 Task: Find connections with filter location Jangaon with filter topic #healthwith filter profile language Spanish with filter current company Orange Business with filter school Madras Institute of Technology with filter industry Book Publishing with filter service category UX Research with filter keywords title Server
Action: Mouse moved to (598, 84)
Screenshot: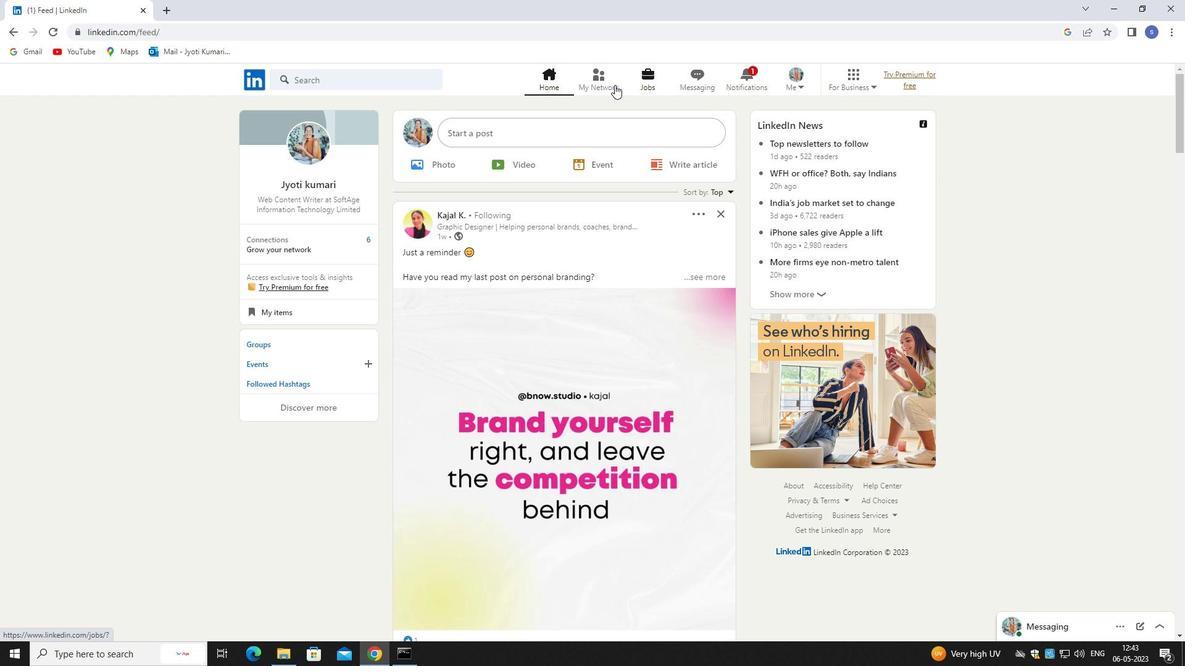 
Action: Mouse pressed left at (598, 84)
Screenshot: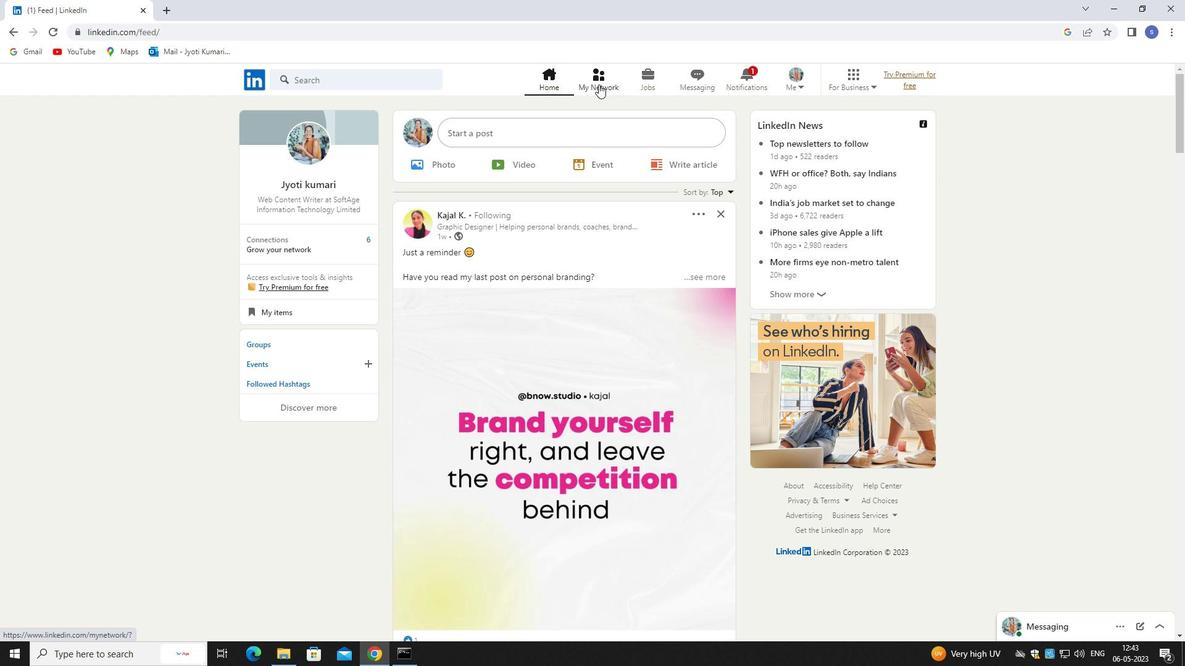 
Action: Mouse moved to (598, 83)
Screenshot: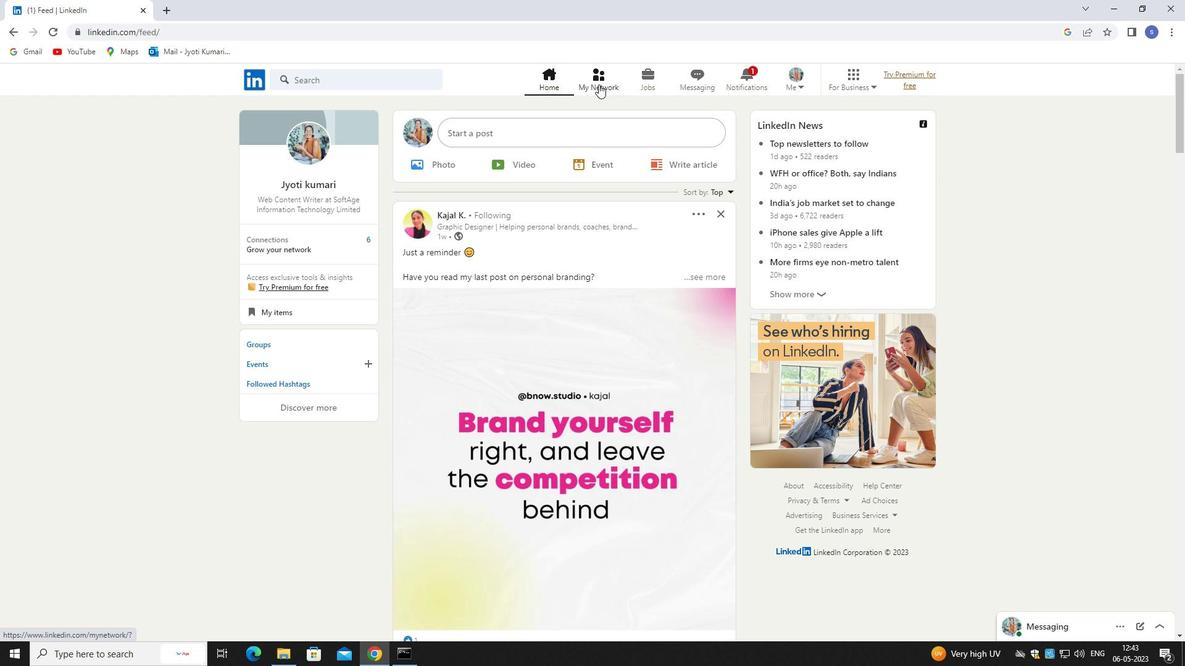 
Action: Mouse pressed left at (598, 83)
Screenshot: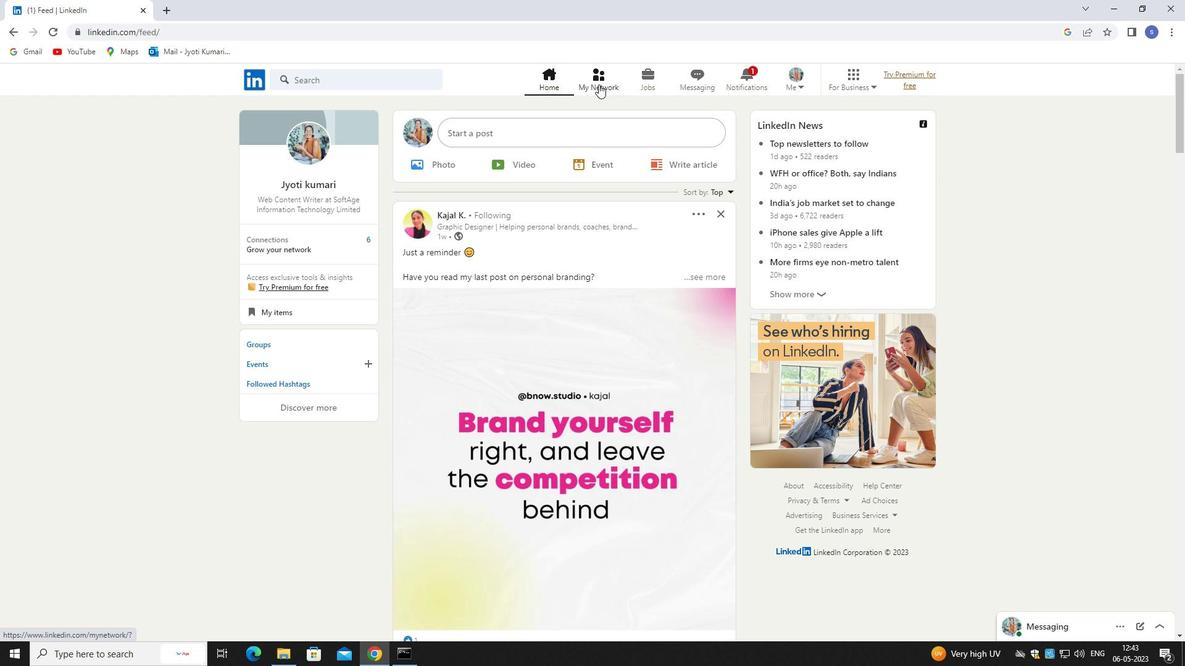
Action: Mouse moved to (348, 145)
Screenshot: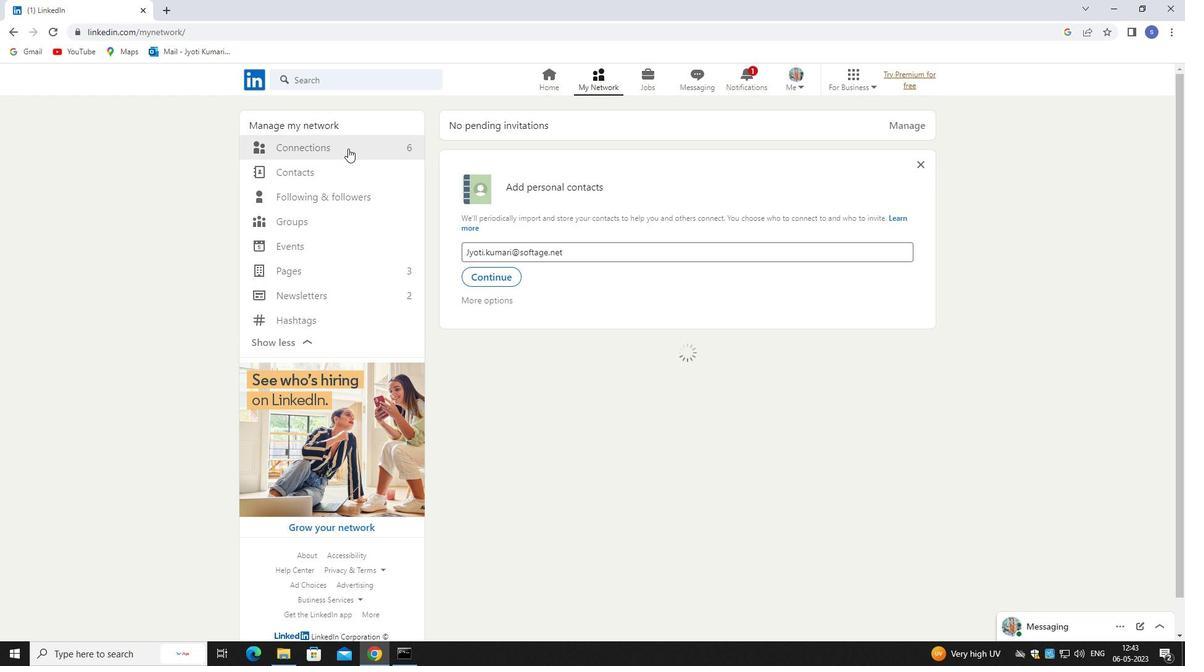 
Action: Mouse pressed left at (348, 145)
Screenshot: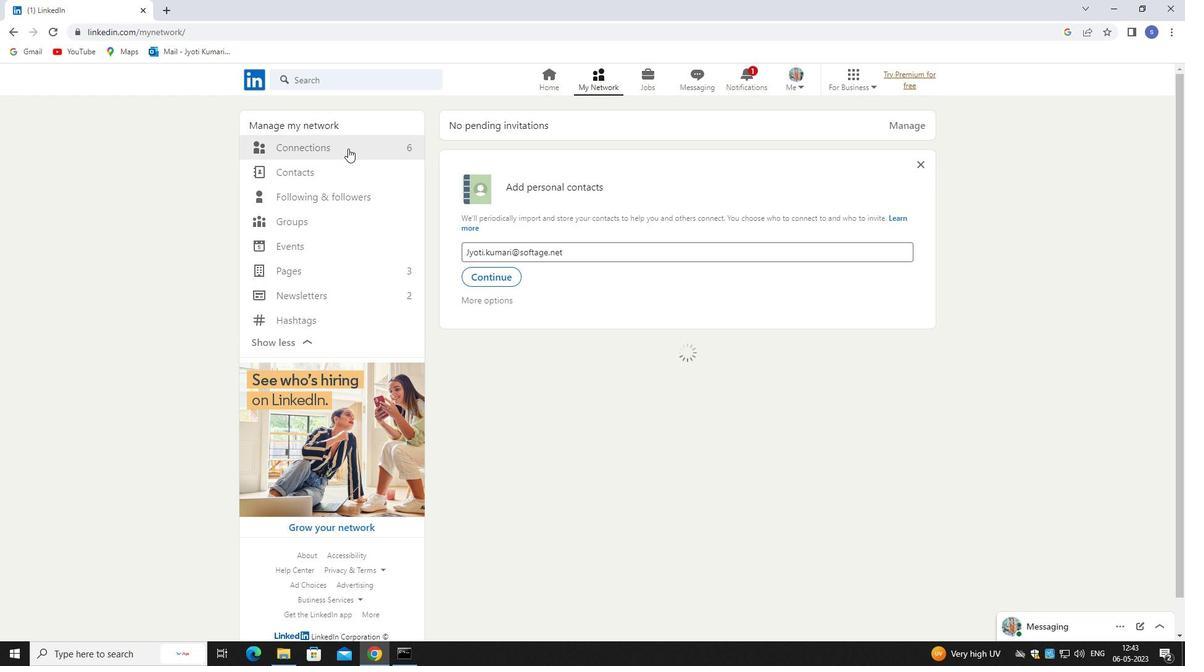 
Action: Mouse moved to (351, 145)
Screenshot: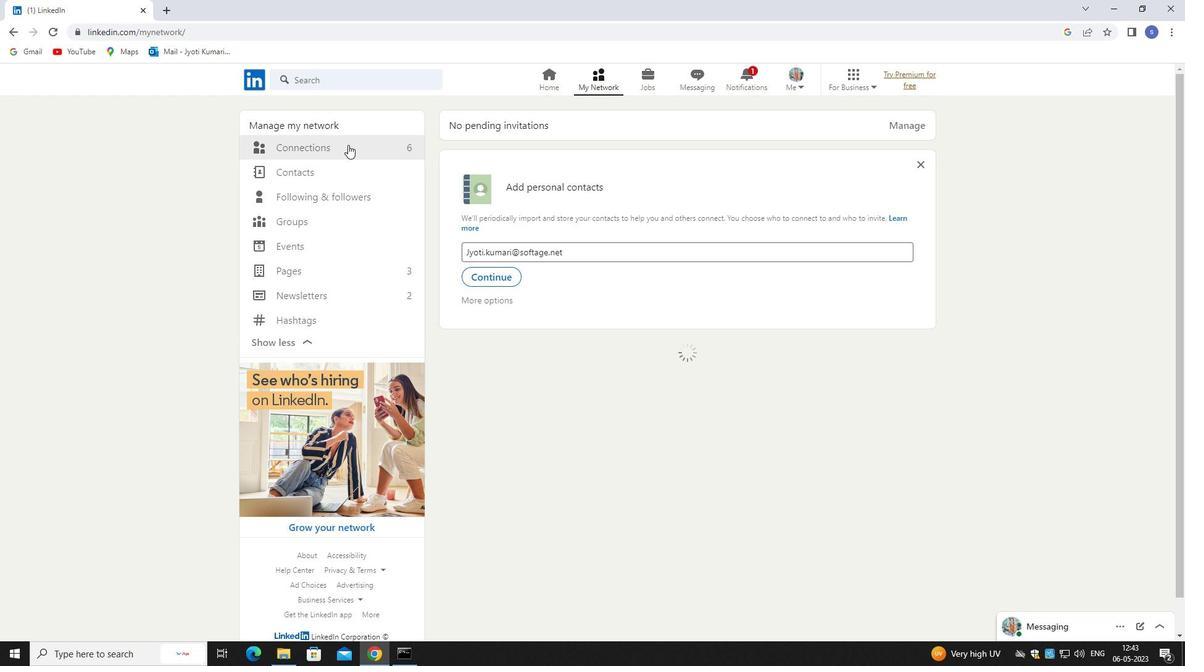 
Action: Mouse pressed left at (351, 145)
Screenshot: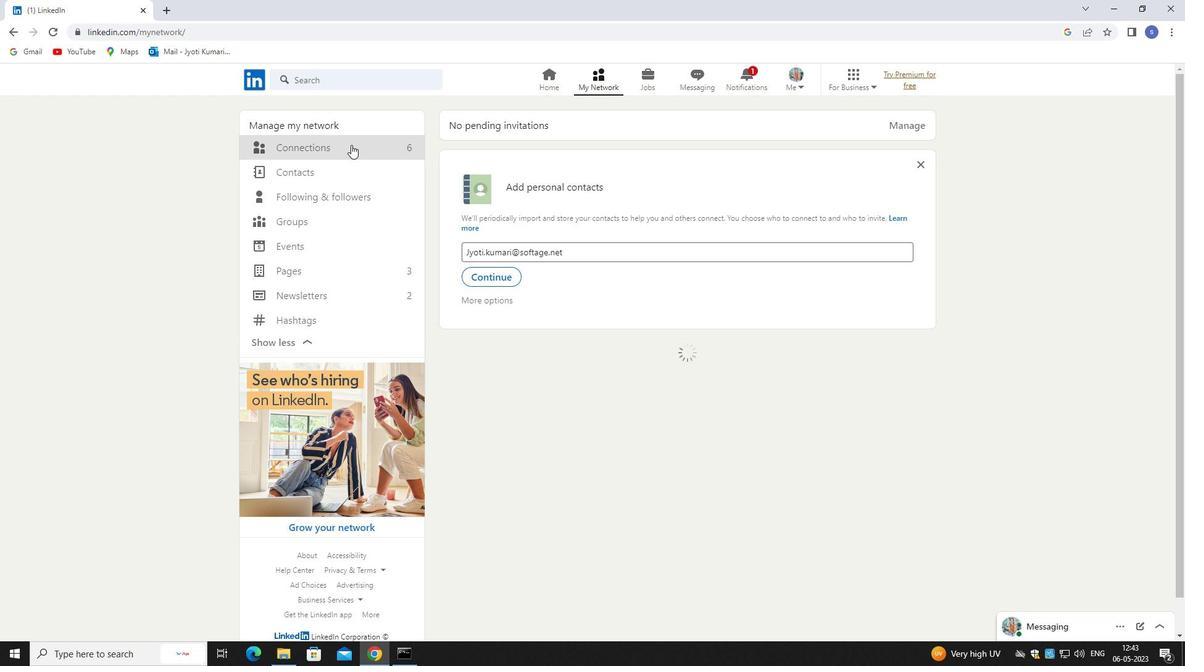 
Action: Mouse moved to (656, 148)
Screenshot: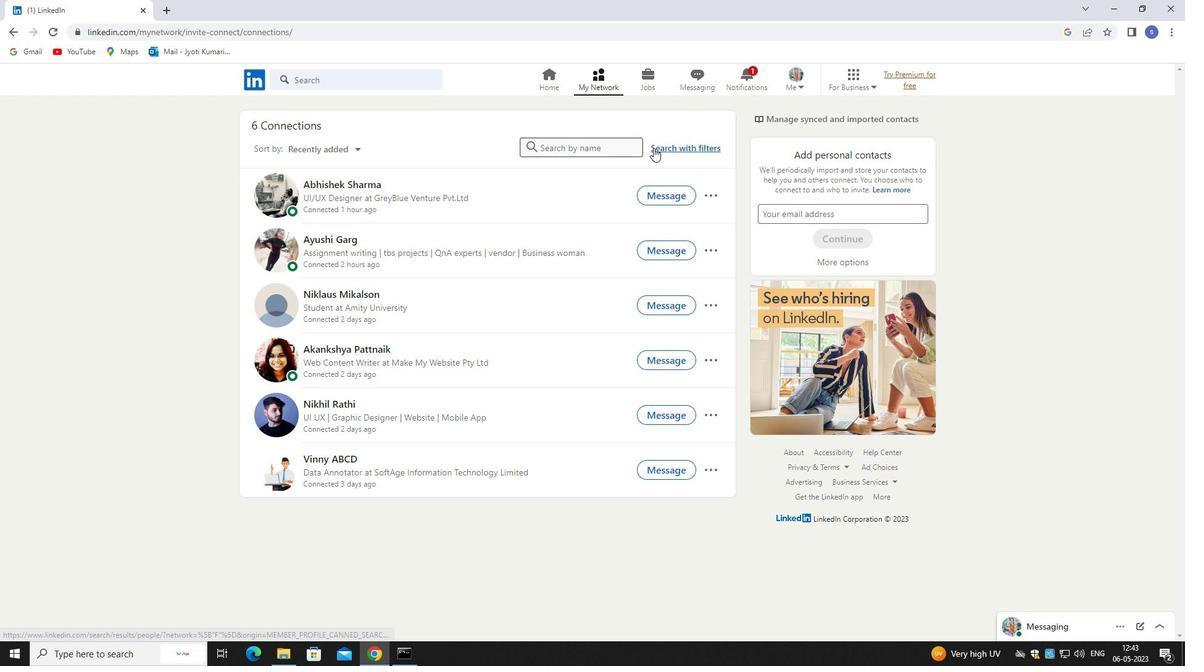 
Action: Mouse pressed left at (656, 148)
Screenshot: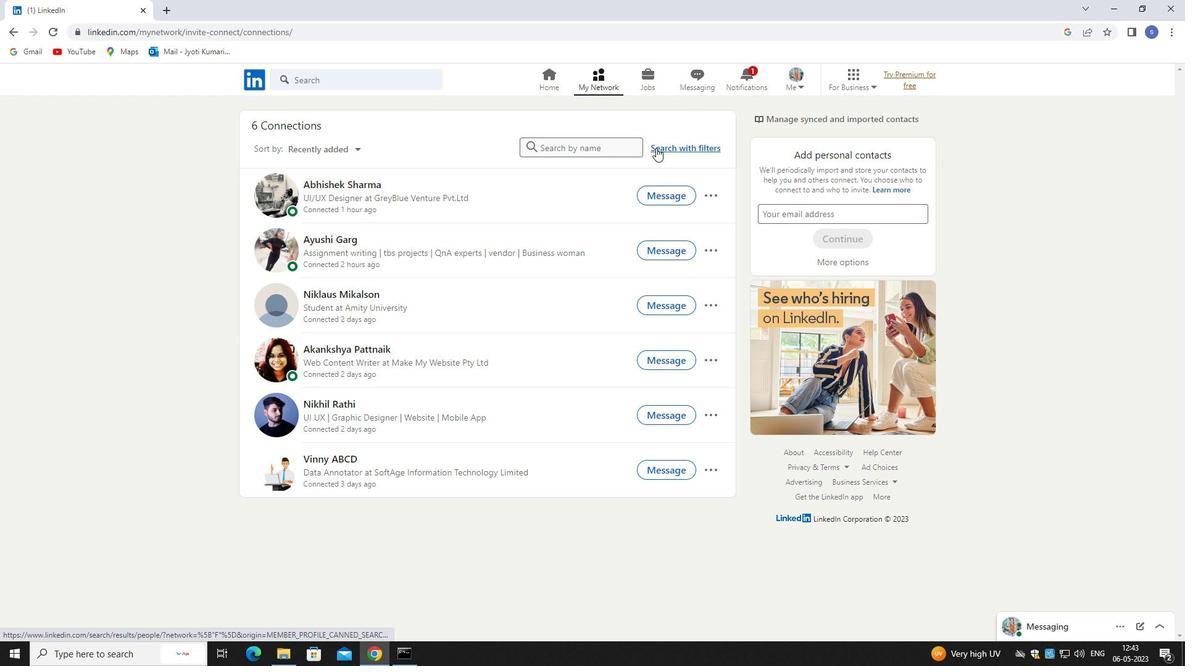 
Action: Mouse moved to (619, 114)
Screenshot: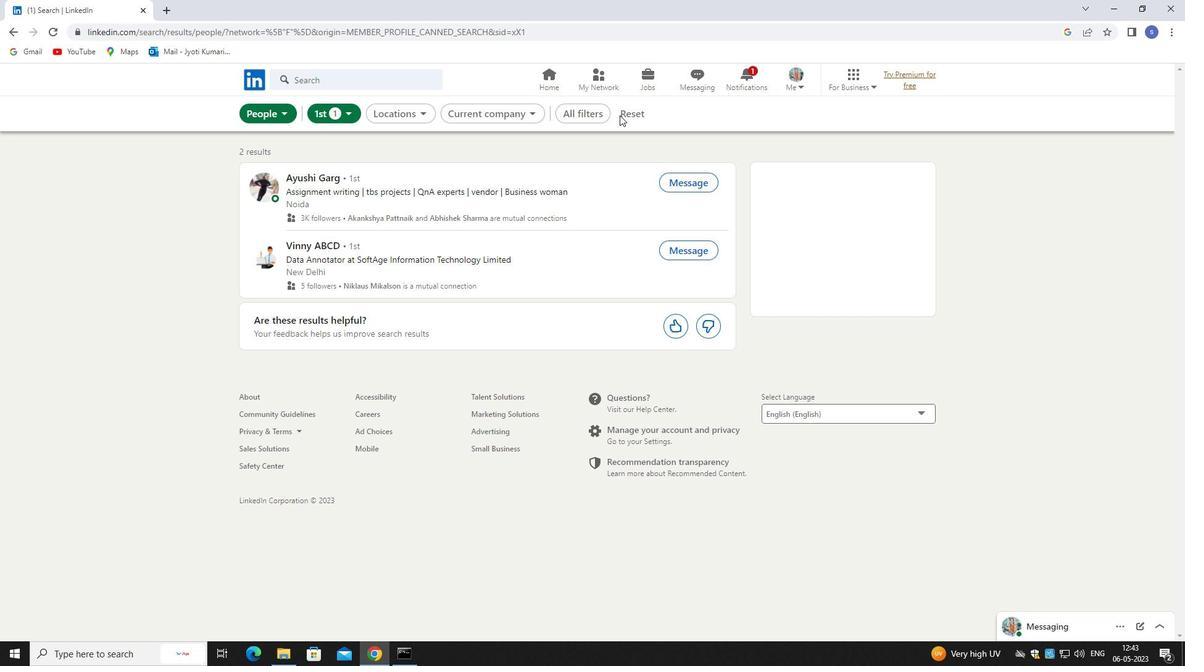 
Action: Mouse pressed left at (619, 114)
Screenshot: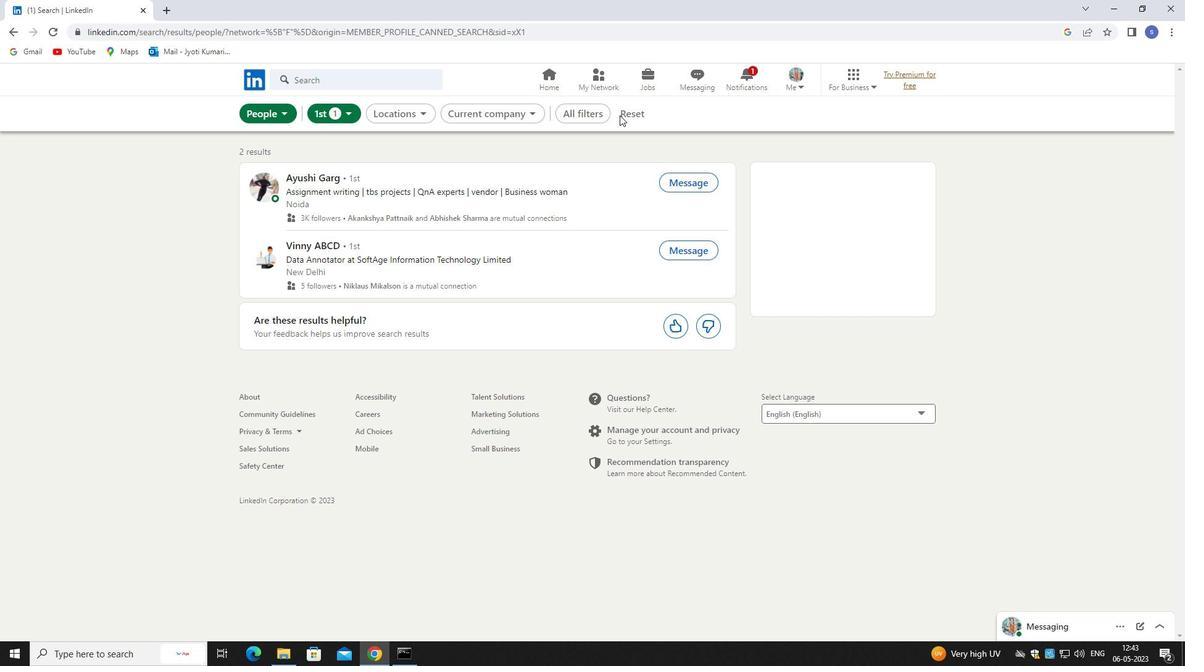
Action: Mouse moved to (599, 111)
Screenshot: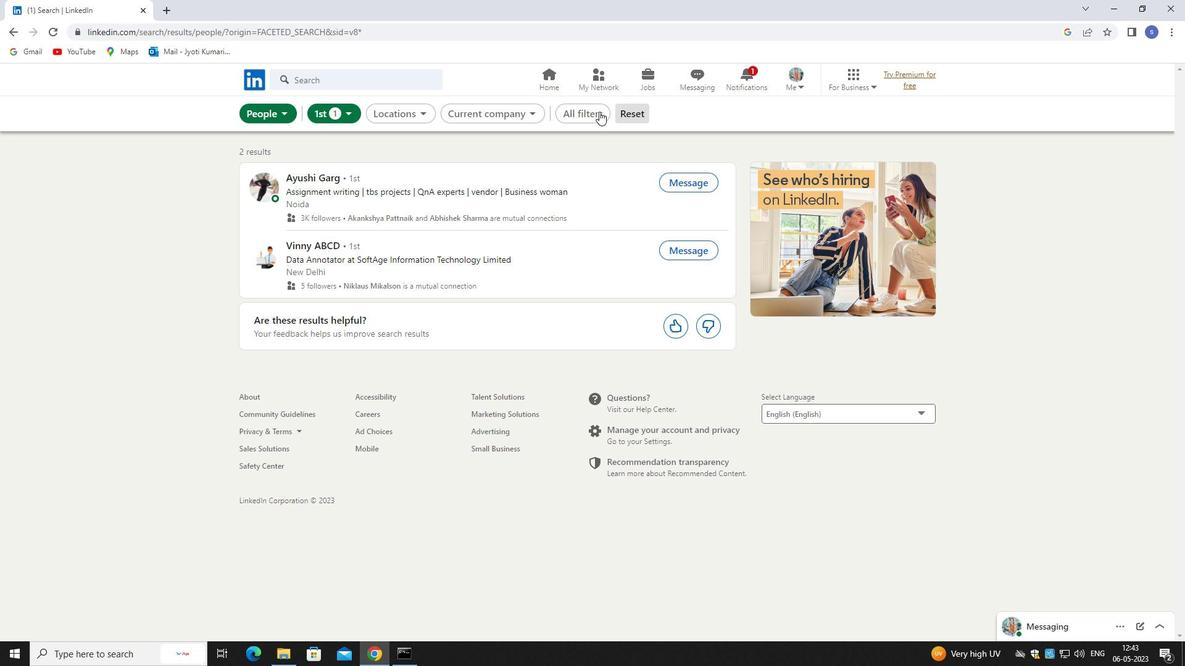
Action: Mouse pressed left at (599, 111)
Screenshot: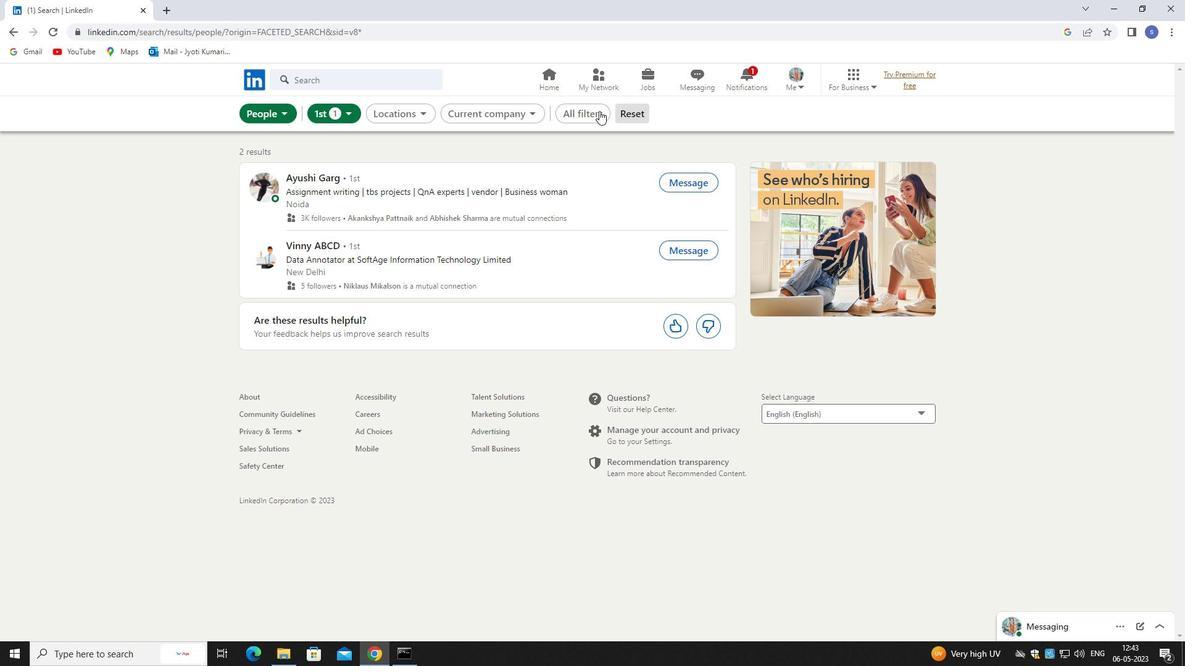 
Action: Mouse moved to (620, 112)
Screenshot: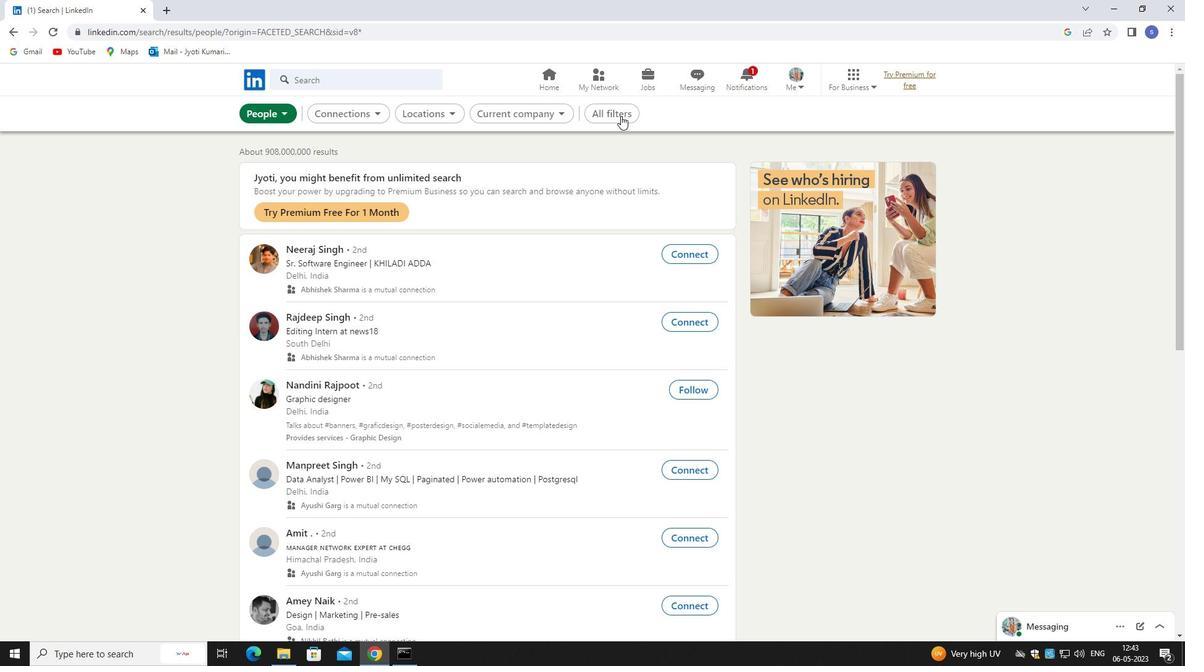 
Action: Mouse pressed left at (620, 112)
Screenshot: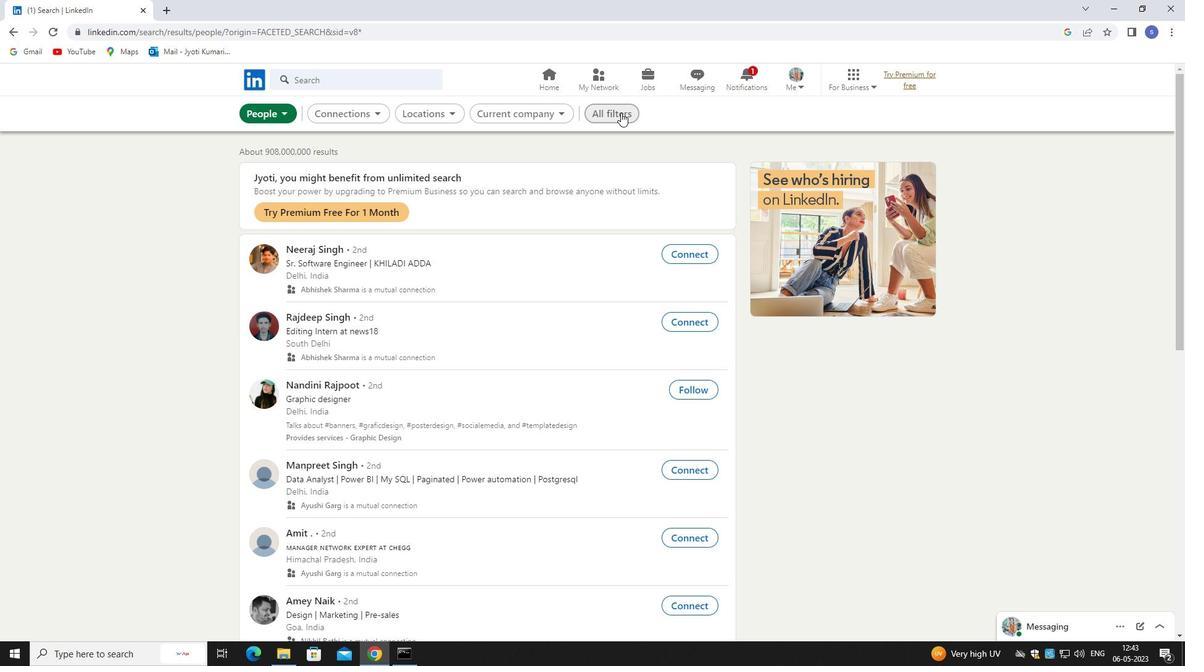 
Action: Mouse moved to (1073, 483)
Screenshot: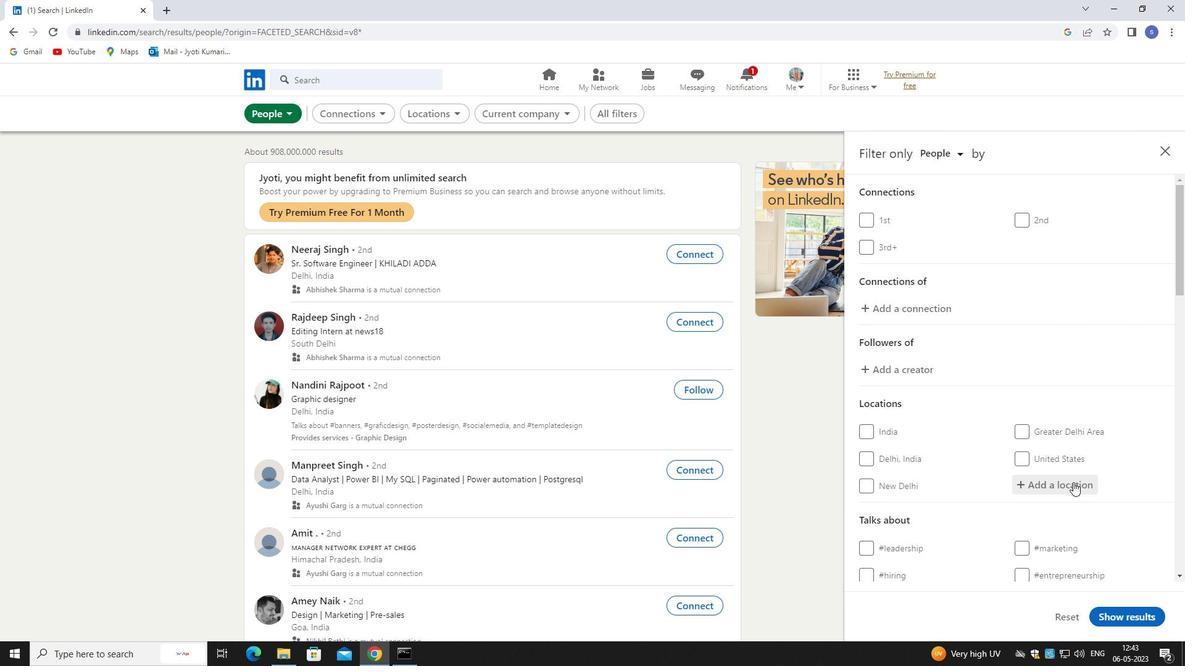 
Action: Mouse pressed left at (1073, 483)
Screenshot: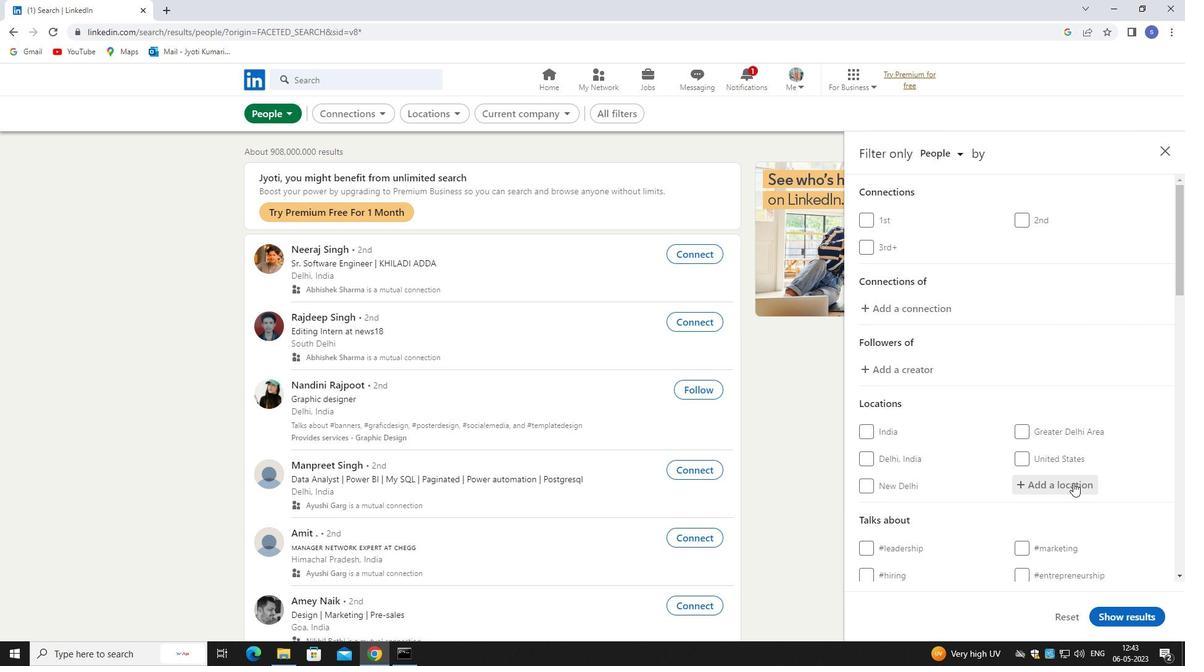 
Action: Mouse moved to (1074, 485)
Screenshot: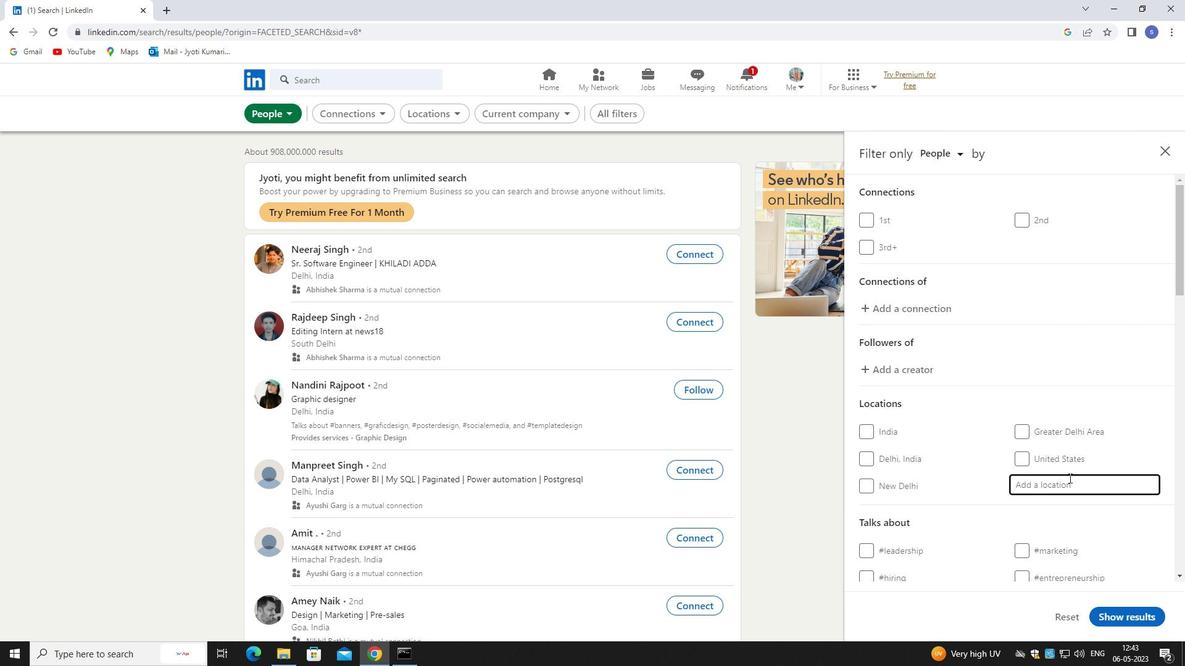 
Action: Key pressed jangaon
Screenshot: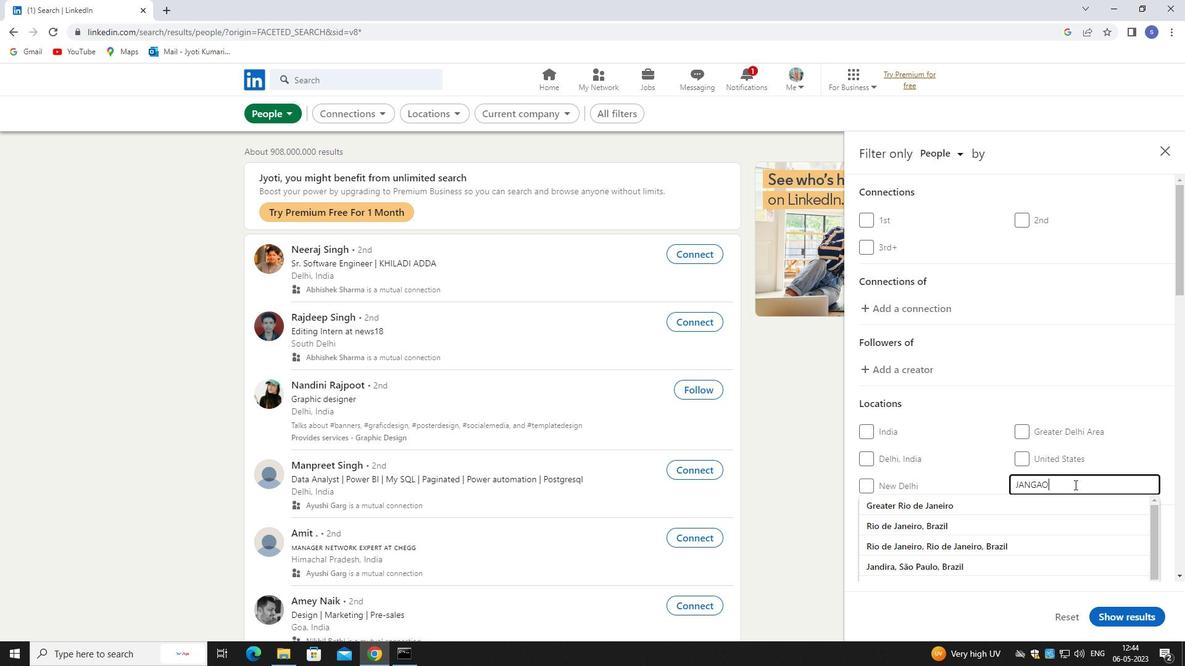 
Action: Mouse moved to (1077, 501)
Screenshot: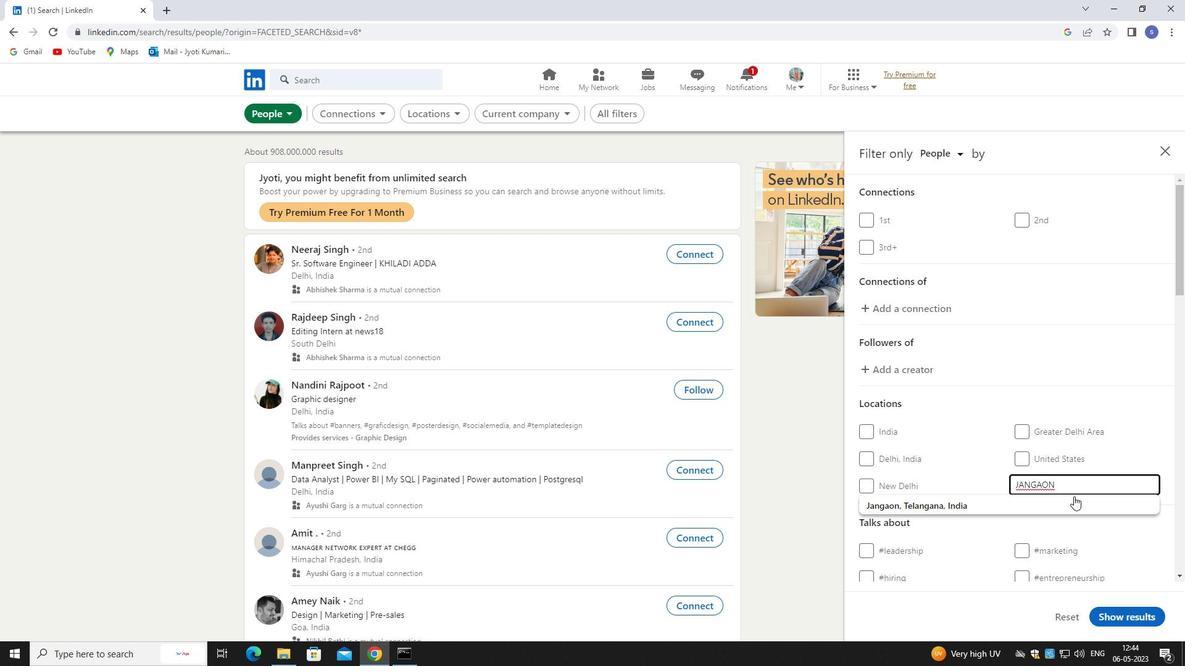 
Action: Mouse pressed left at (1077, 501)
Screenshot: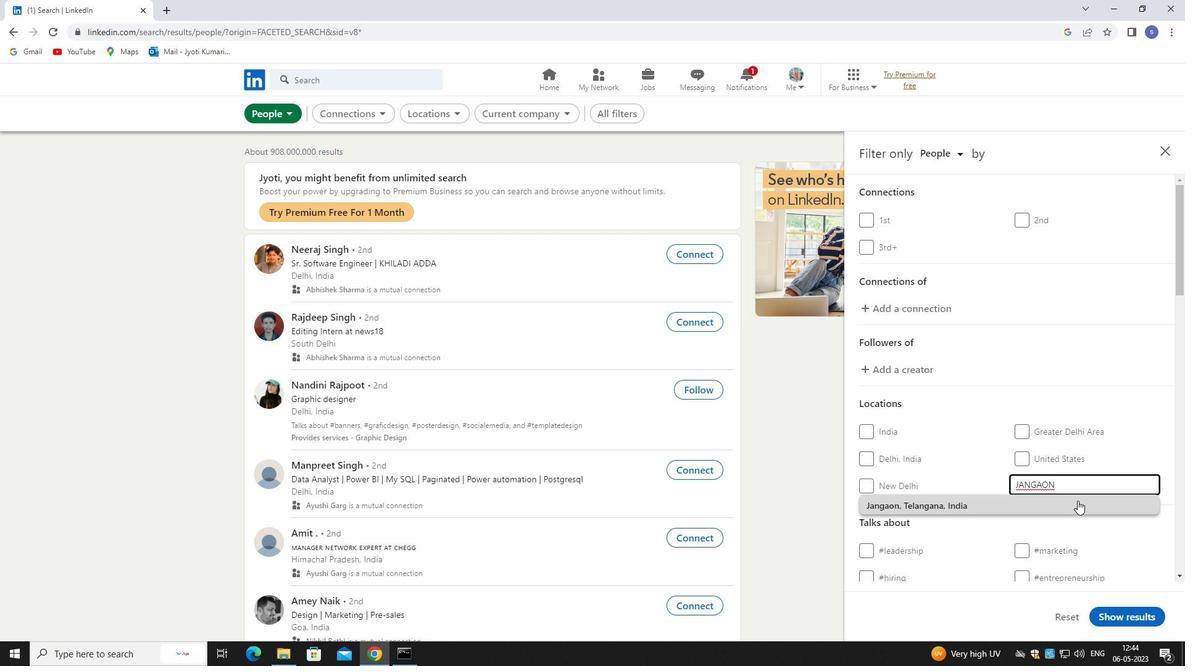 
Action: Mouse moved to (1080, 502)
Screenshot: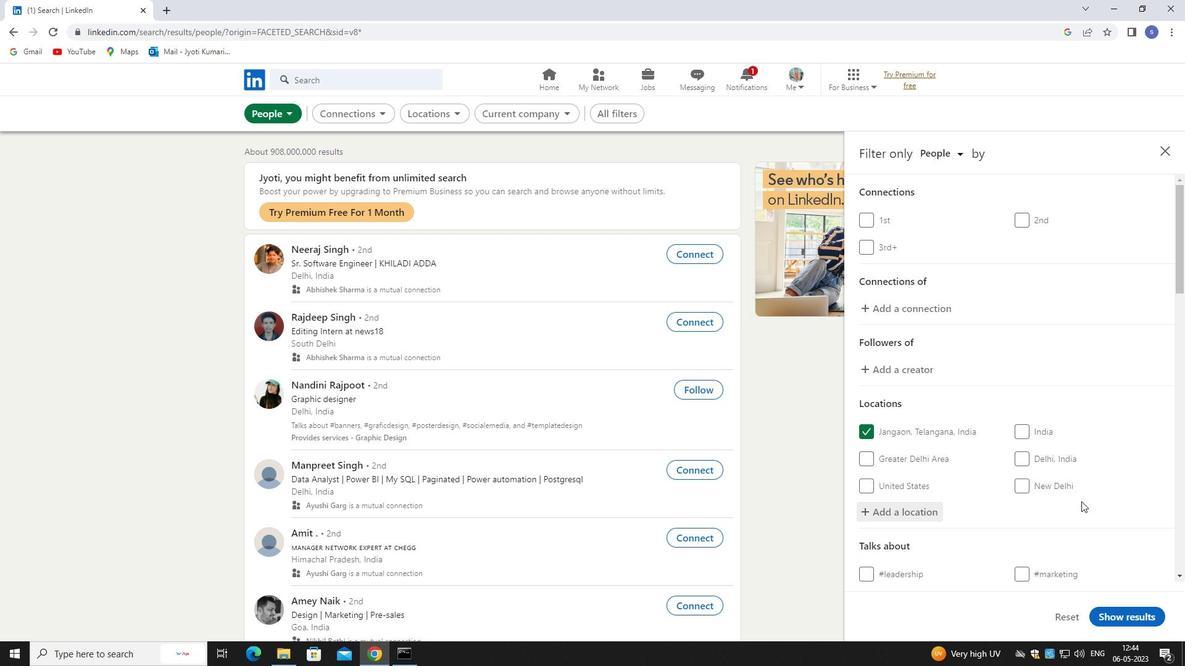 
Action: Key pressed <Key.caps_lock>
Screenshot: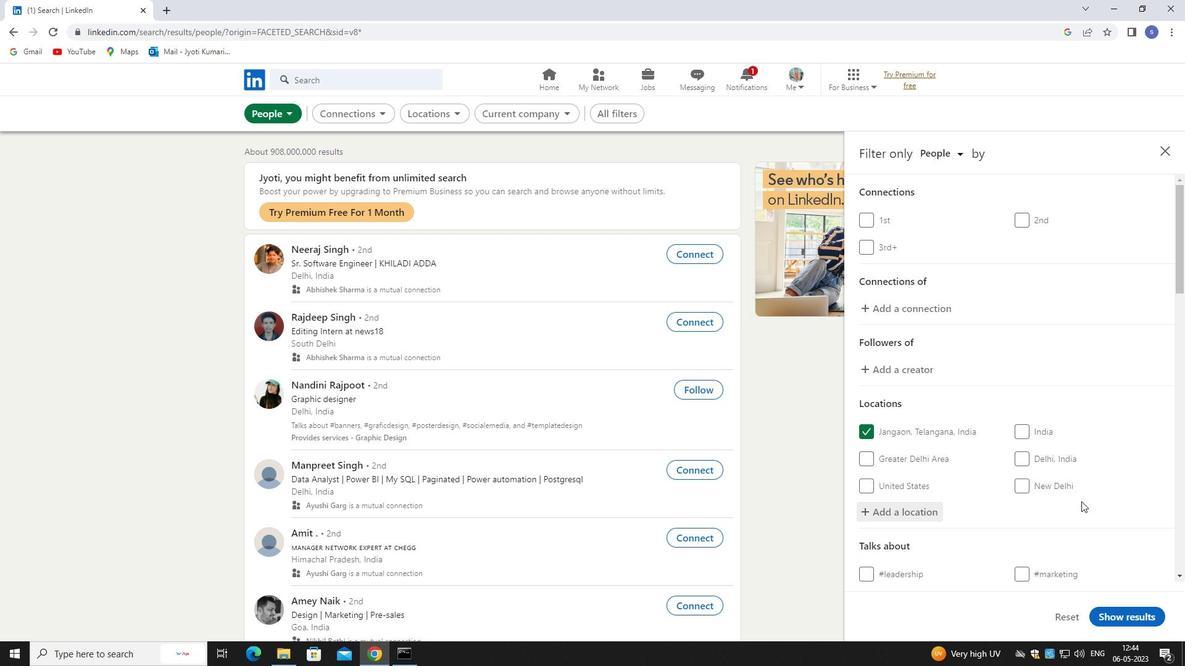 
Action: Mouse moved to (1055, 427)
Screenshot: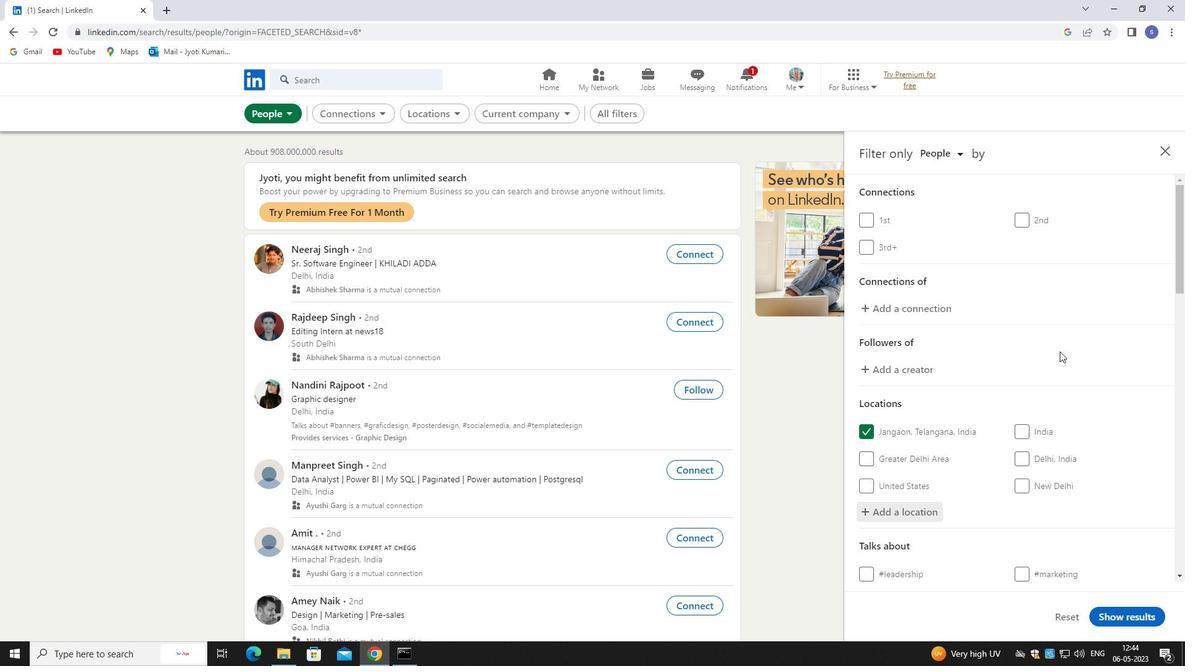 
Action: Mouse scrolled (1055, 427) with delta (0, 0)
Screenshot: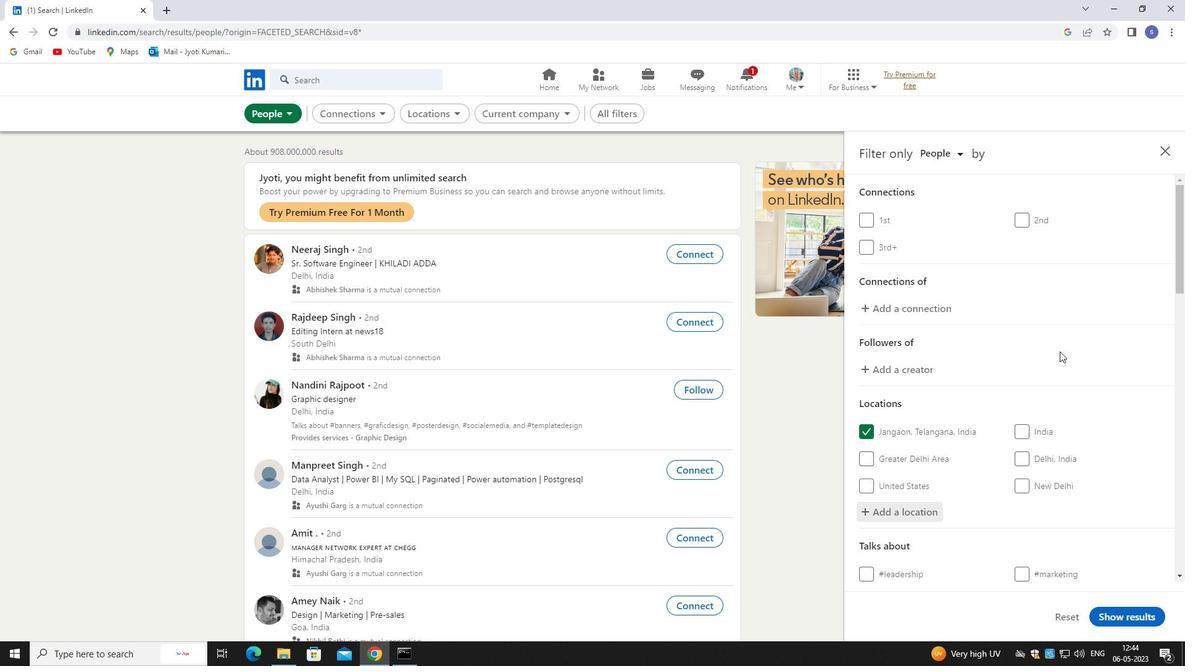 
Action: Mouse moved to (1055, 437)
Screenshot: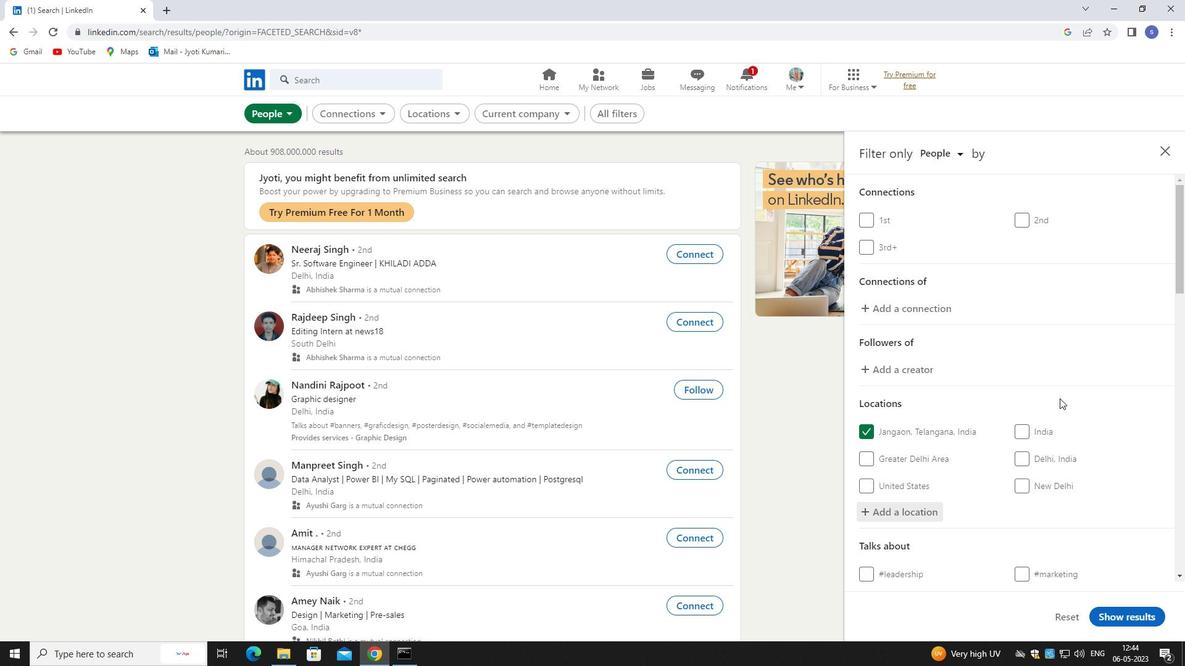 
Action: Mouse scrolled (1055, 437) with delta (0, 0)
Screenshot: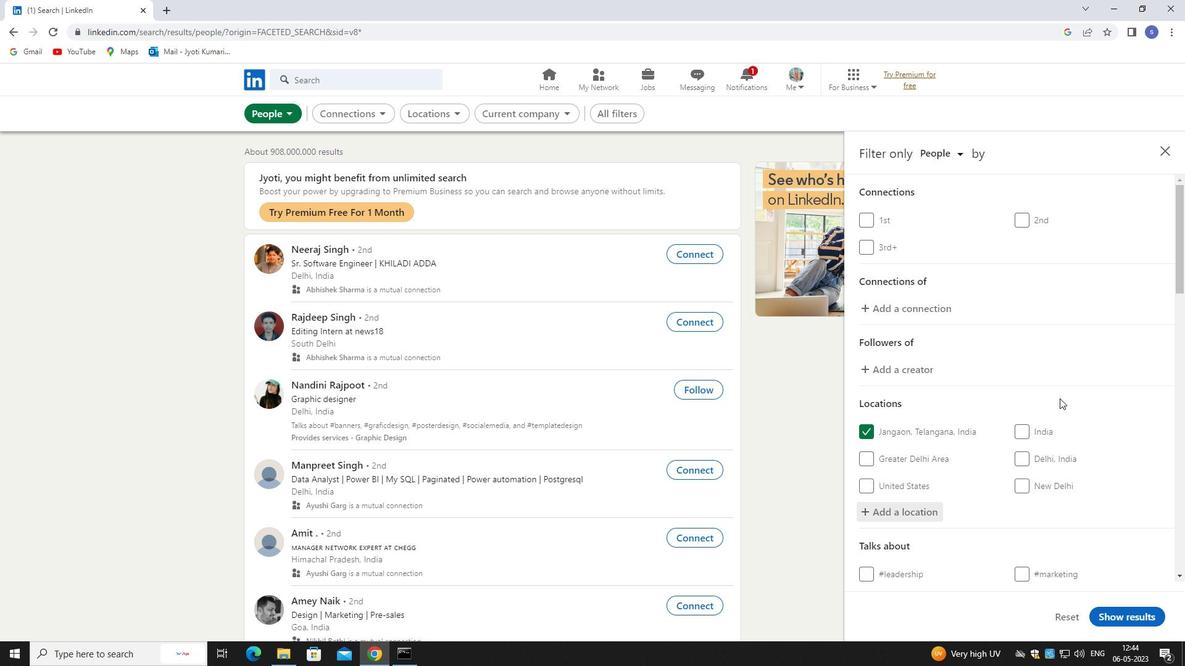 
Action: Mouse moved to (1055, 442)
Screenshot: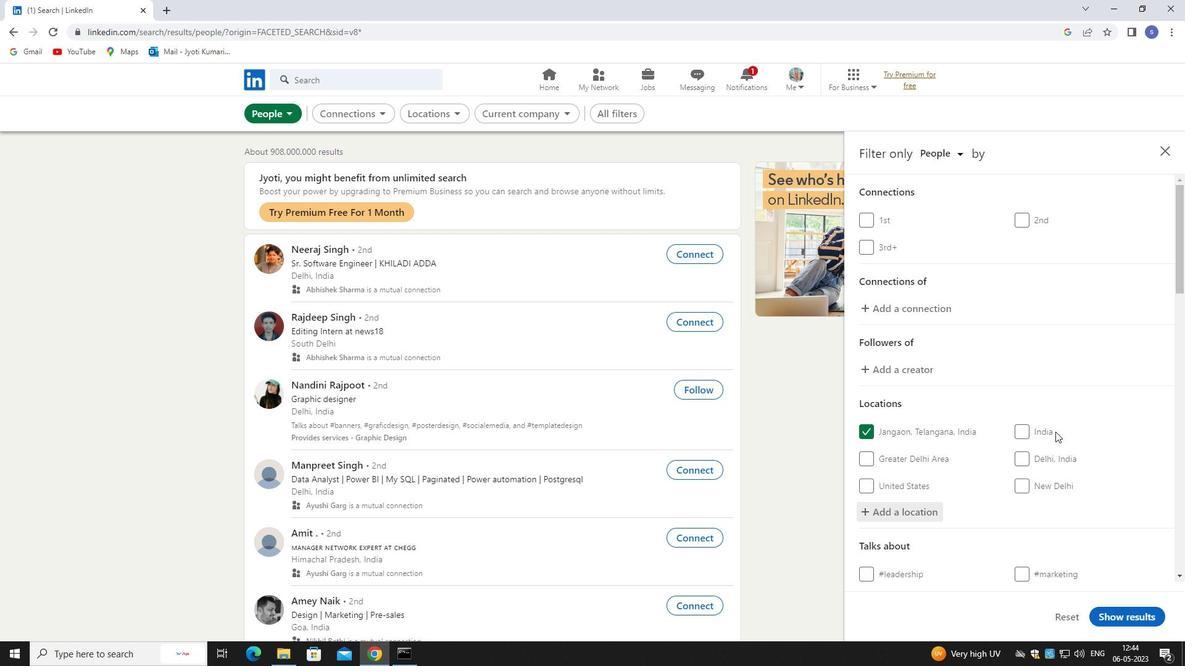 
Action: Mouse scrolled (1055, 441) with delta (0, 0)
Screenshot: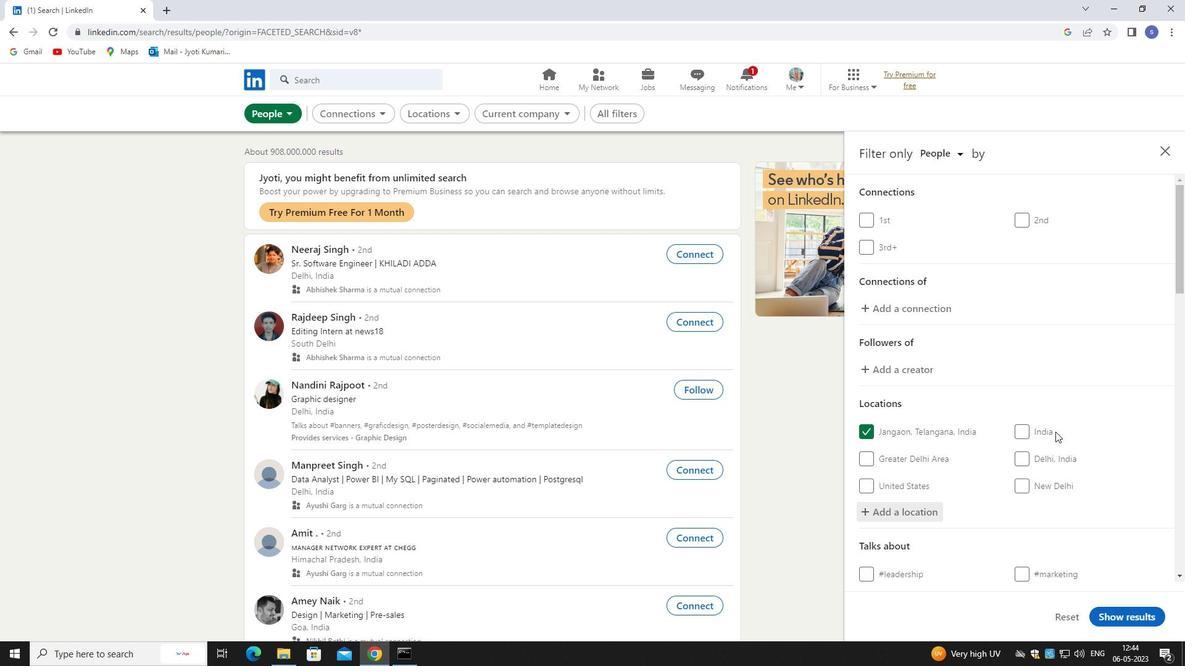 
Action: Mouse moved to (1054, 444)
Screenshot: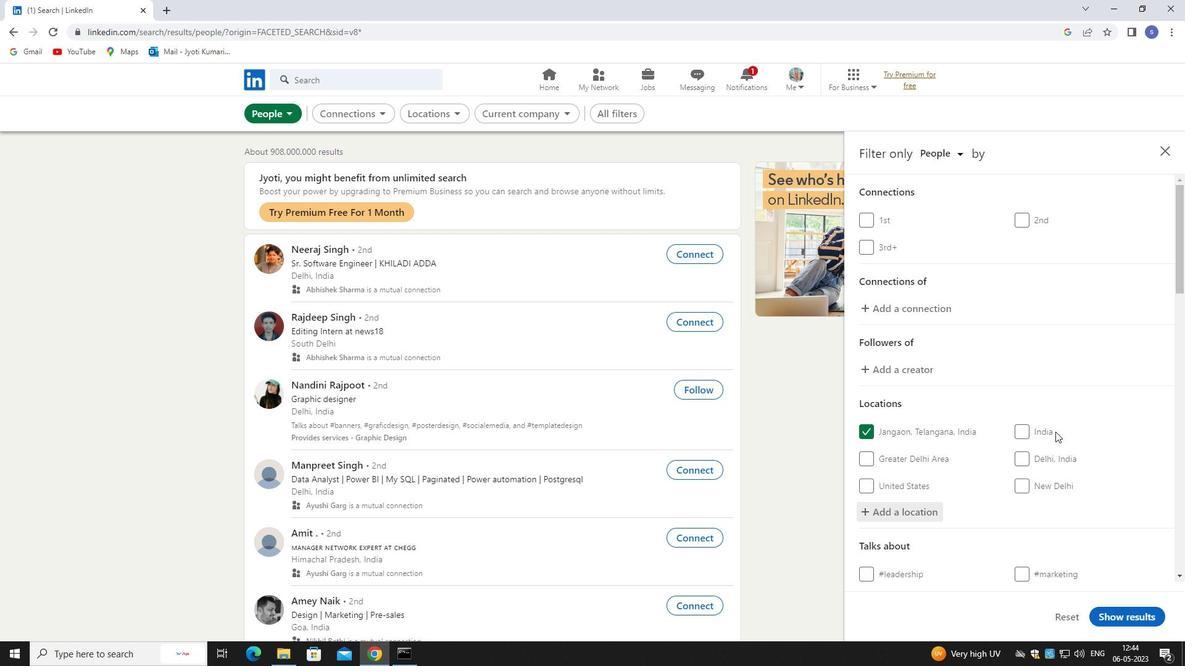 
Action: Mouse scrolled (1054, 443) with delta (0, 0)
Screenshot: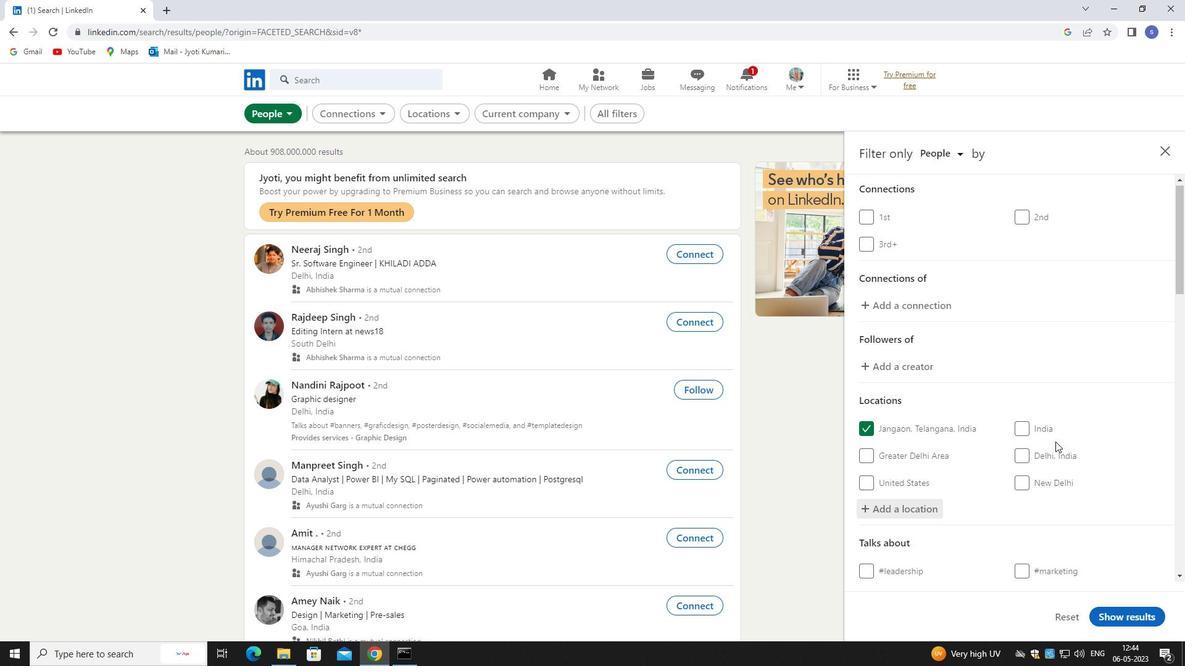
Action: Mouse moved to (1032, 382)
Screenshot: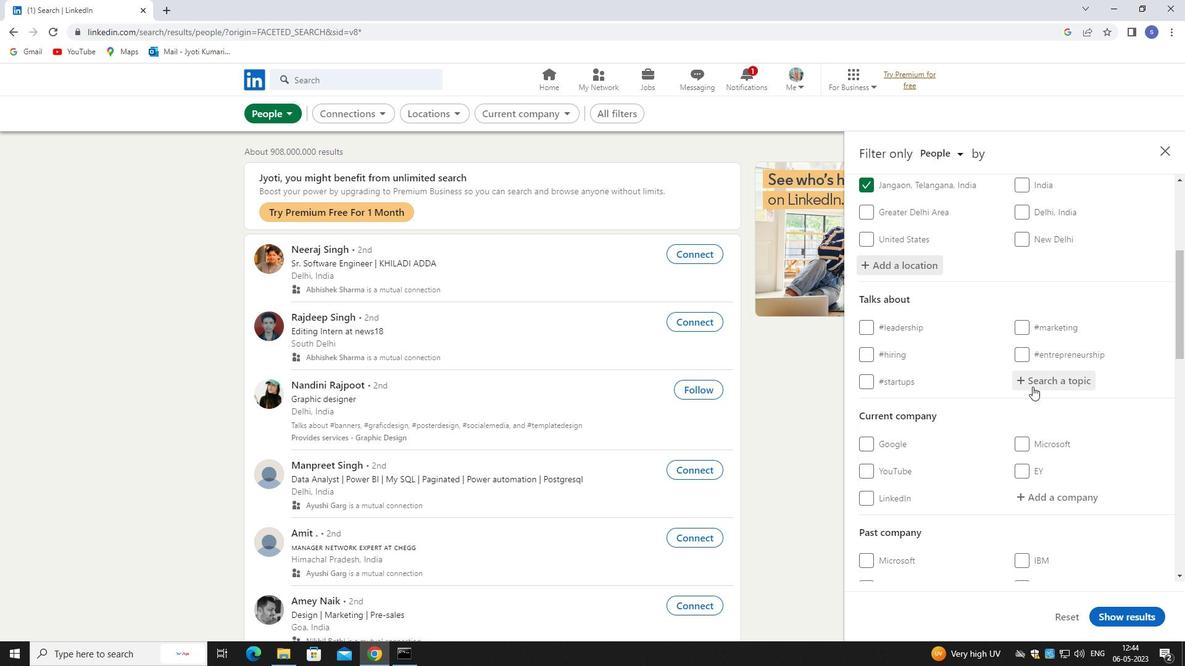
Action: Mouse pressed left at (1032, 382)
Screenshot: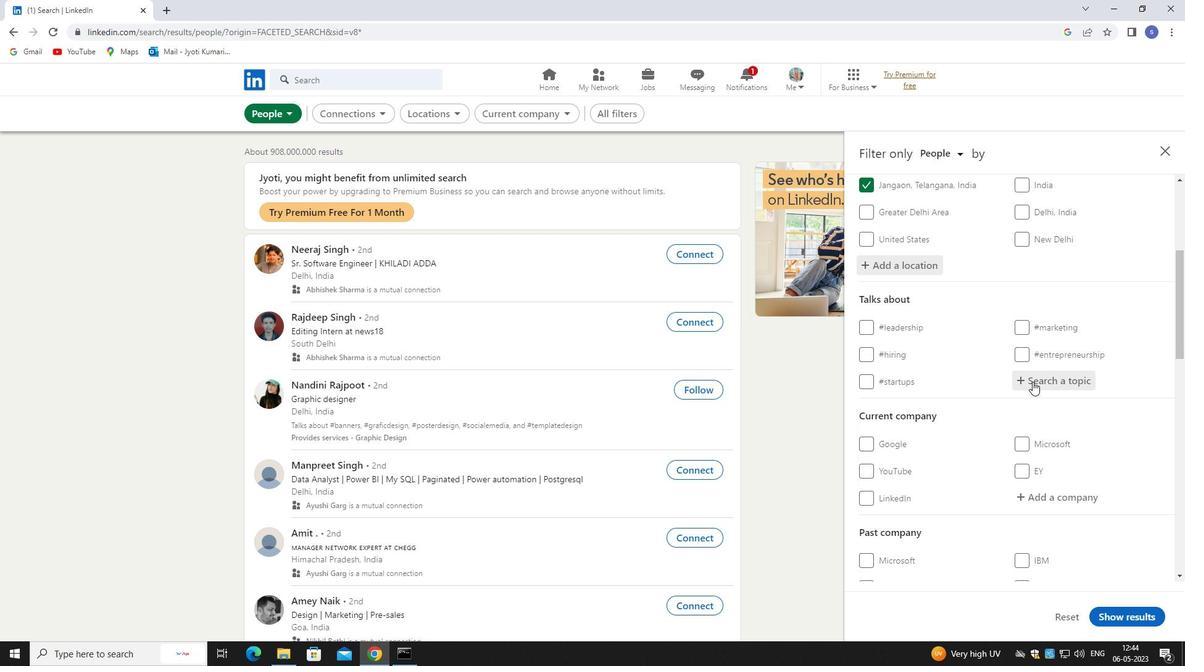 
Action: Key pressed health
Screenshot: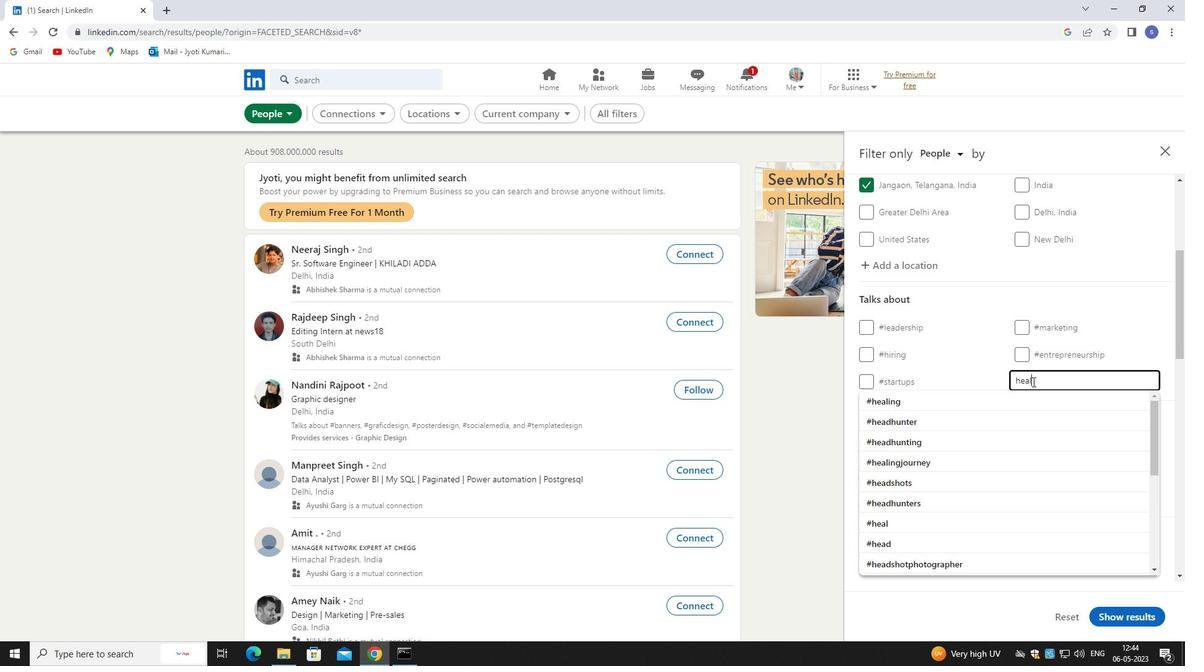 
Action: Mouse moved to (1028, 416)
Screenshot: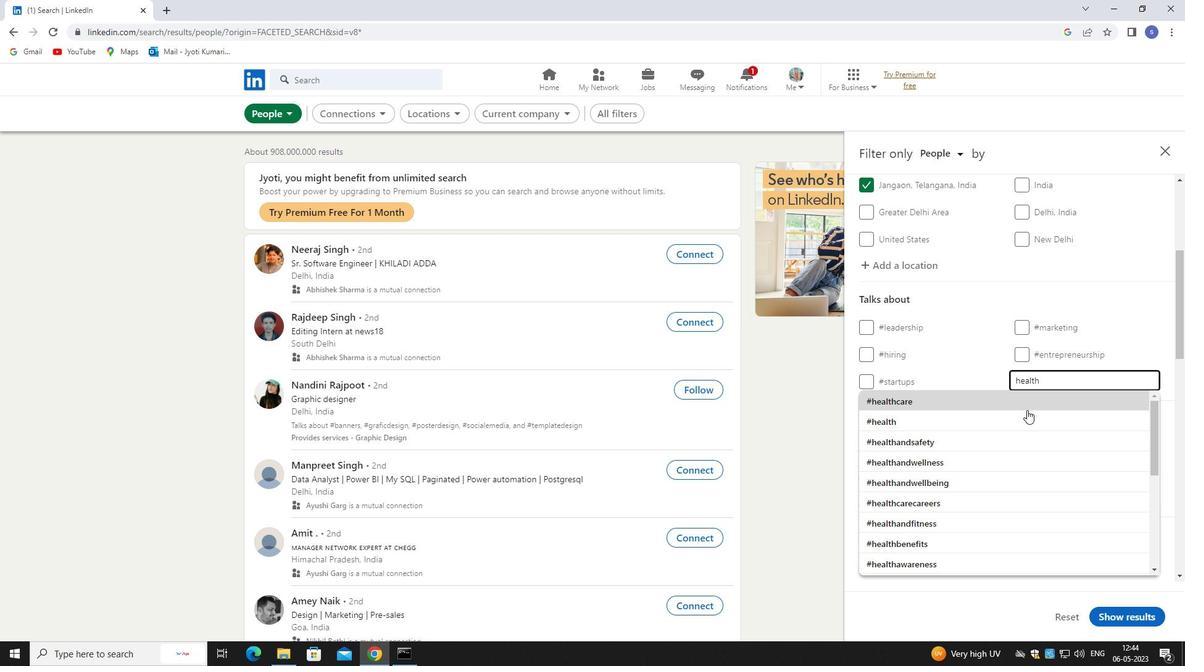 
Action: Mouse pressed left at (1028, 416)
Screenshot: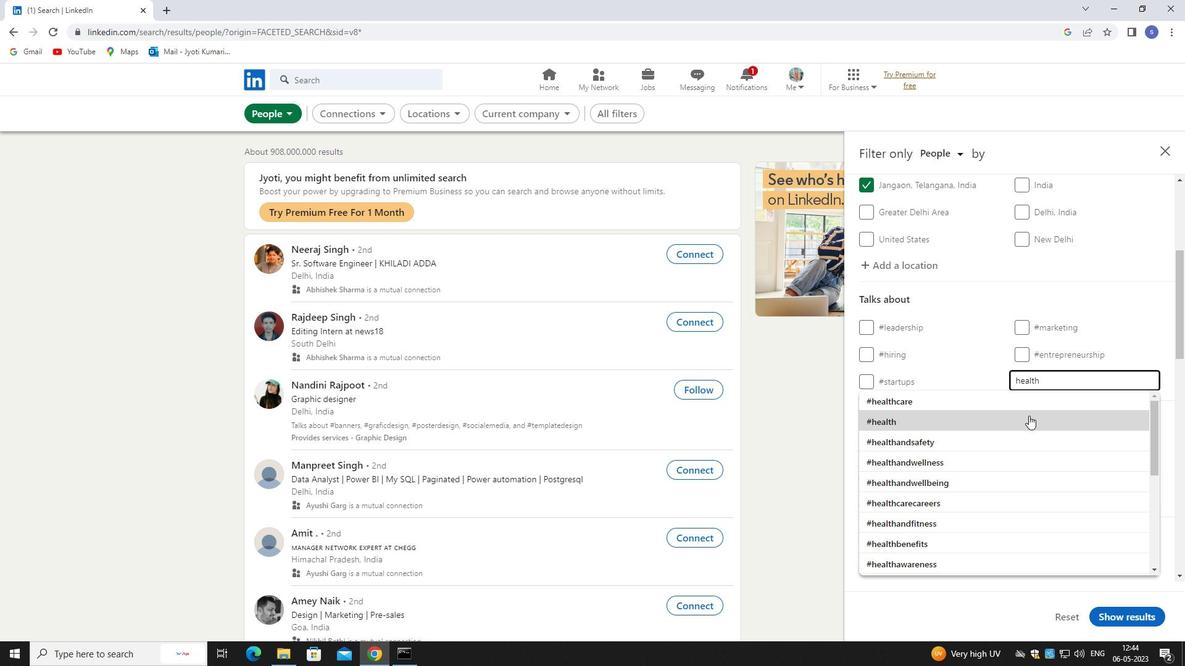 
Action: Mouse moved to (1028, 416)
Screenshot: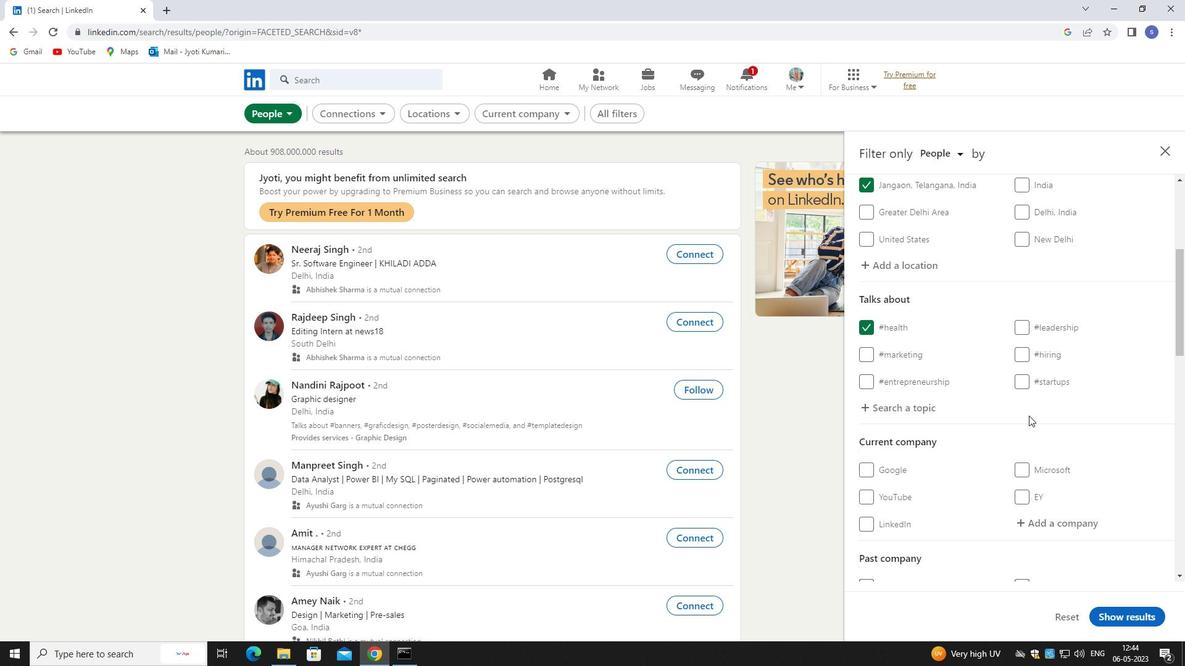 
Action: Mouse scrolled (1028, 415) with delta (0, 0)
Screenshot: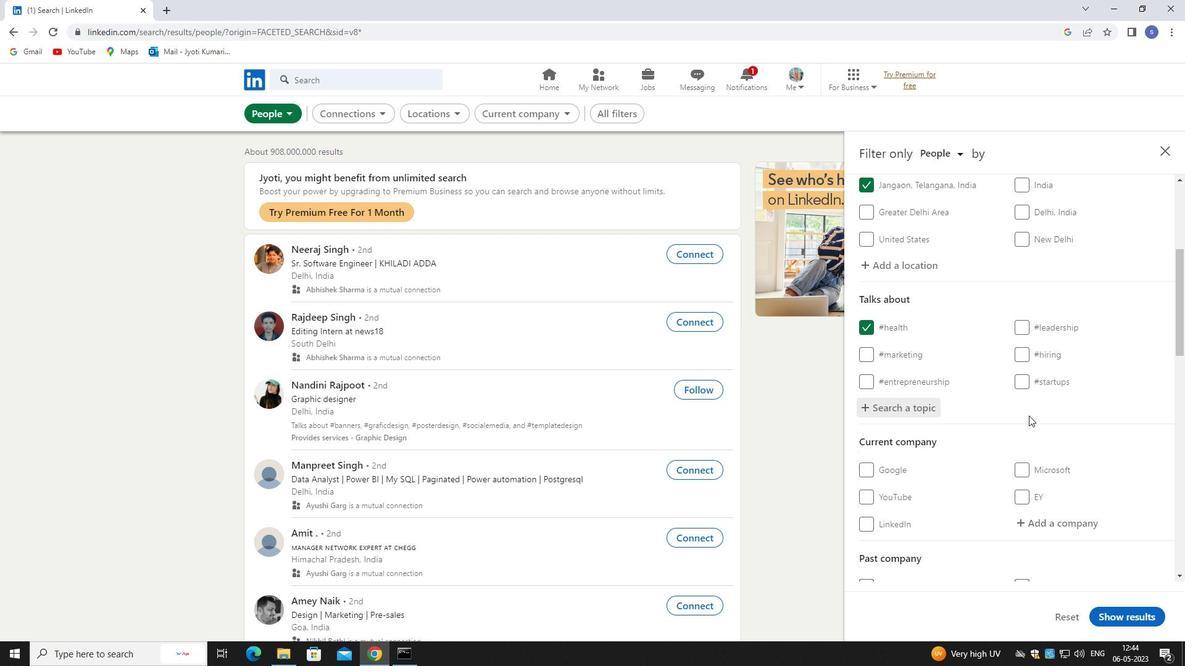 
Action: Mouse scrolled (1028, 415) with delta (0, 0)
Screenshot: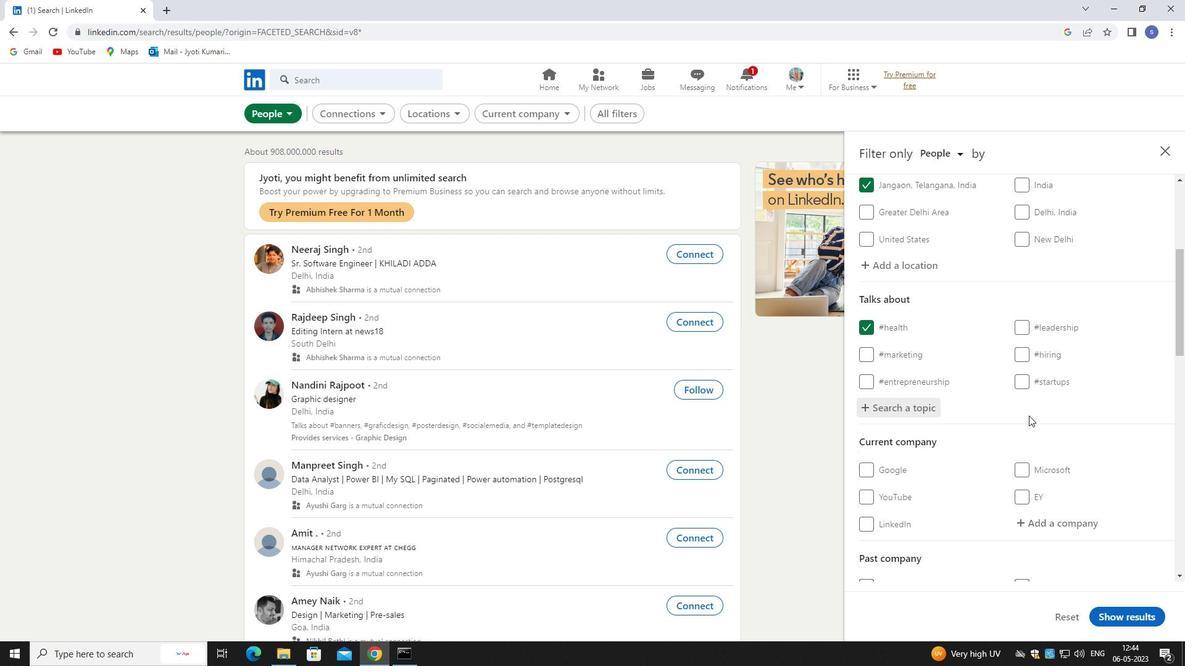 
Action: Mouse scrolled (1028, 415) with delta (0, 0)
Screenshot: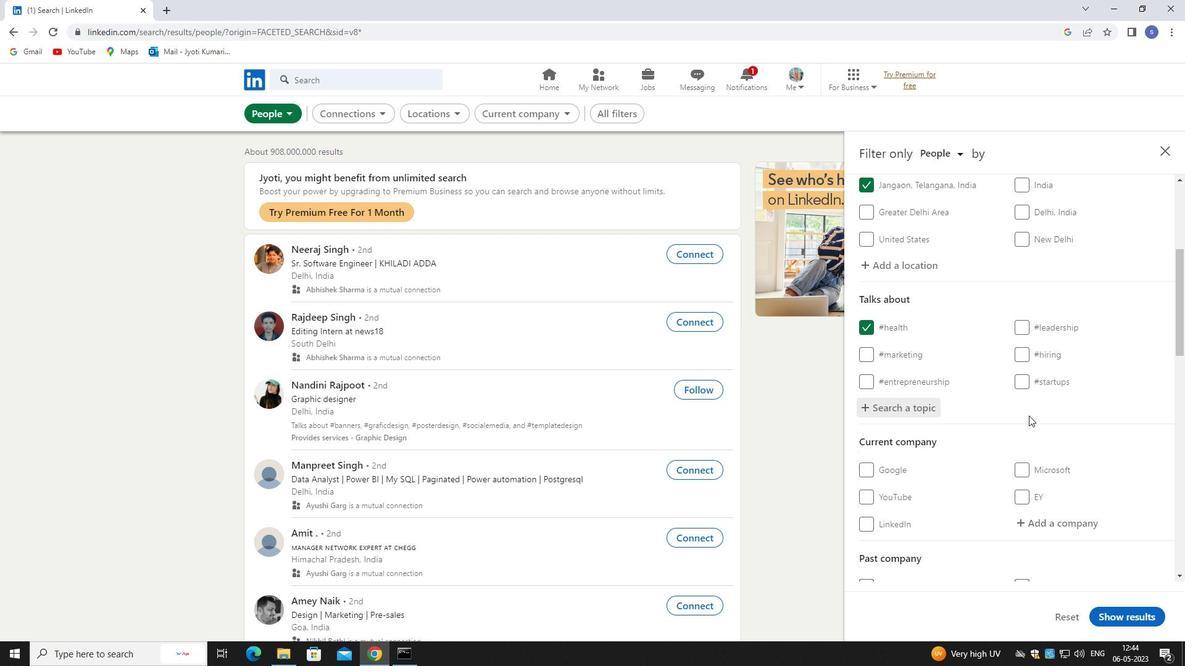 
Action: Mouse moved to (1072, 332)
Screenshot: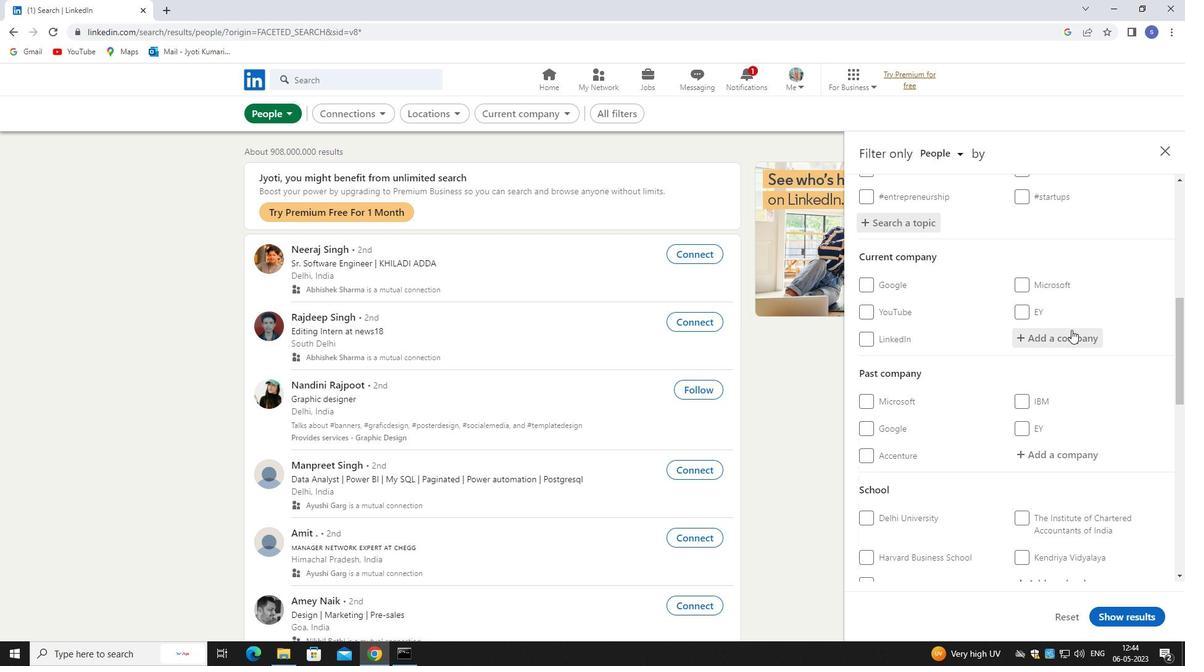 
Action: Mouse pressed left at (1072, 332)
Screenshot: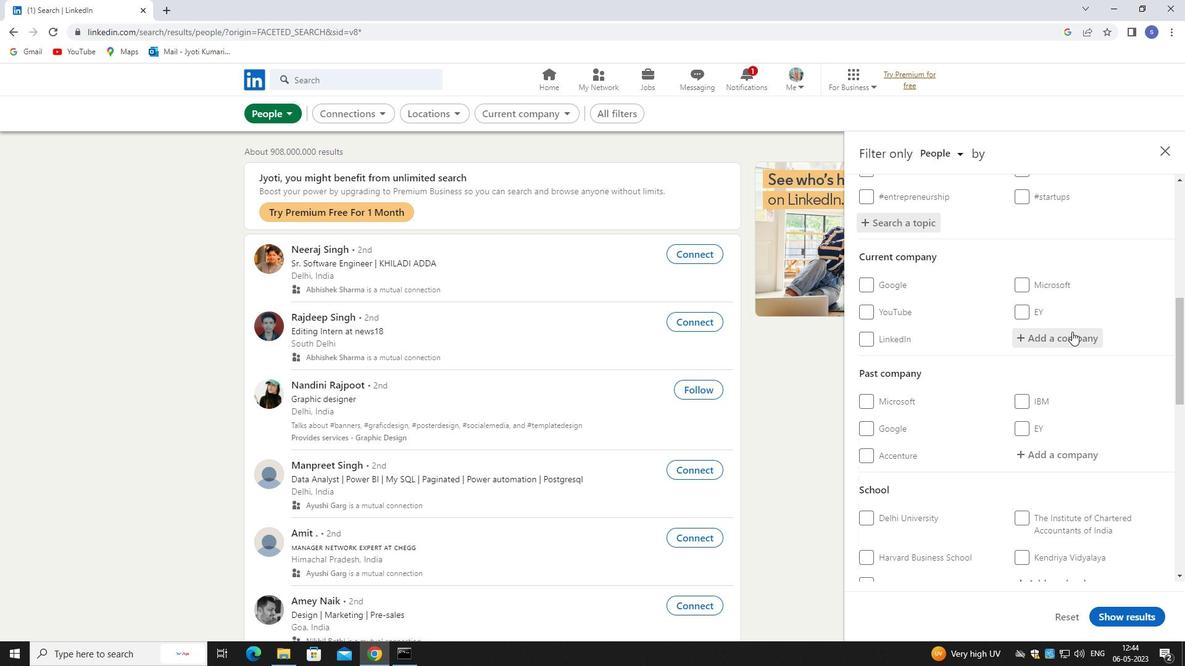 
Action: Mouse moved to (1073, 332)
Screenshot: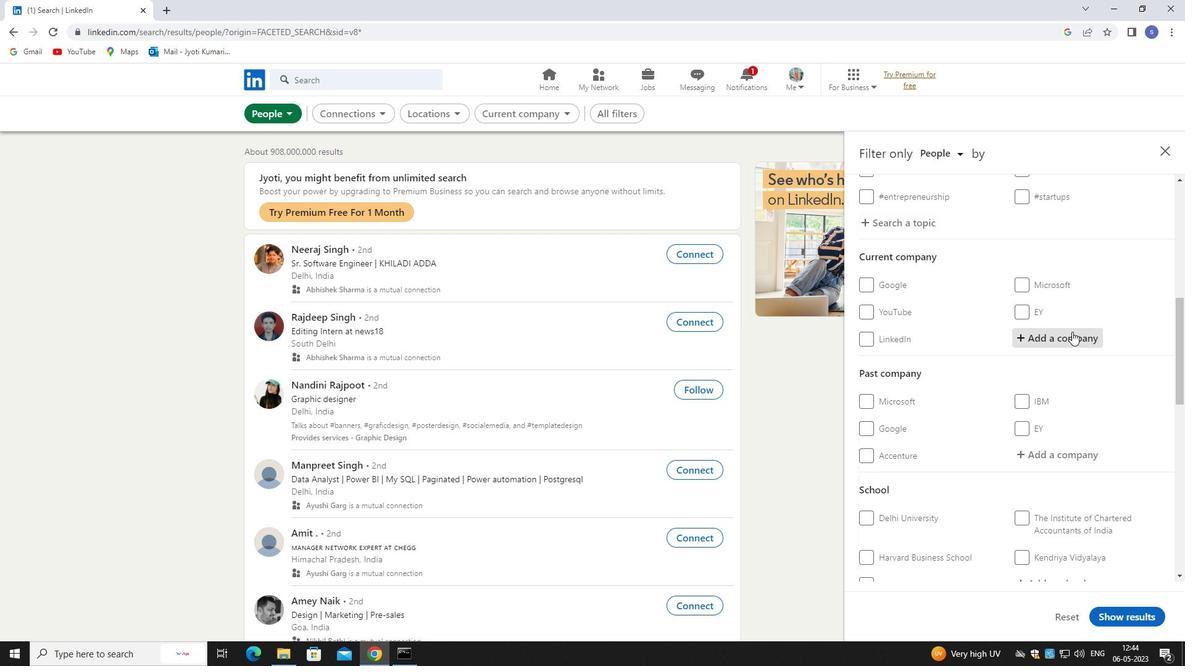 
Action: Key pressed orange
Screenshot: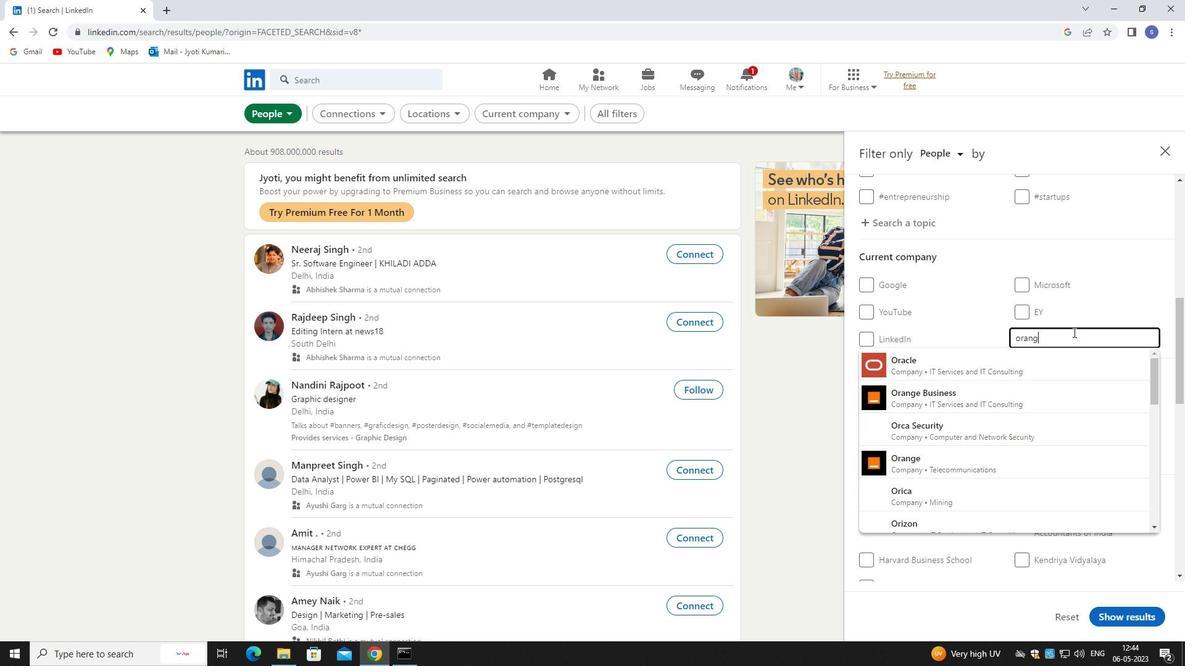 
Action: Mouse moved to (1087, 387)
Screenshot: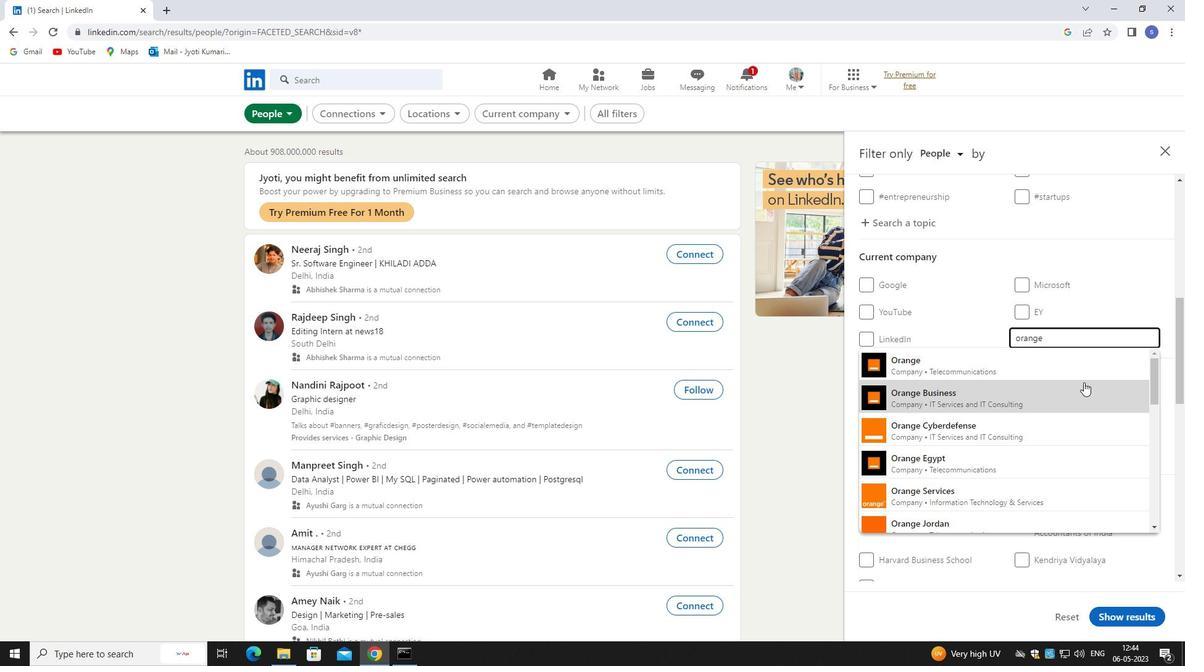 
Action: Mouse pressed left at (1087, 387)
Screenshot: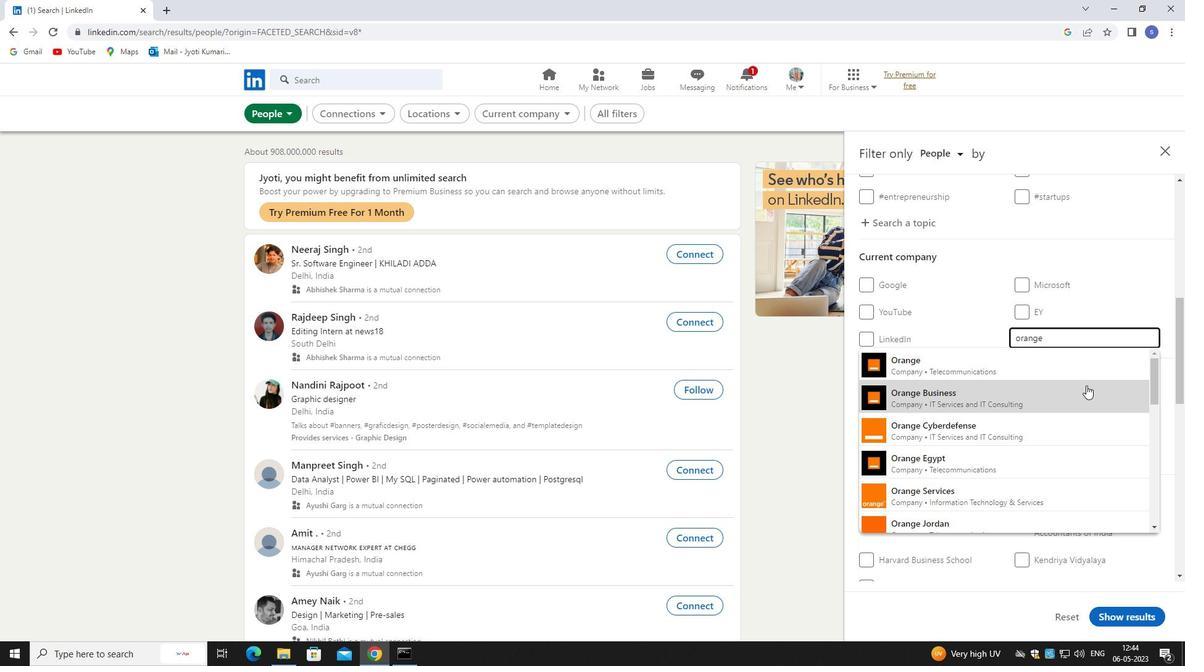 
Action: Mouse moved to (1087, 387)
Screenshot: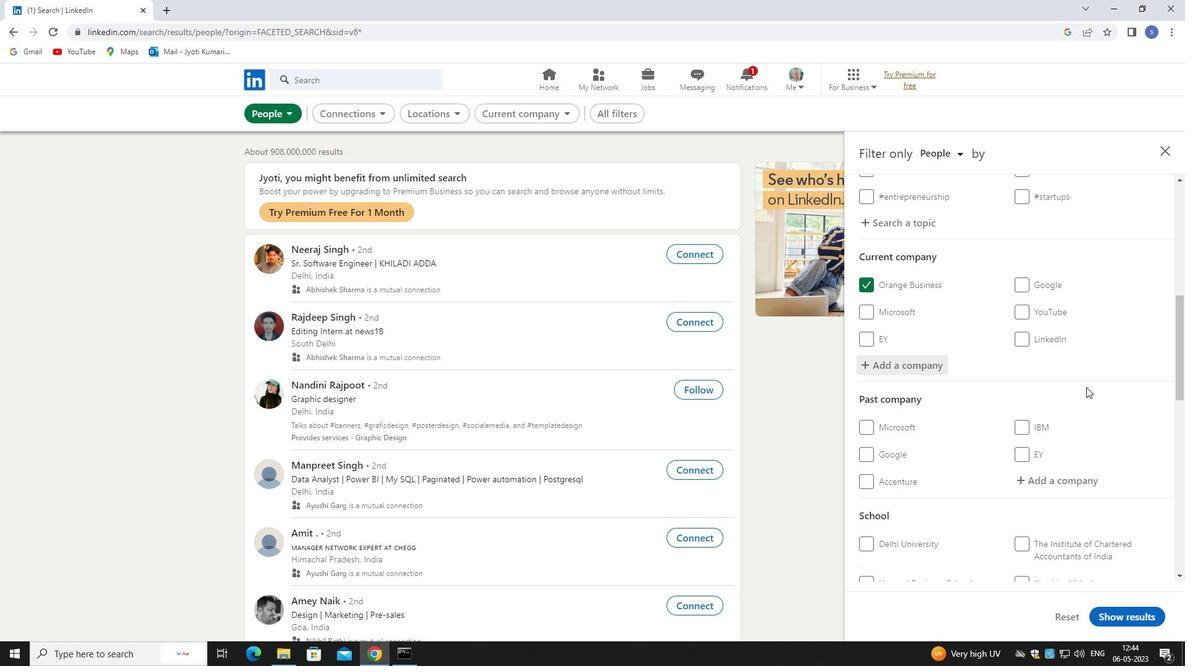 
Action: Mouse scrolled (1087, 386) with delta (0, 0)
Screenshot: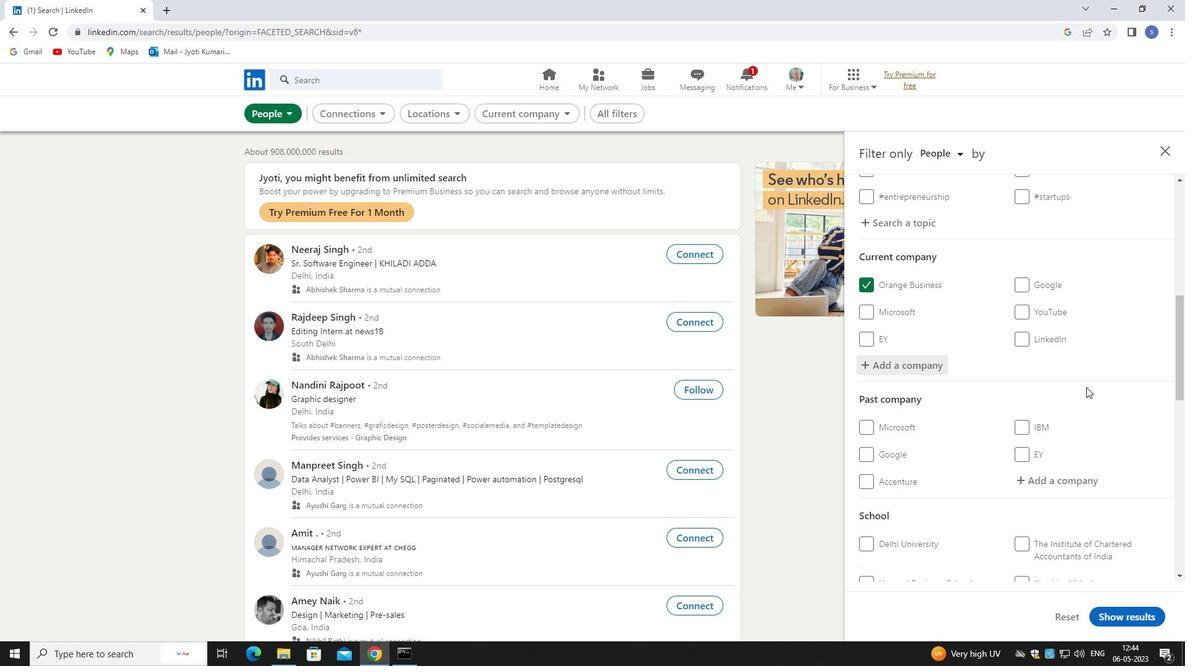 
Action: Mouse scrolled (1087, 386) with delta (0, 0)
Screenshot: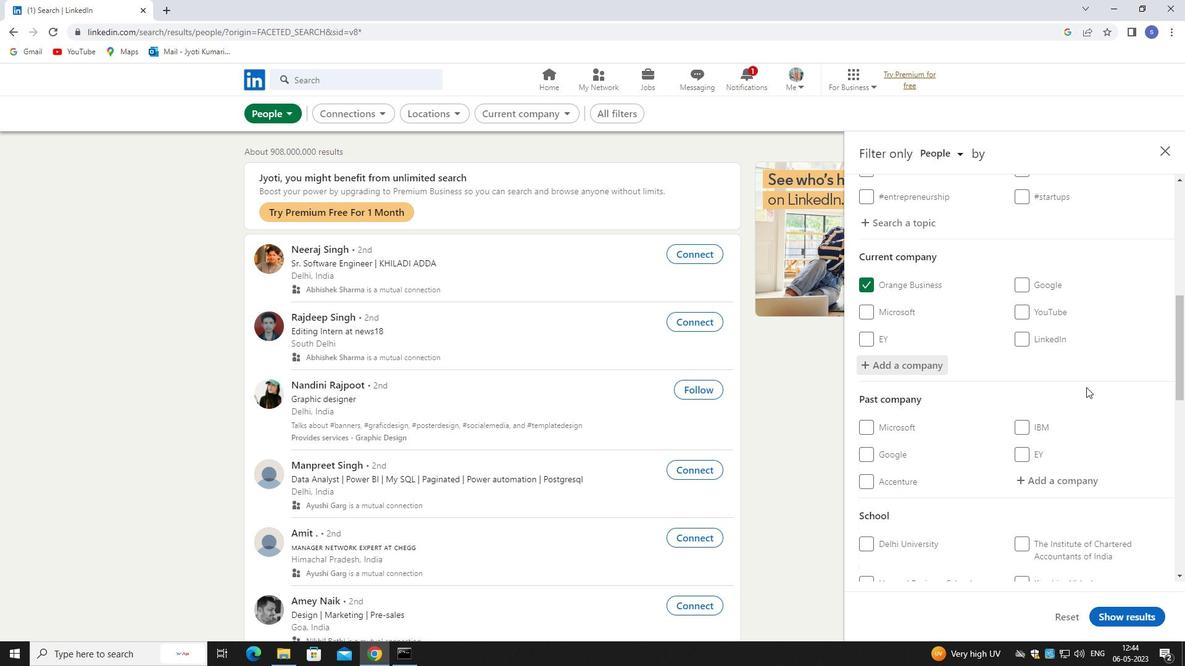 
Action: Mouse moved to (1073, 487)
Screenshot: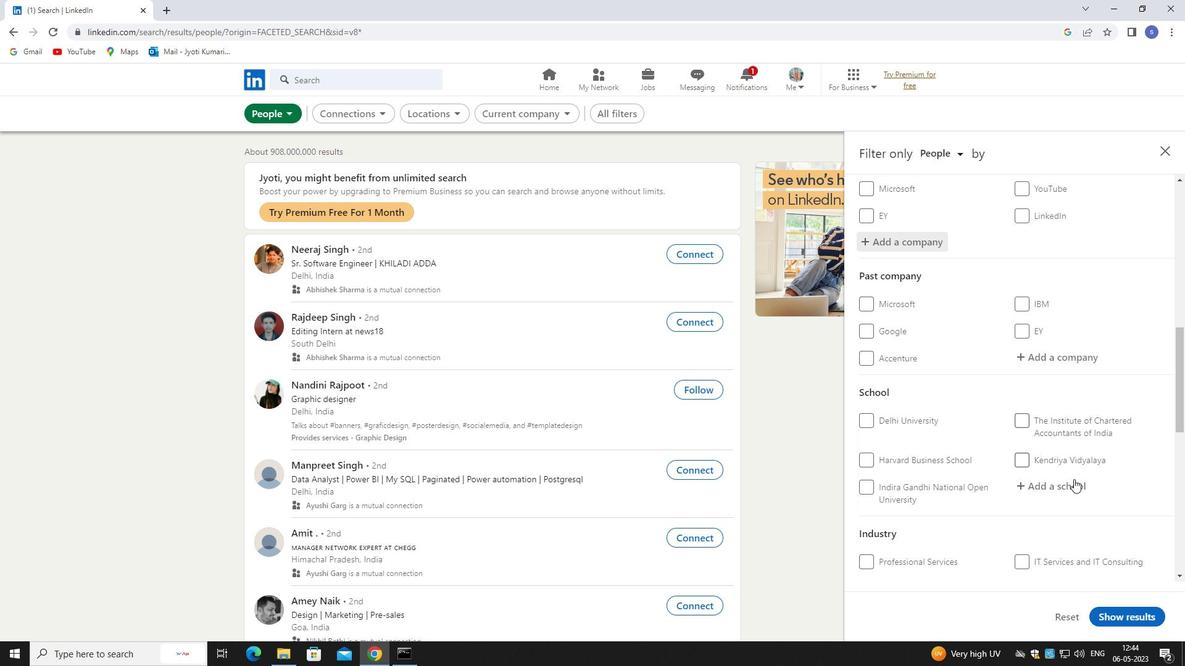 
Action: Mouse pressed left at (1073, 487)
Screenshot: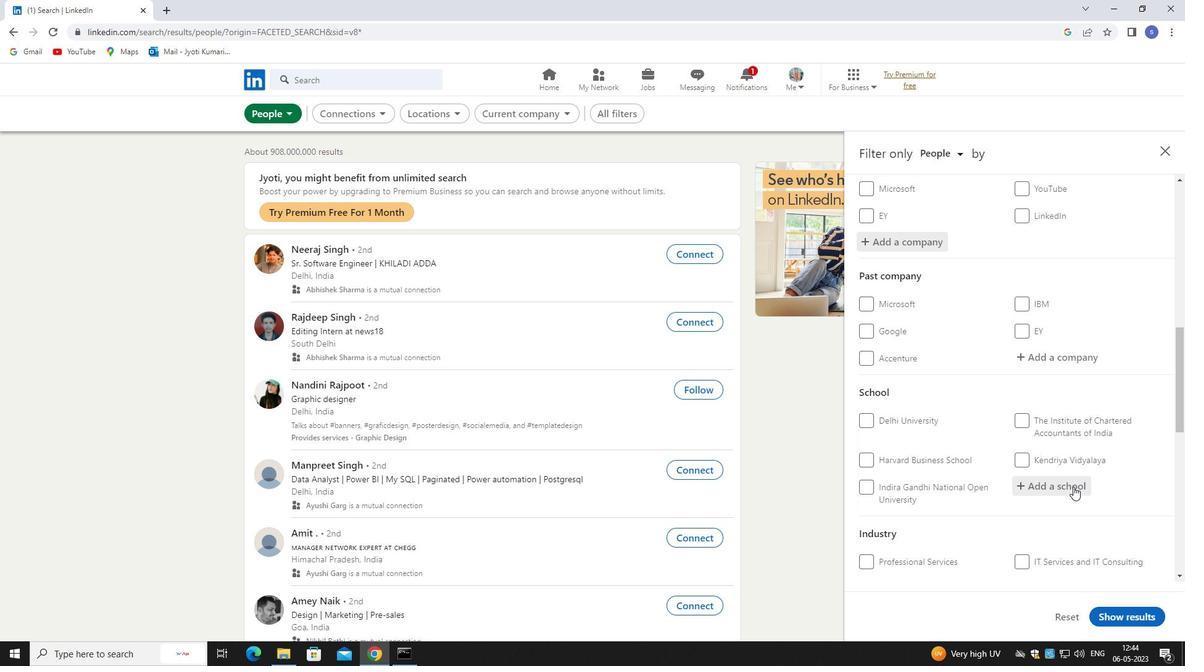 
Action: Key pressed madars
Screenshot: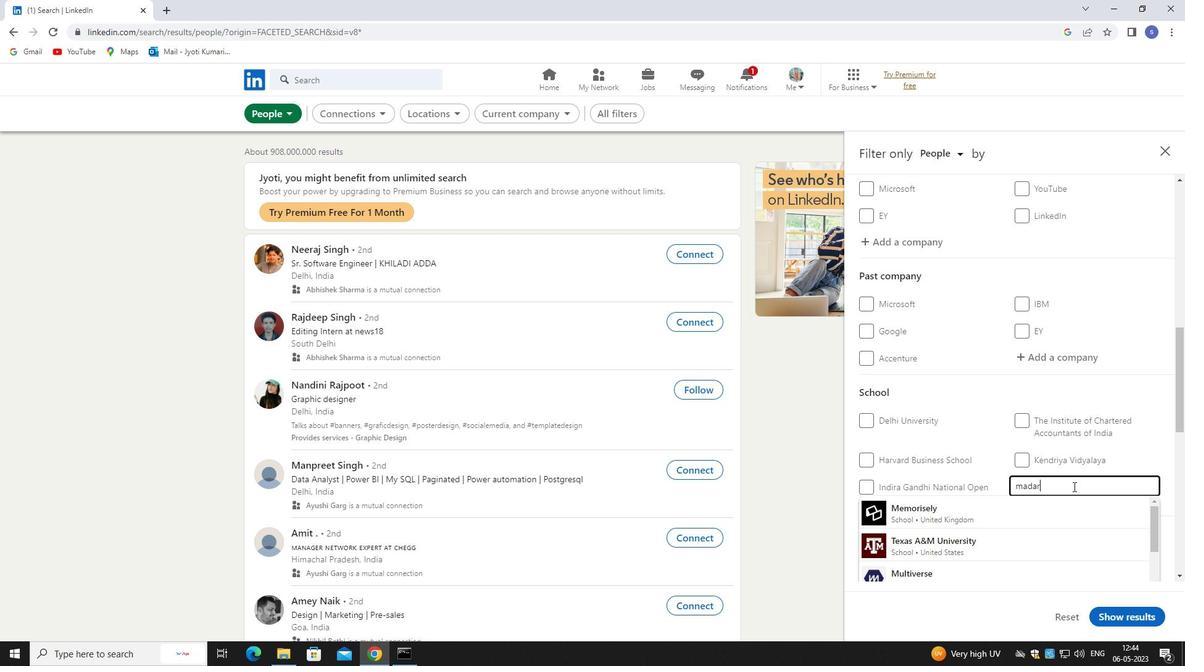 
Action: Mouse moved to (1071, 440)
Screenshot: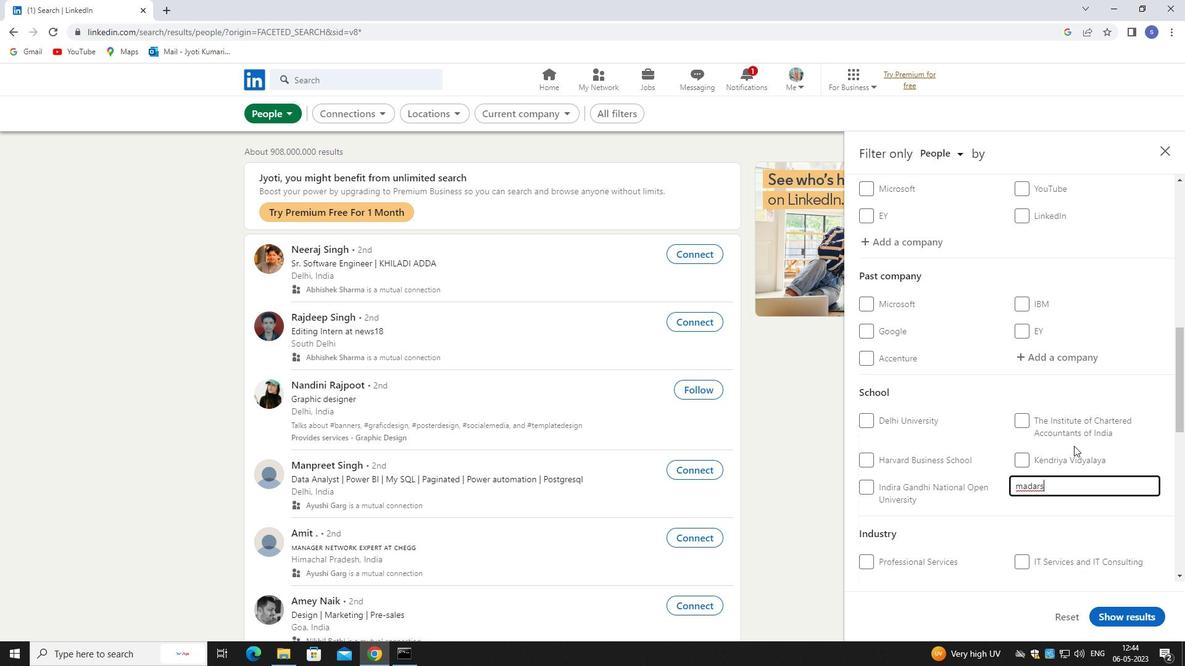 
Action: Mouse scrolled (1071, 439) with delta (0, 0)
Screenshot: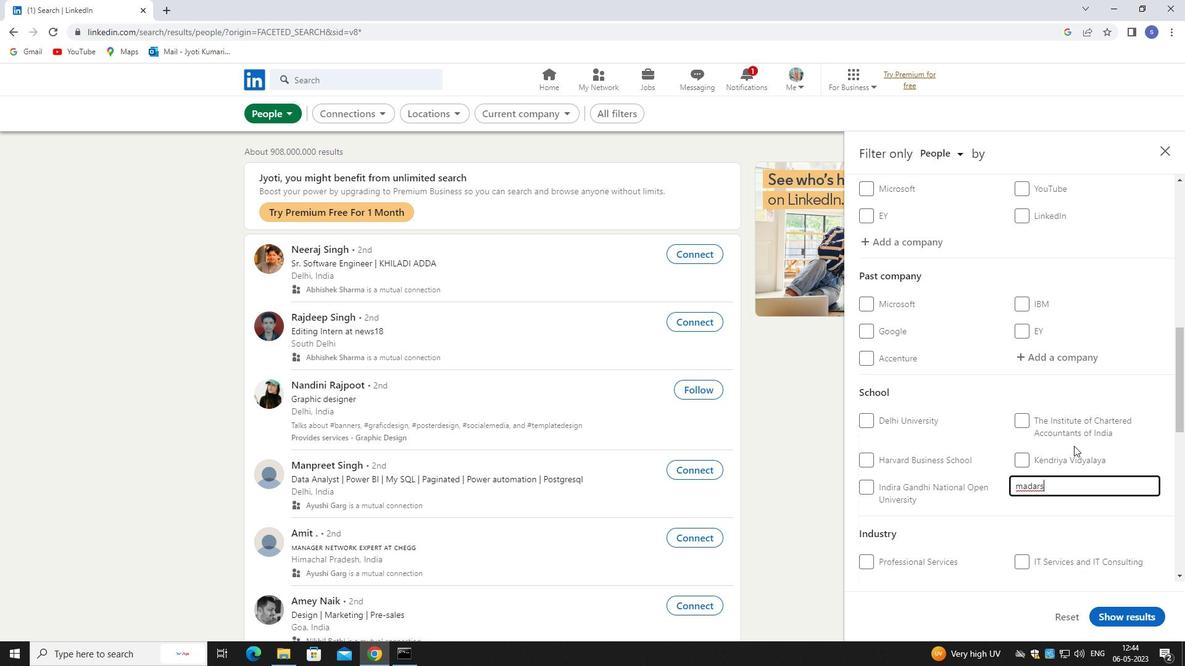 
Action: Mouse moved to (1071, 440)
Screenshot: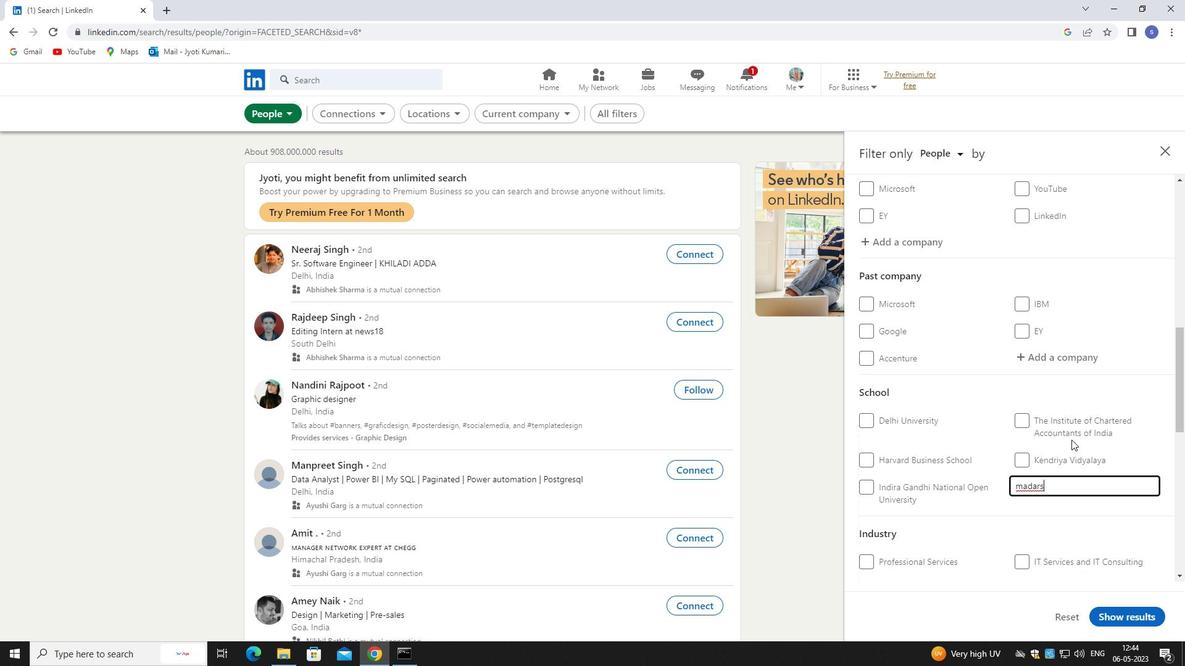 
Action: Mouse scrolled (1071, 439) with delta (0, 0)
Screenshot: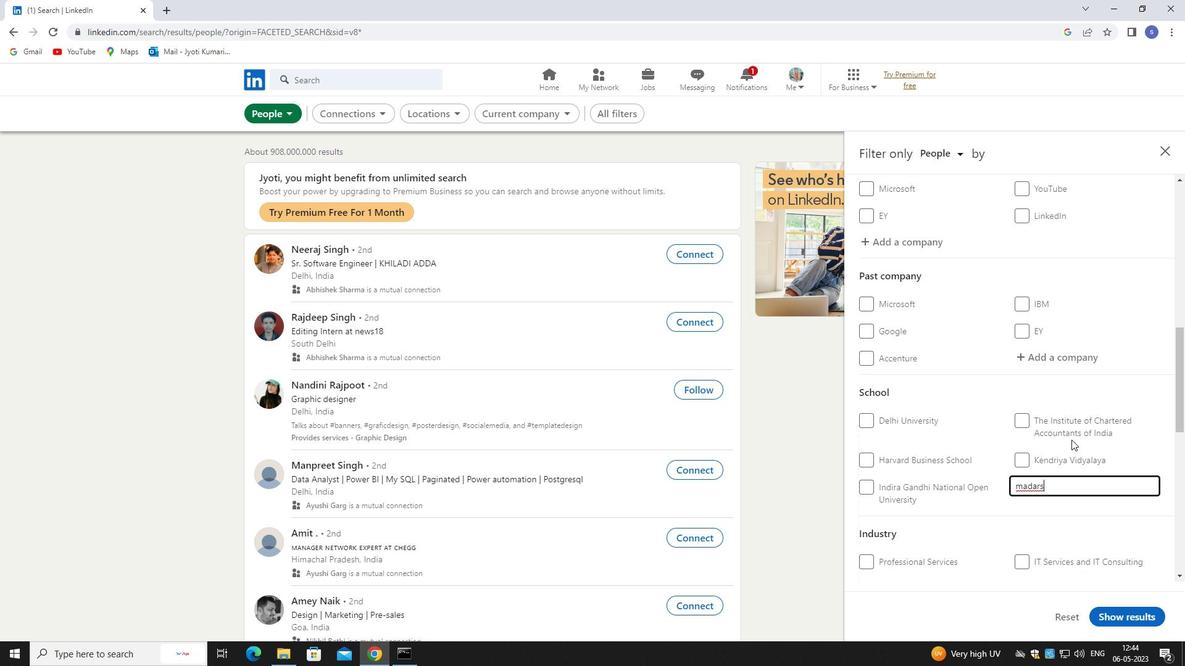 
Action: Mouse moved to (1066, 437)
Screenshot: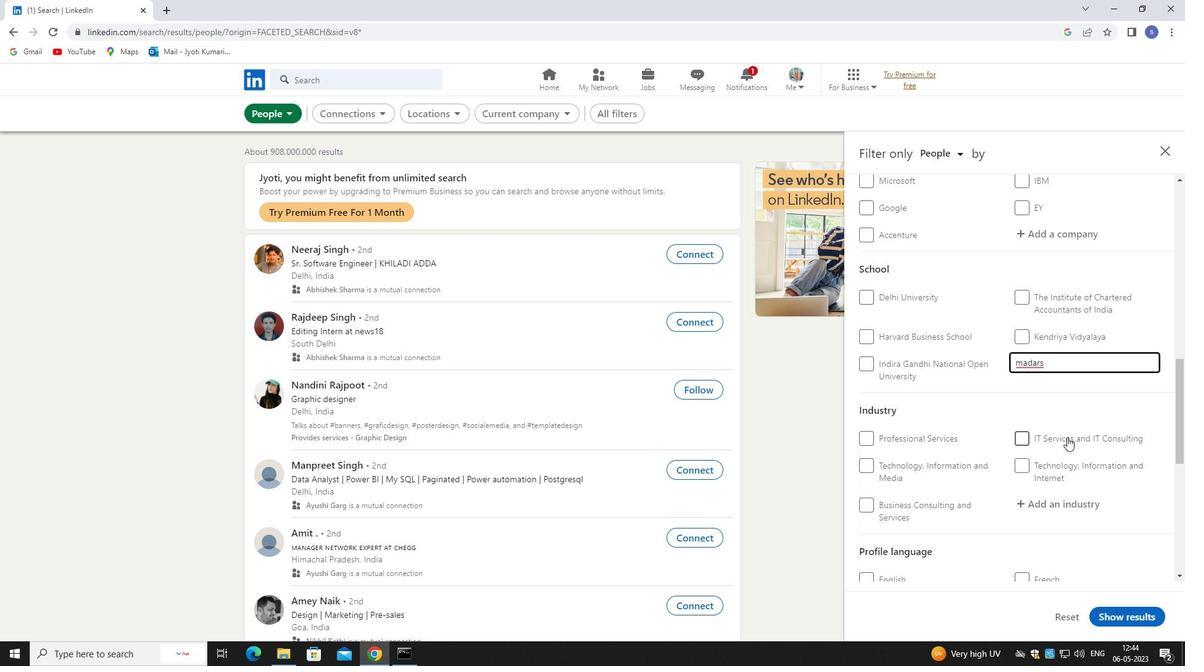 
Action: Key pressed <Key.backspace><Key.backspace><Key.backspace>ras
Screenshot: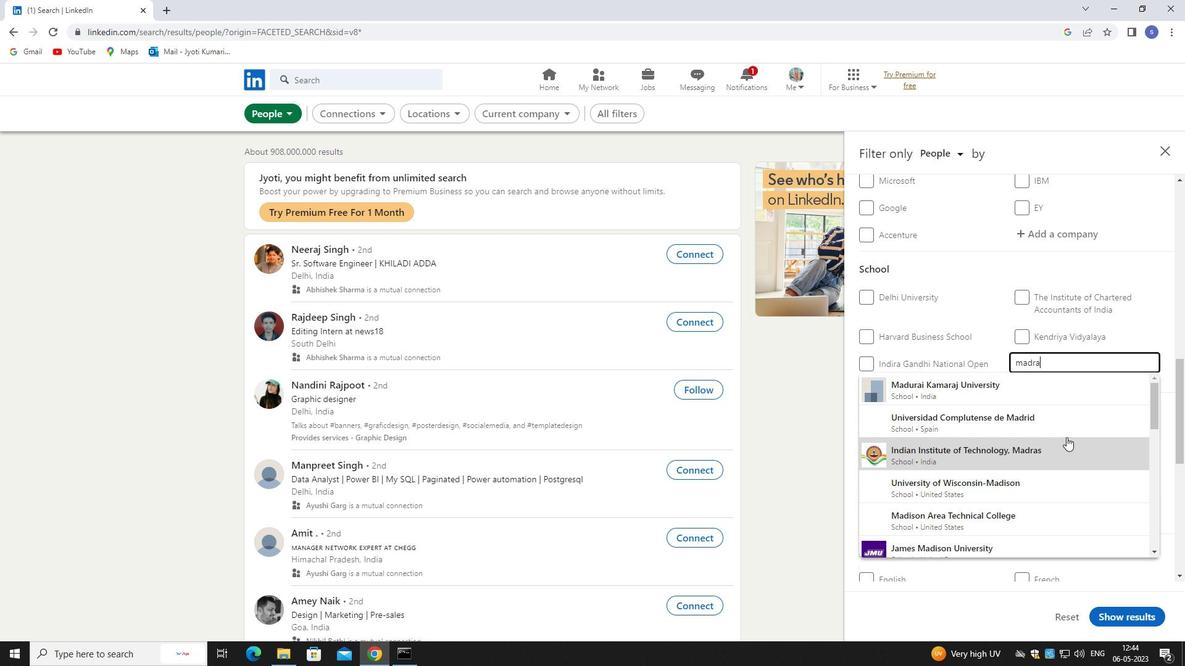 
Action: Mouse moved to (1059, 446)
Screenshot: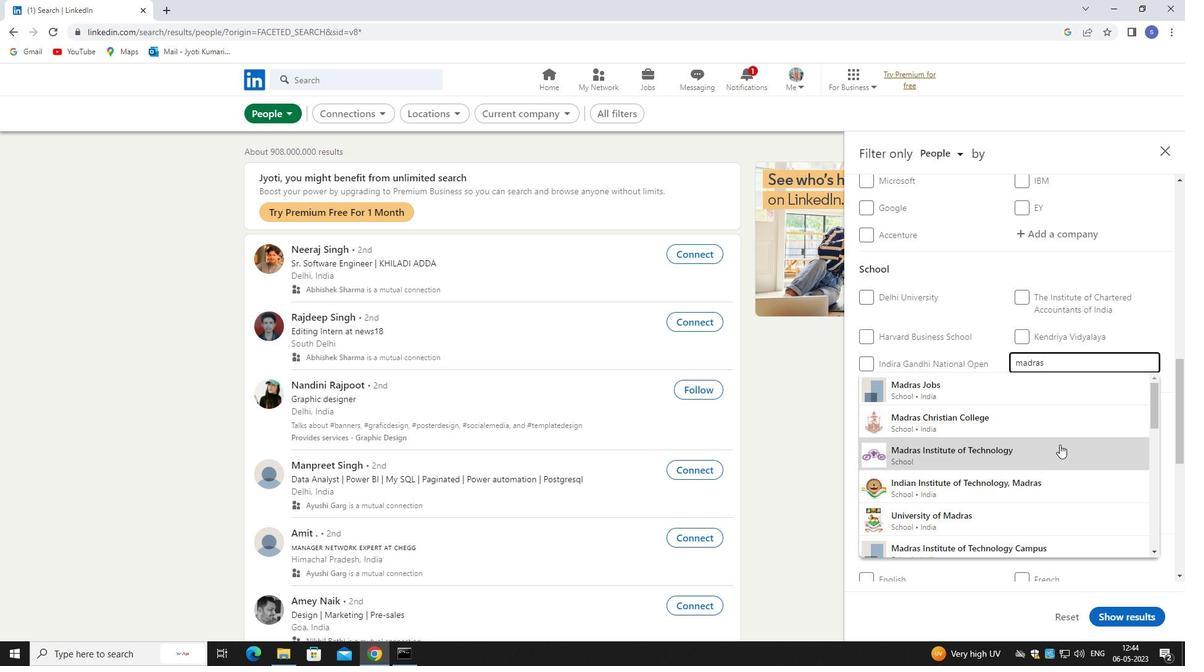 
Action: Mouse pressed left at (1059, 446)
Screenshot: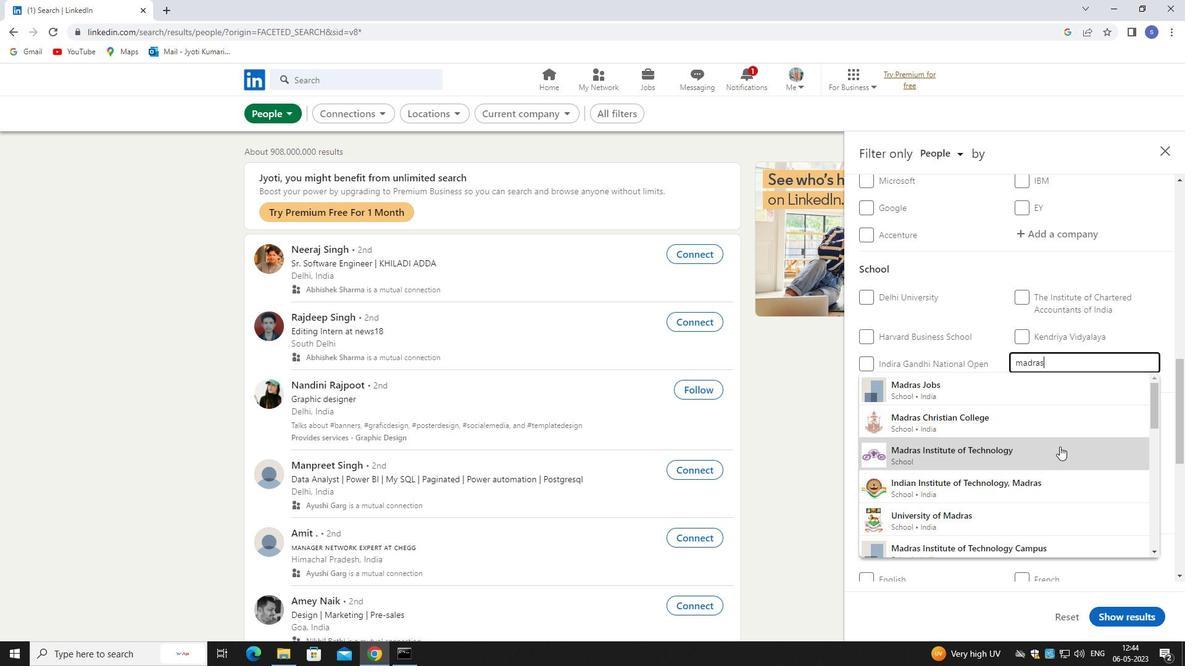 
Action: Mouse moved to (1043, 454)
Screenshot: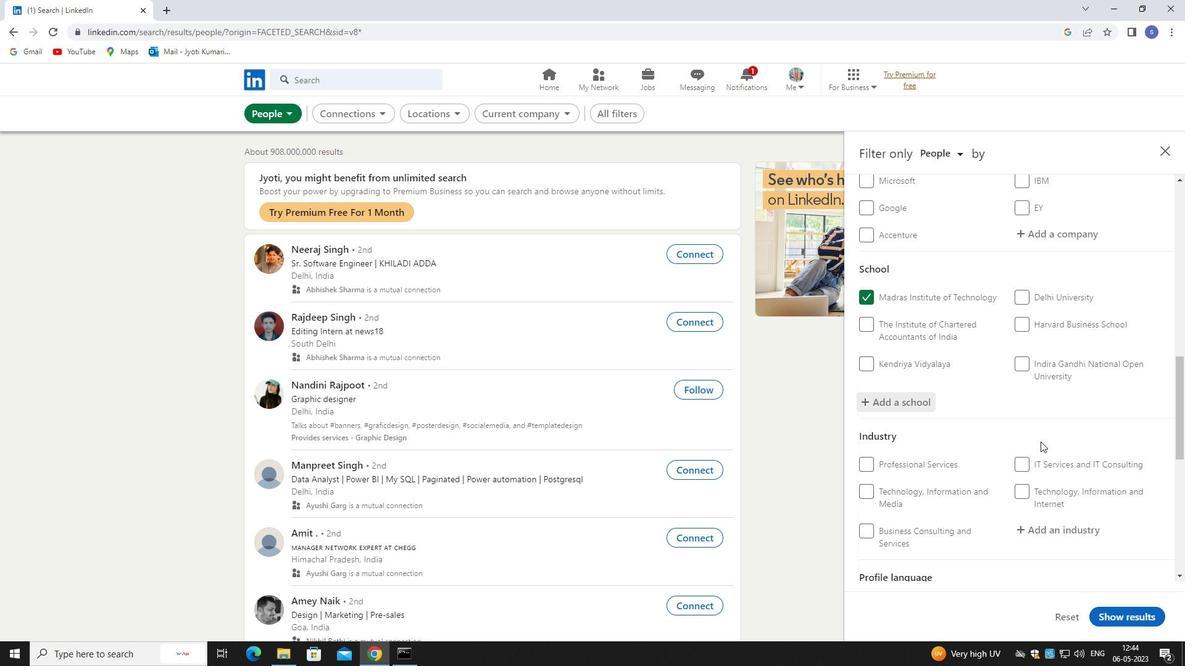 
Action: Mouse scrolled (1043, 454) with delta (0, 0)
Screenshot: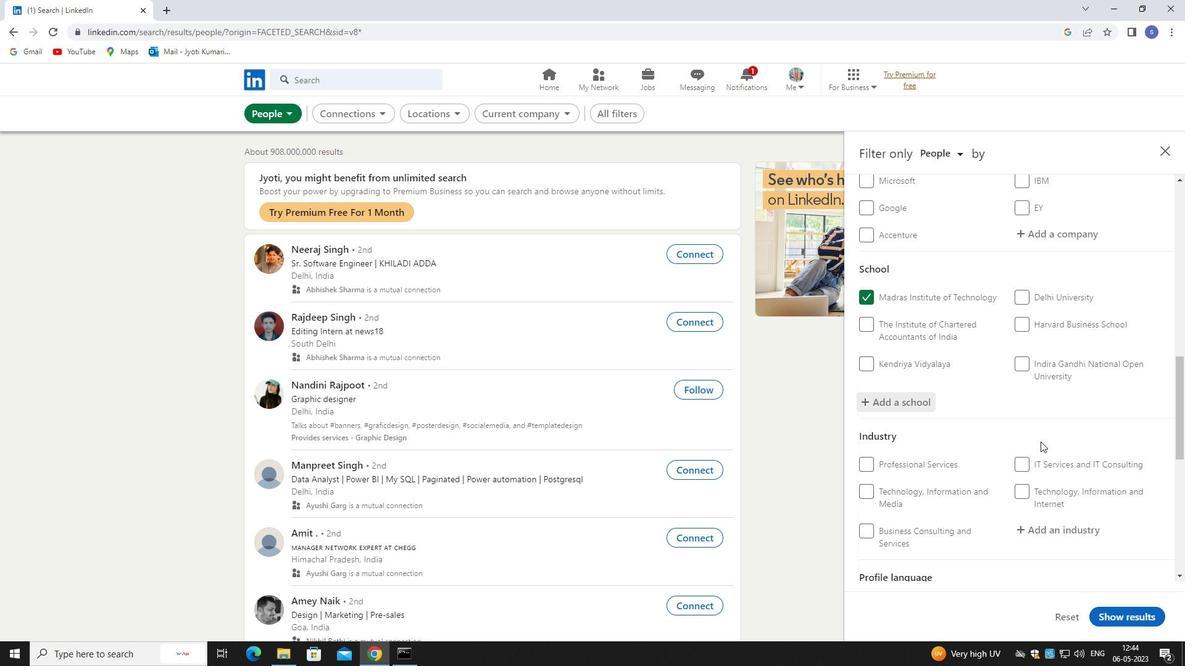 
Action: Mouse moved to (1045, 456)
Screenshot: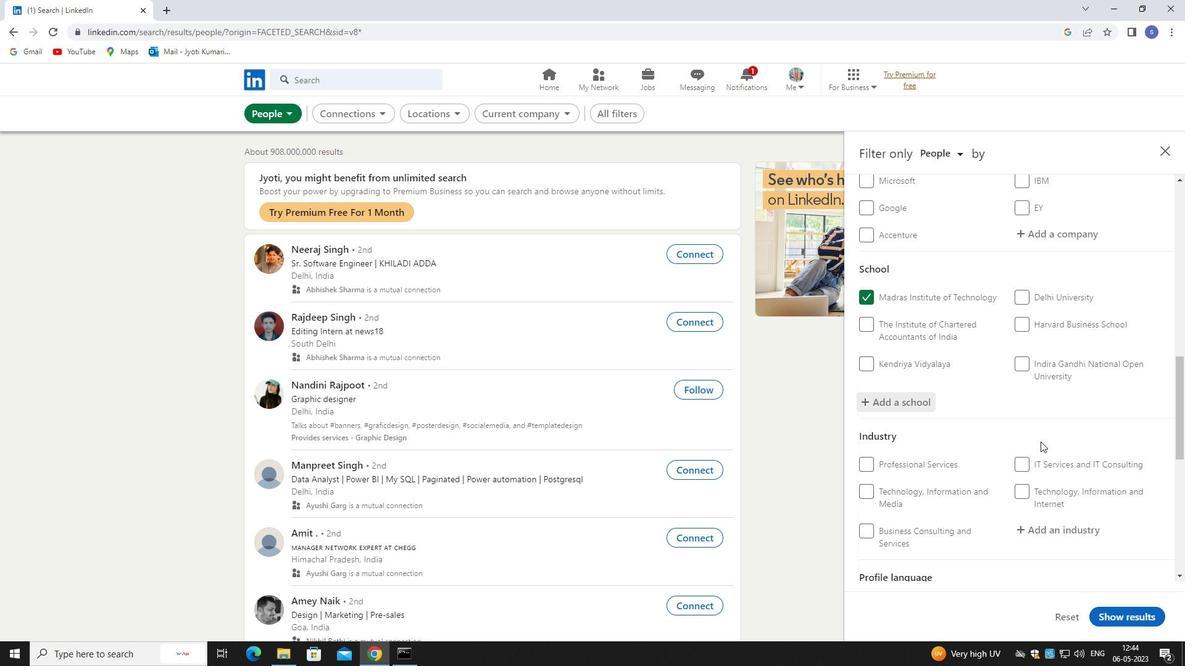 
Action: Mouse scrolled (1045, 456) with delta (0, 0)
Screenshot: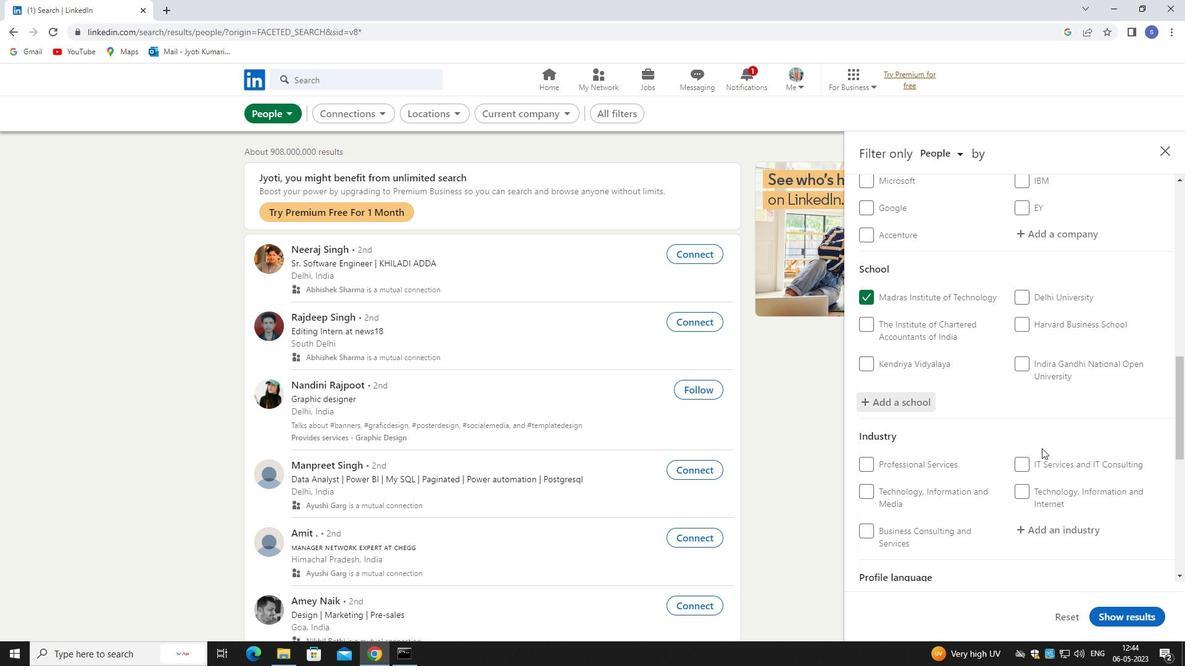 
Action: Mouse moved to (1062, 401)
Screenshot: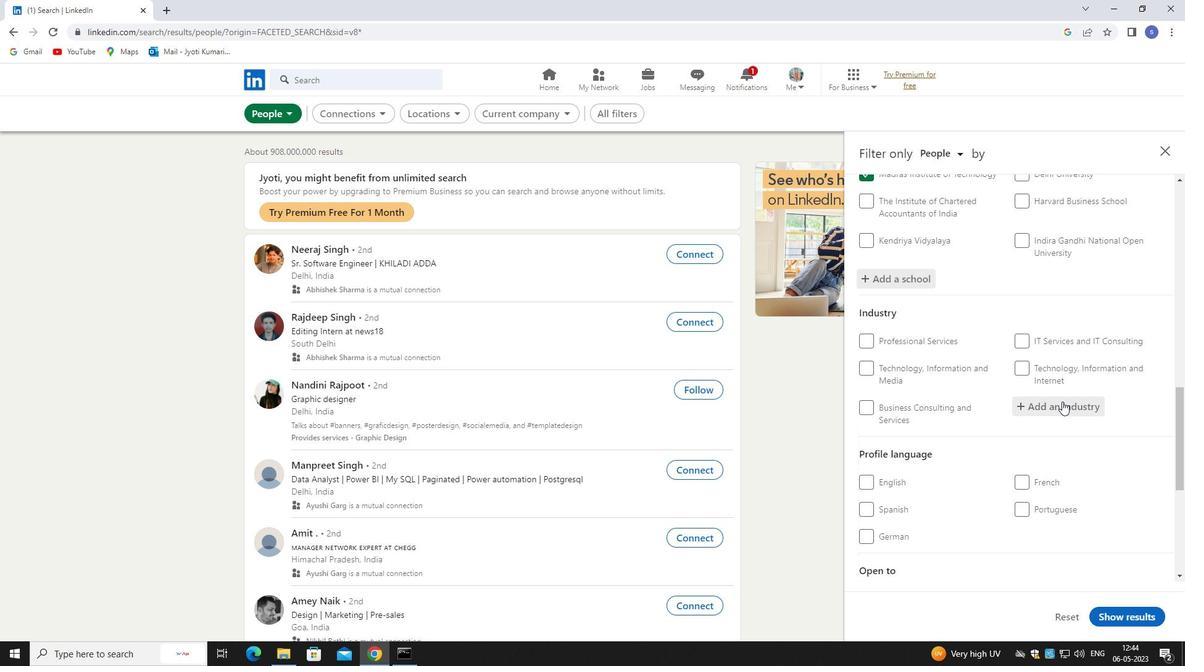 
Action: Mouse pressed left at (1062, 401)
Screenshot: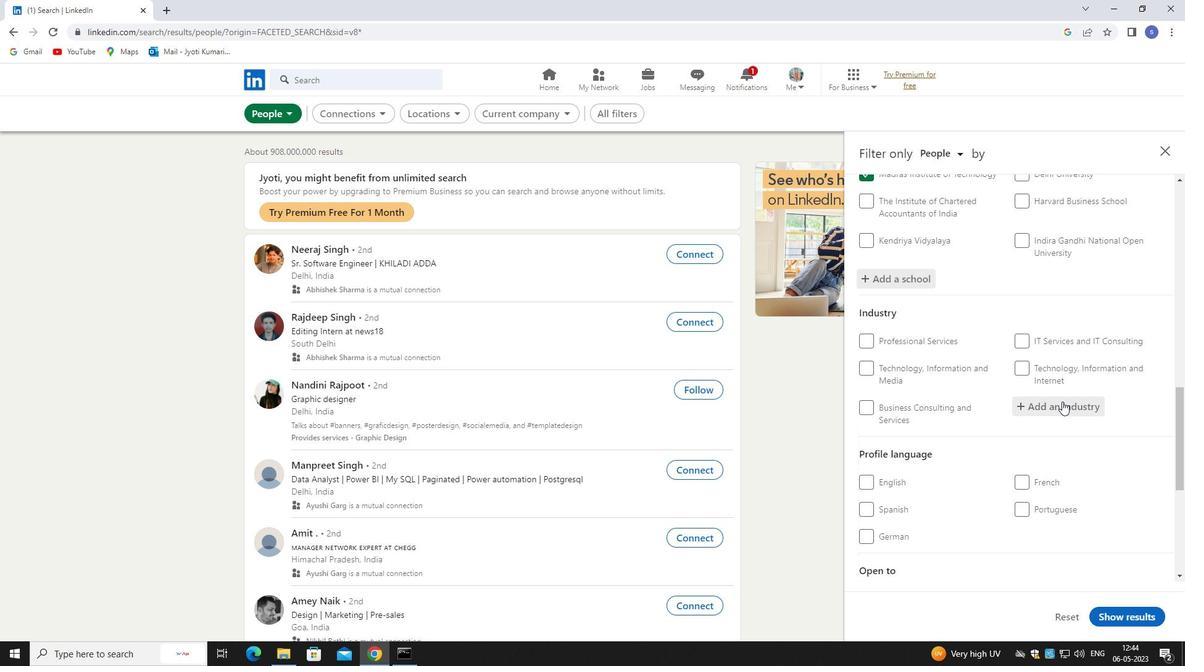 
Action: Mouse moved to (1062, 402)
Screenshot: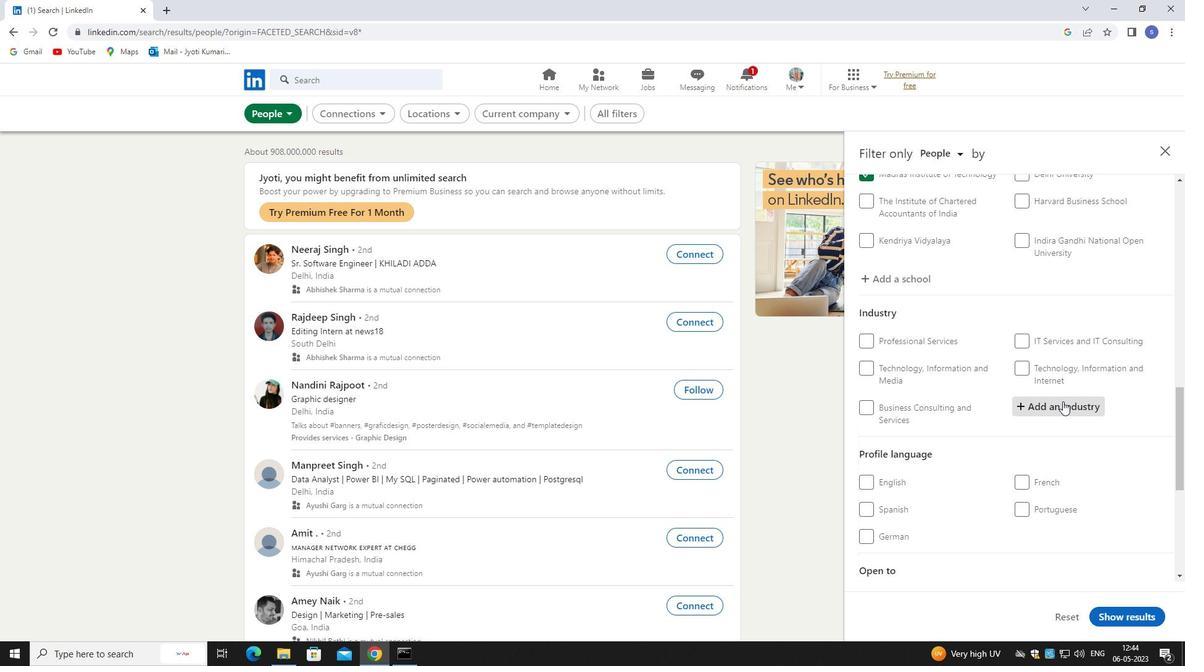 
Action: Key pressed book
Screenshot: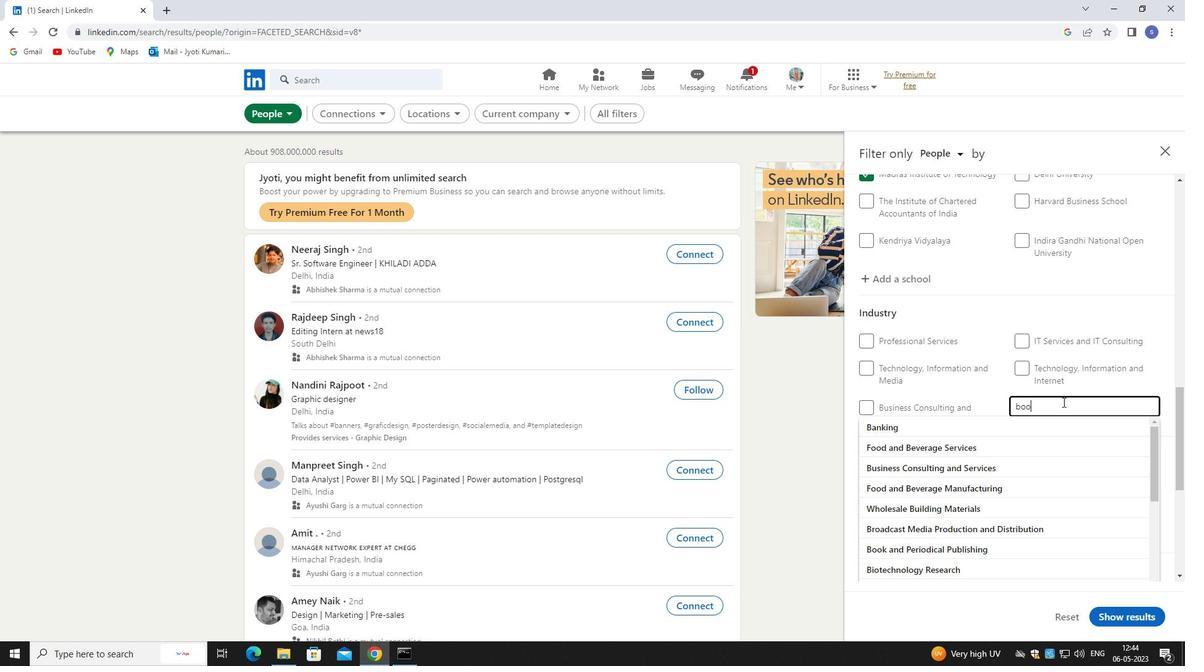
Action: Mouse moved to (1060, 441)
Screenshot: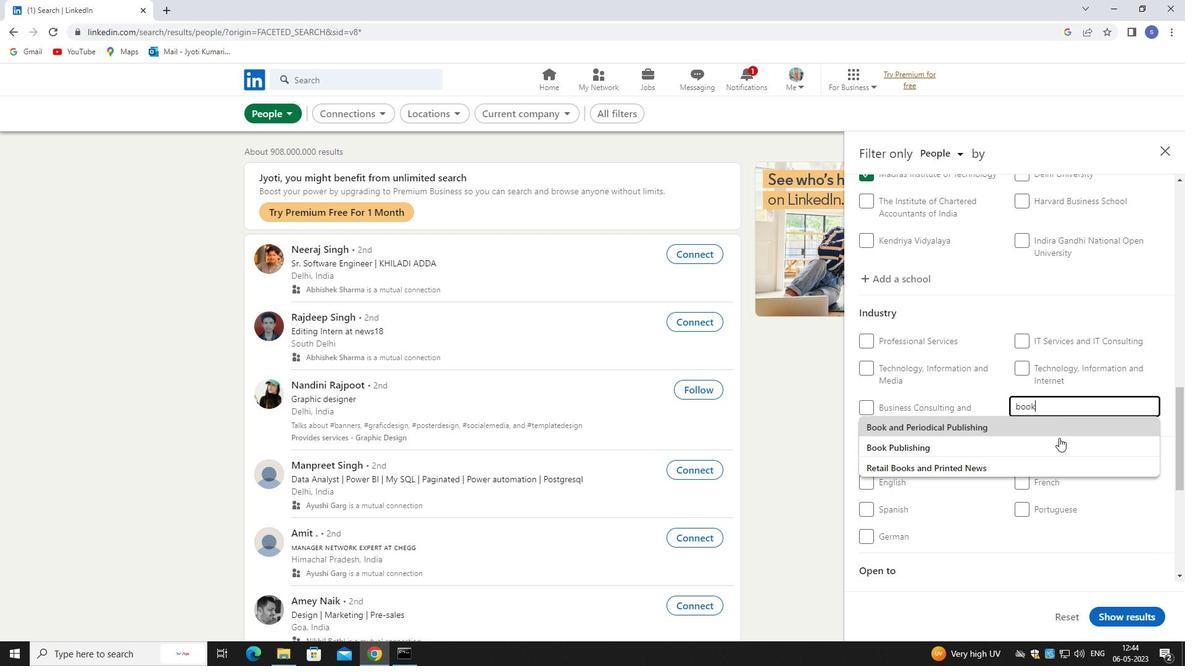 
Action: Mouse pressed left at (1060, 441)
Screenshot: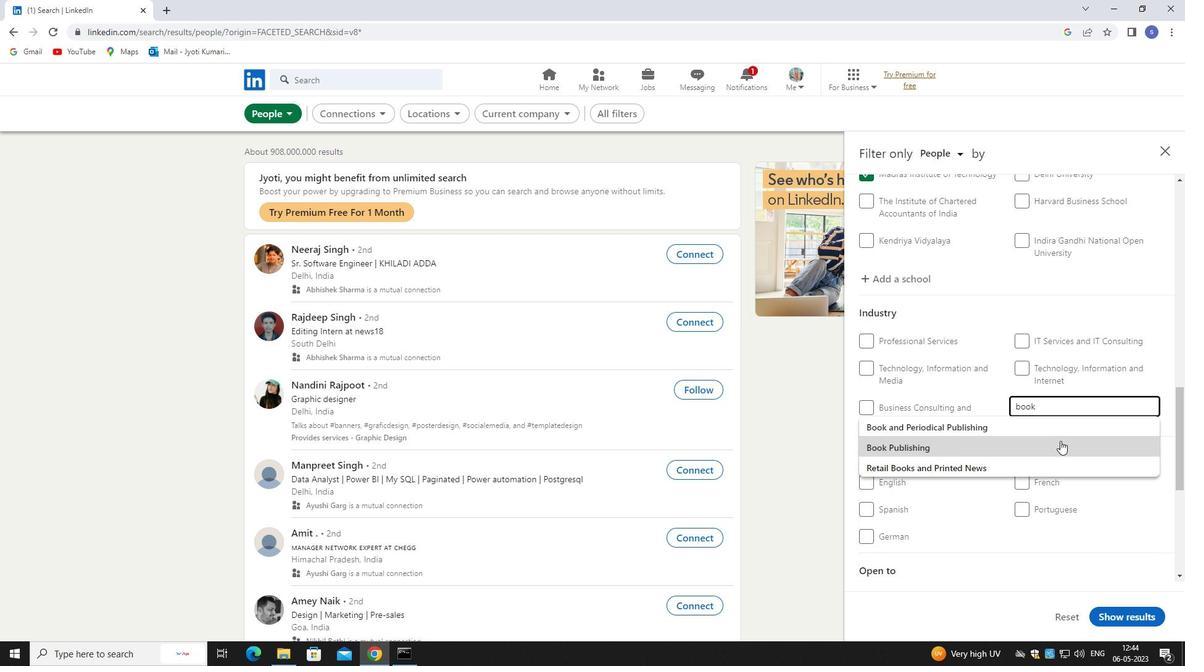 
Action: Mouse moved to (1062, 440)
Screenshot: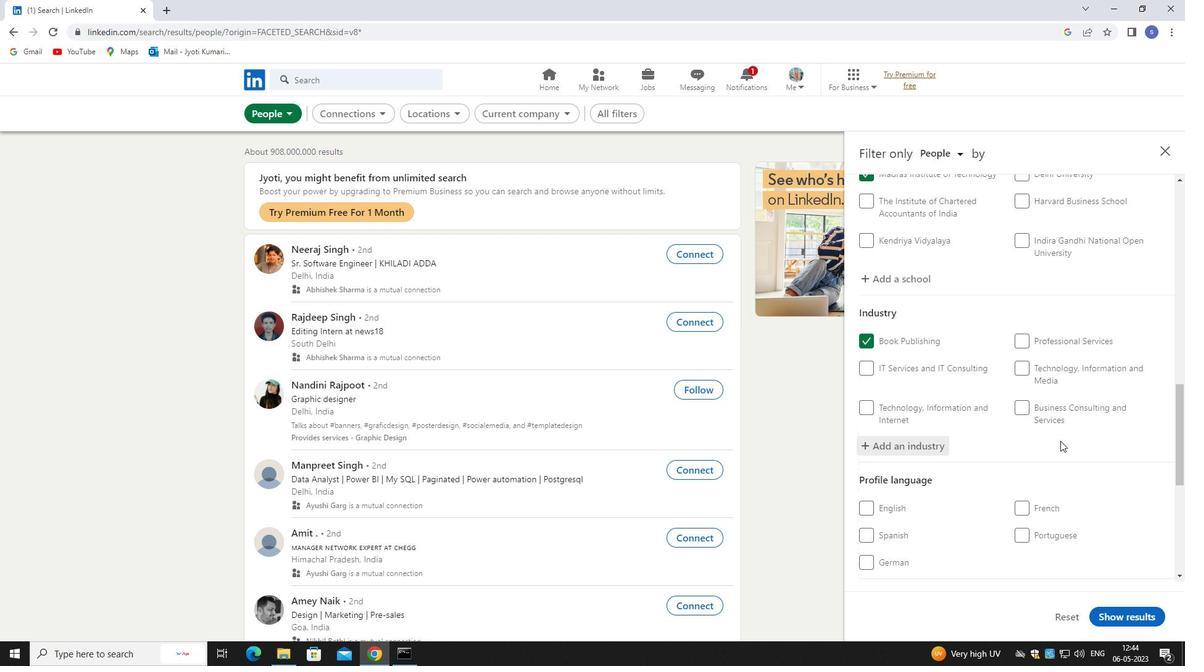 
Action: Mouse scrolled (1062, 439) with delta (0, 0)
Screenshot: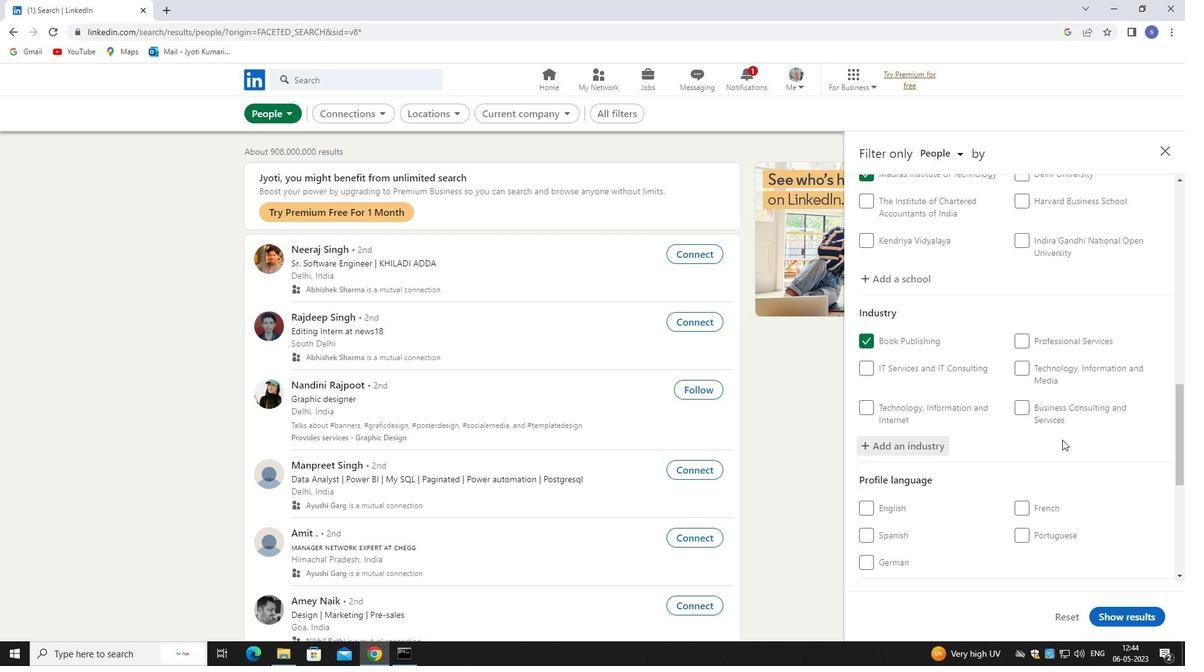
Action: Mouse scrolled (1062, 439) with delta (0, 0)
Screenshot: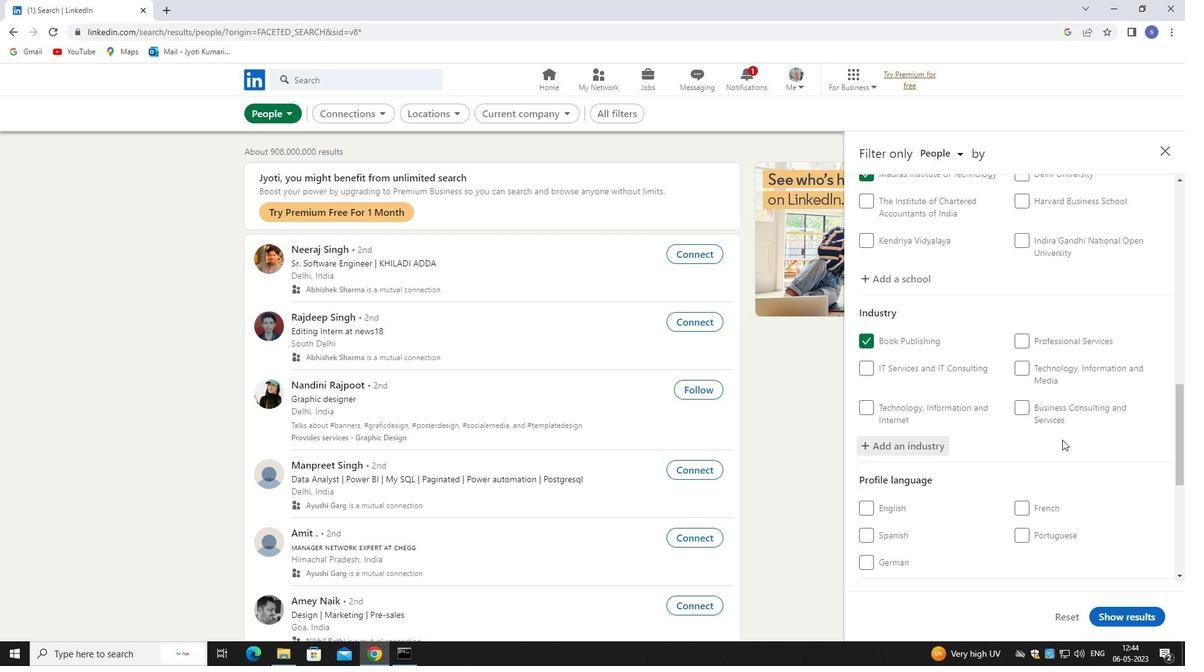 
Action: Mouse moved to (908, 417)
Screenshot: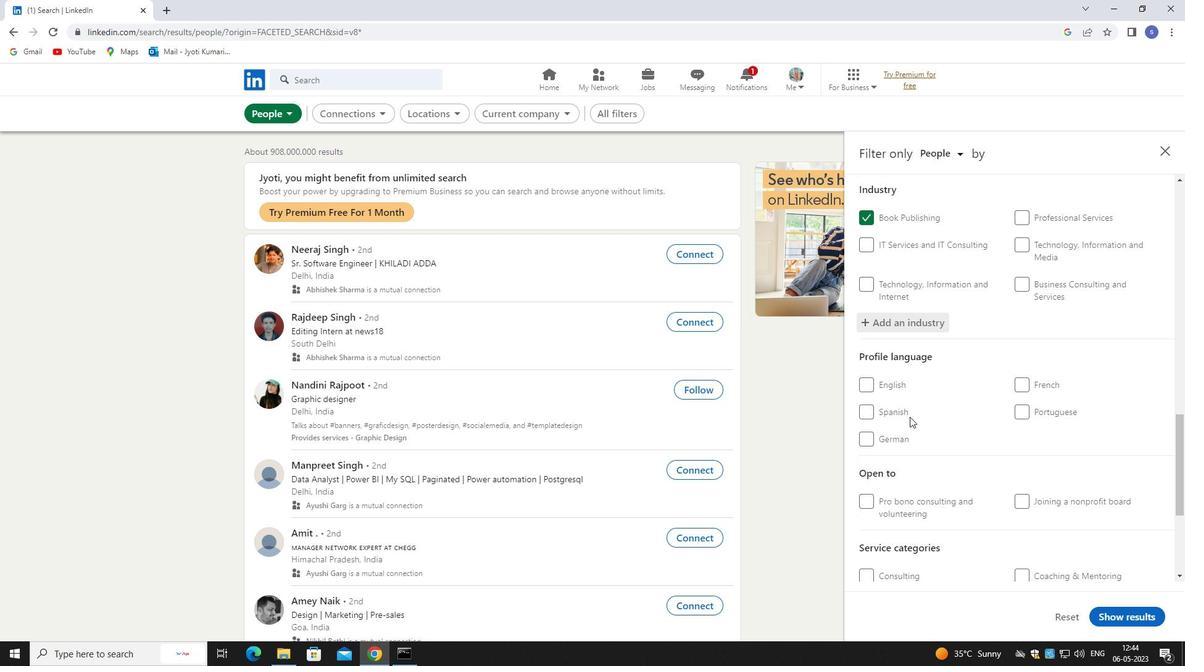 
Action: Mouse pressed left at (908, 417)
Screenshot: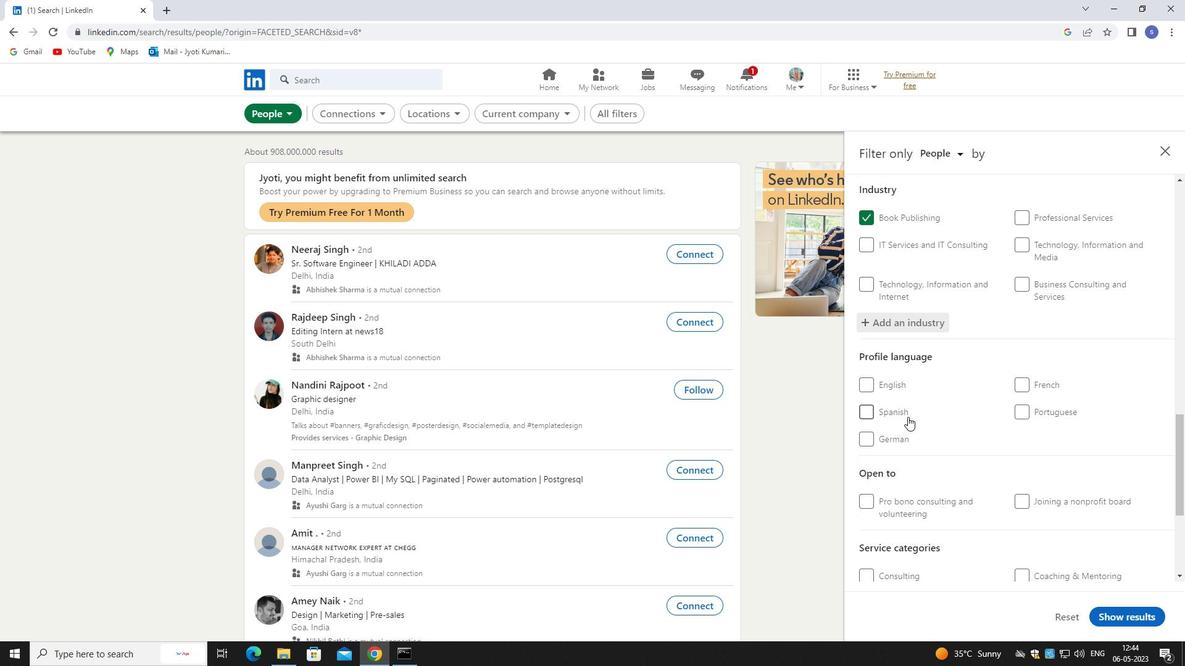 
Action: Mouse moved to (995, 399)
Screenshot: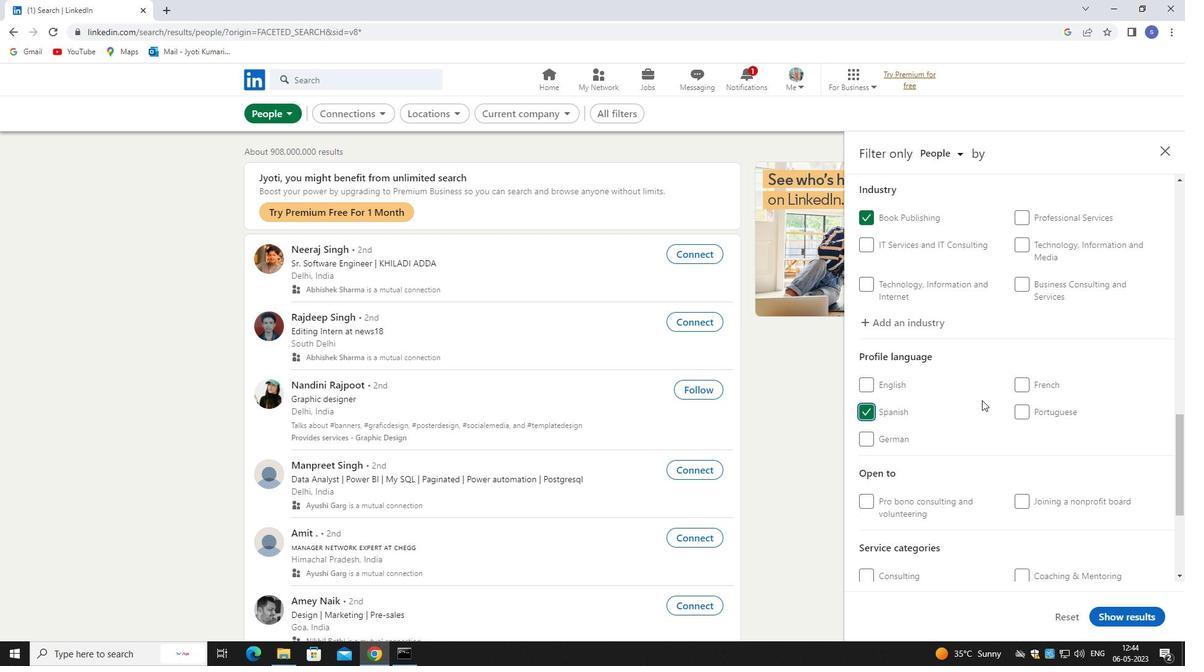 
Action: Mouse scrolled (995, 399) with delta (0, 0)
Screenshot: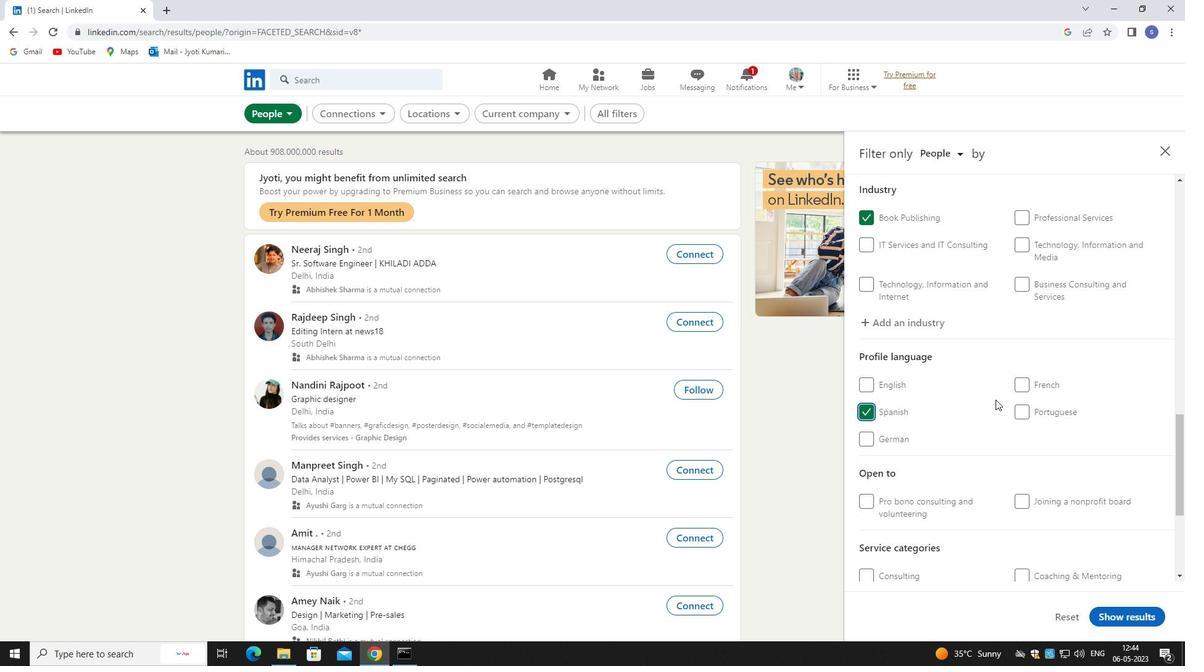 
Action: Mouse scrolled (995, 399) with delta (0, 0)
Screenshot: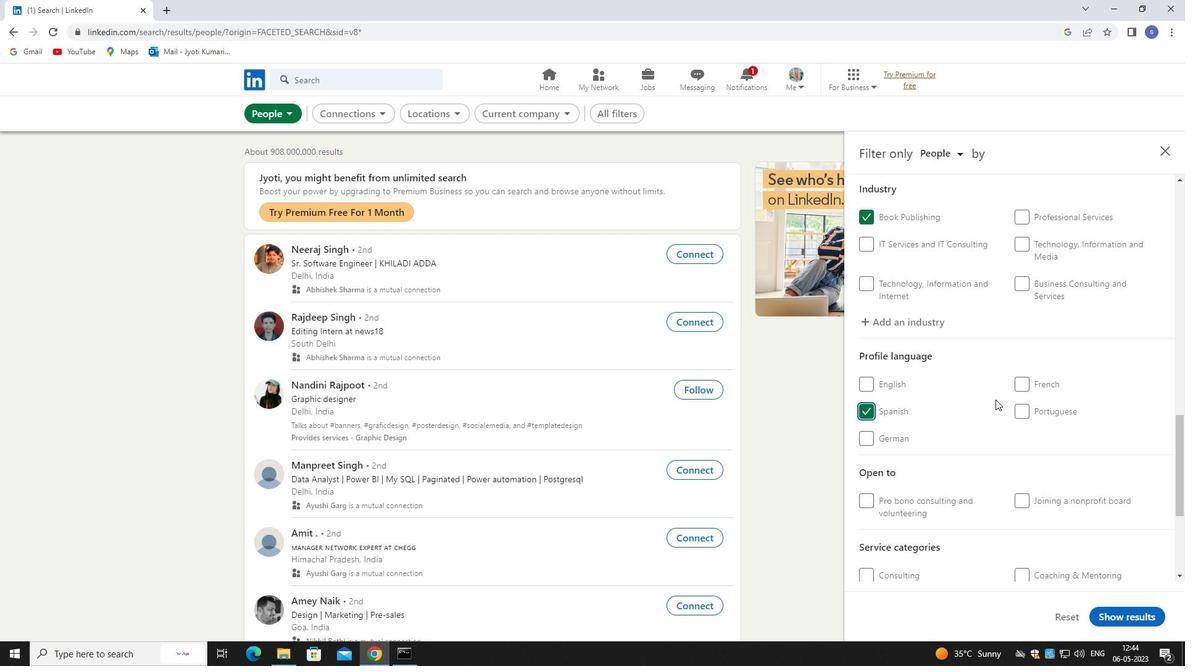 
Action: Mouse moved to (996, 399)
Screenshot: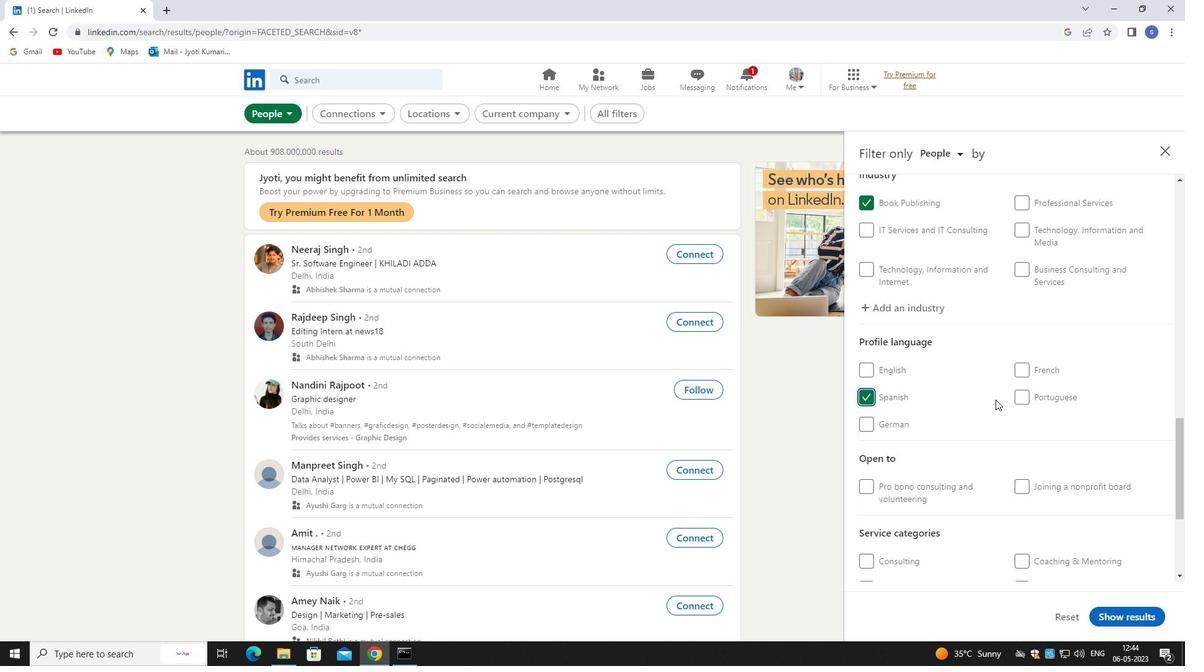 
Action: Mouse scrolled (996, 399) with delta (0, 0)
Screenshot: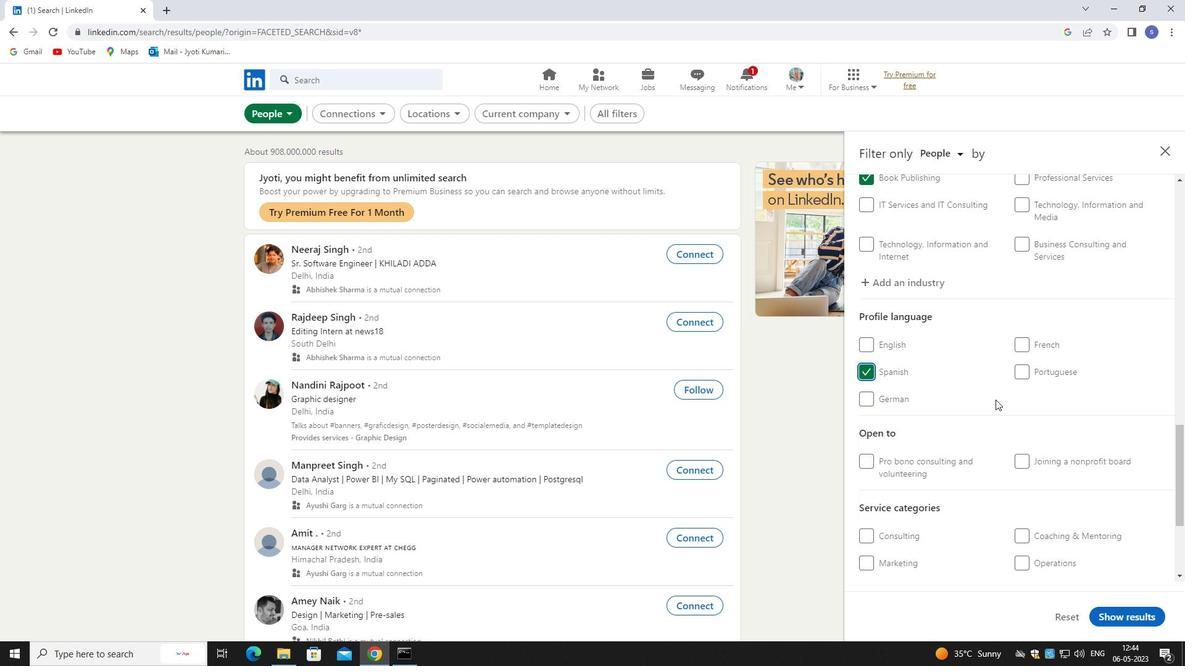 
Action: Mouse moved to (1069, 448)
Screenshot: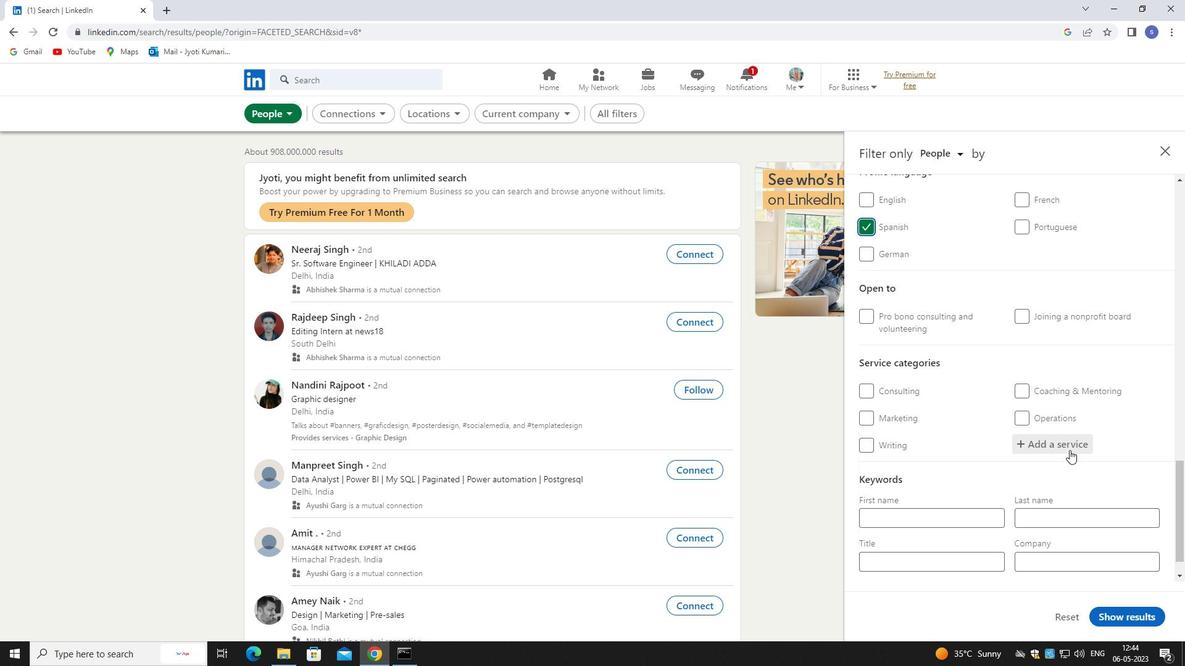 
Action: Mouse pressed left at (1069, 448)
Screenshot: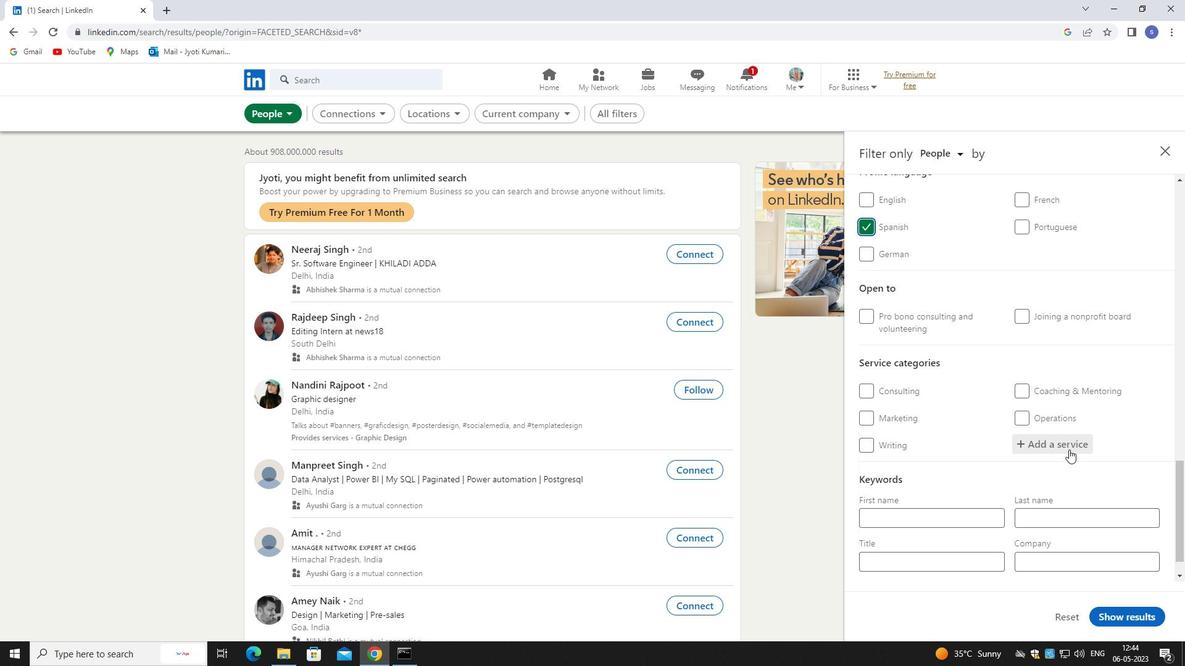 
Action: Key pressed ux
Screenshot: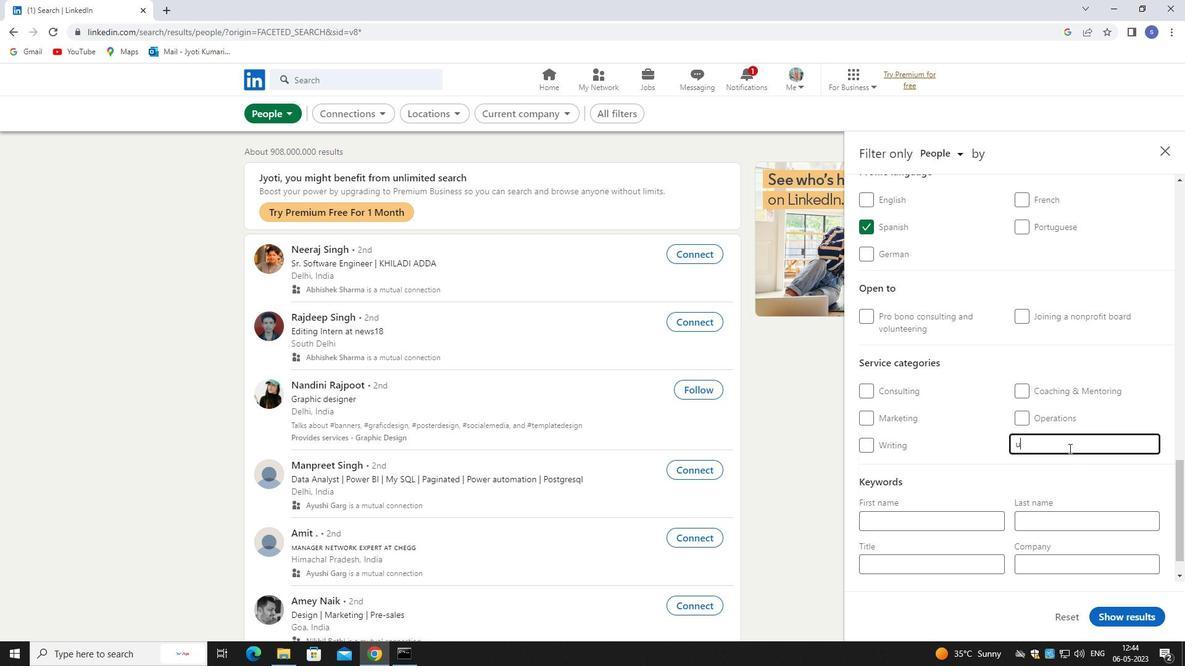 
Action: Mouse moved to (1067, 463)
Screenshot: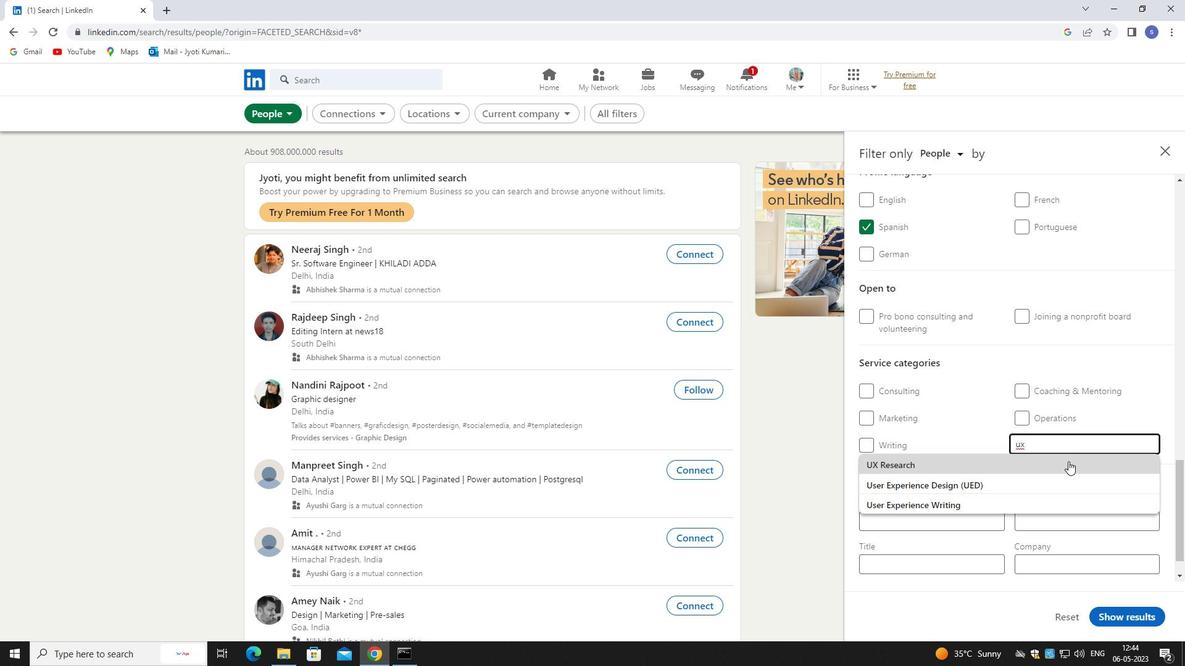 
Action: Mouse pressed left at (1067, 463)
Screenshot: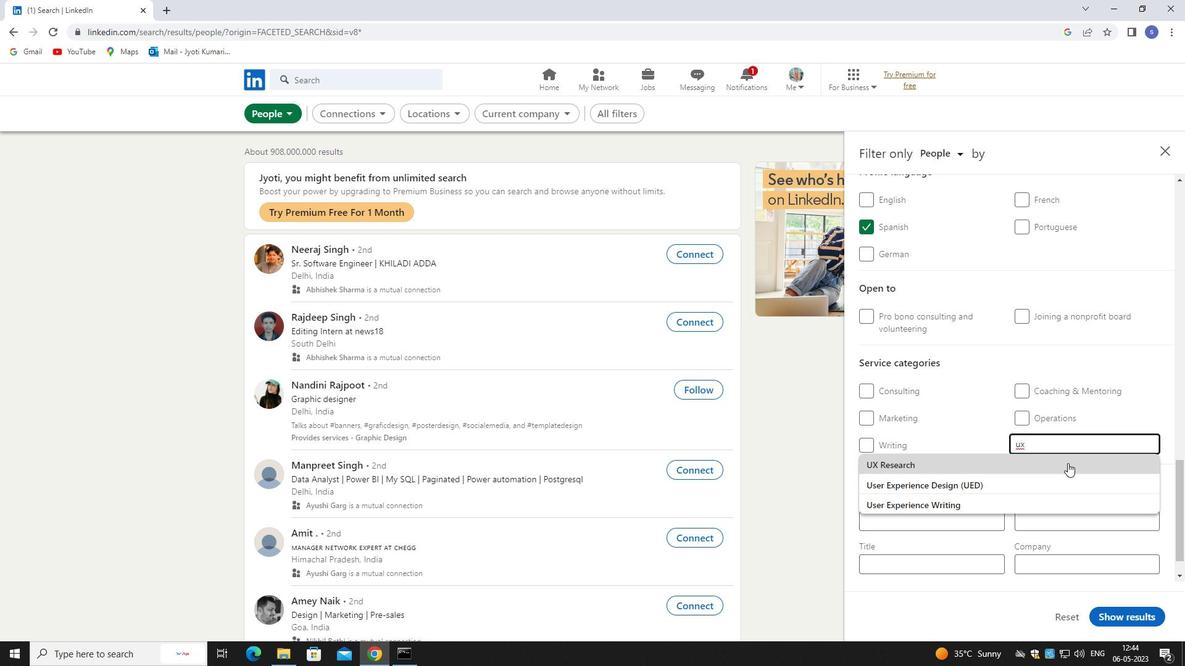 
Action: Mouse scrolled (1067, 462) with delta (0, 0)
Screenshot: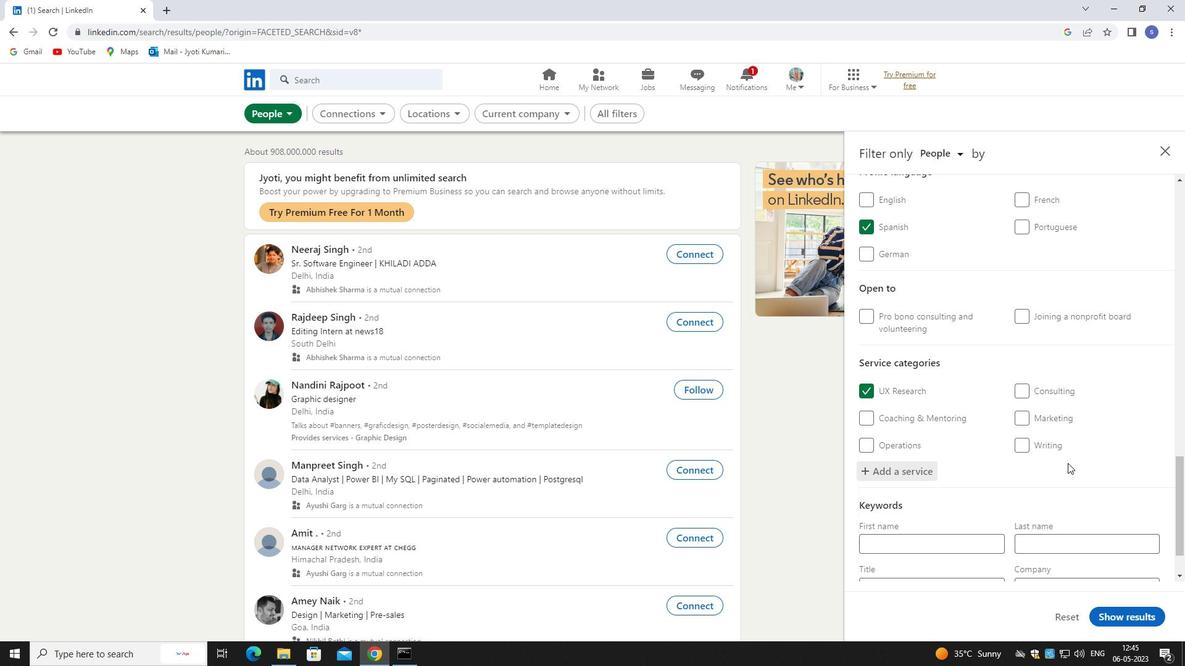 
Action: Mouse scrolled (1067, 462) with delta (0, 0)
Screenshot: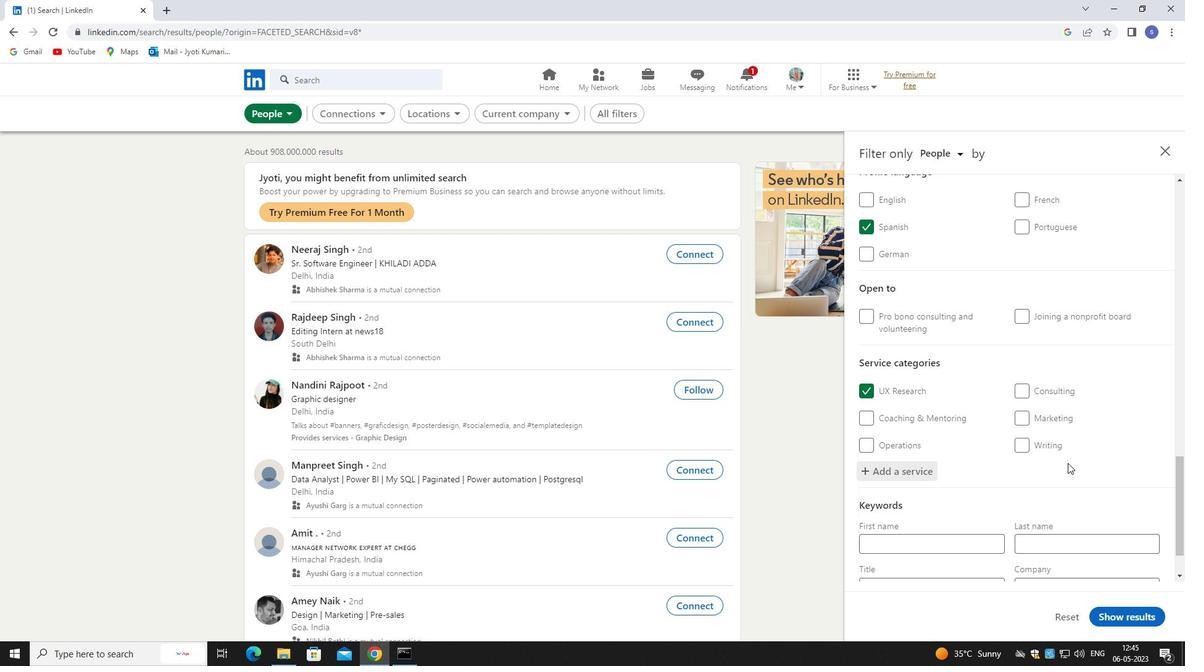 
Action: Mouse moved to (944, 521)
Screenshot: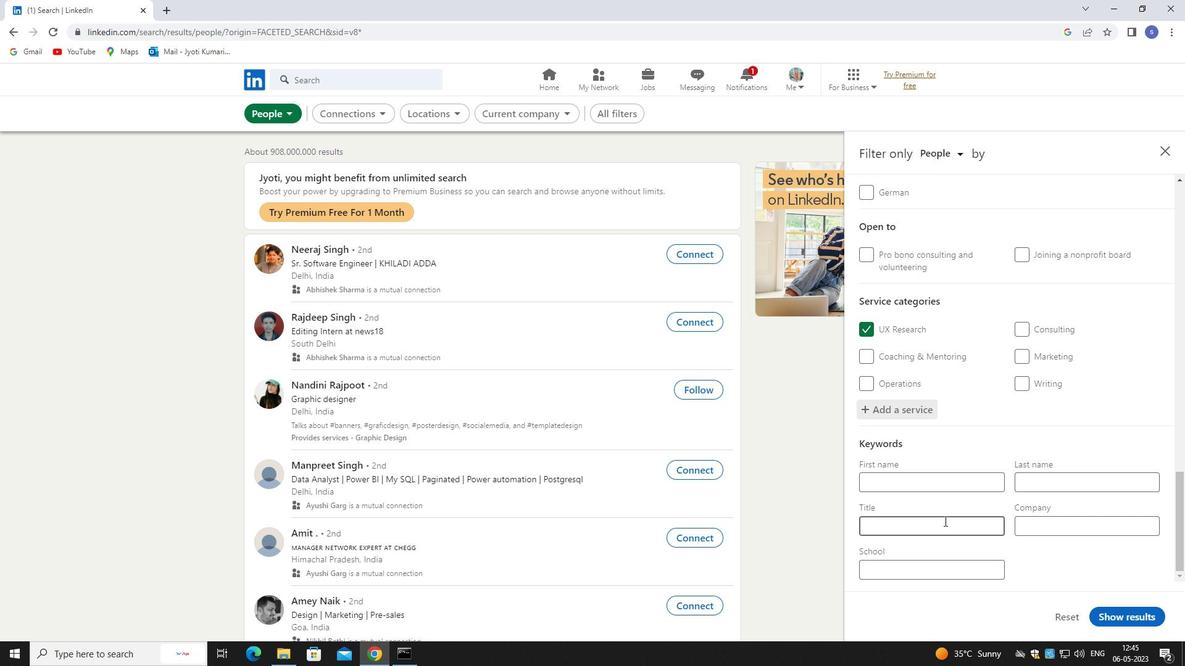 
Action: Mouse pressed left at (944, 521)
Screenshot: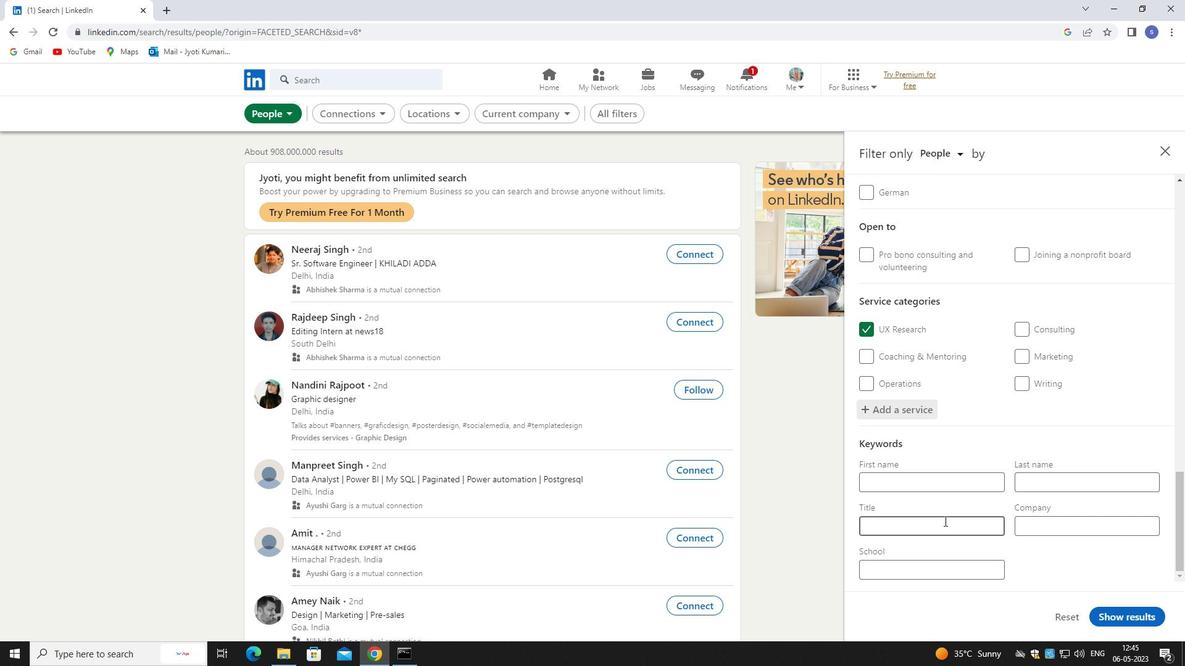 
Action: Mouse moved to (949, 525)
Screenshot: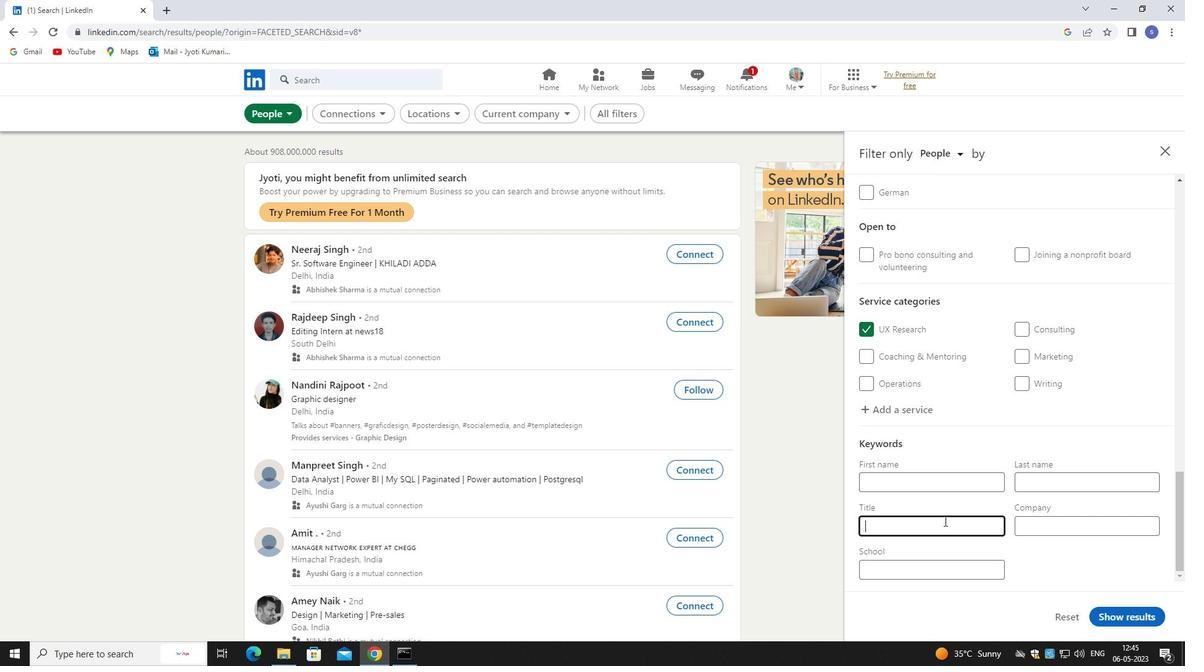 
Action: Key pressed ser<Key.backspace><Key.backspace><Key.backspace><Key.shift>SERVER
Screenshot: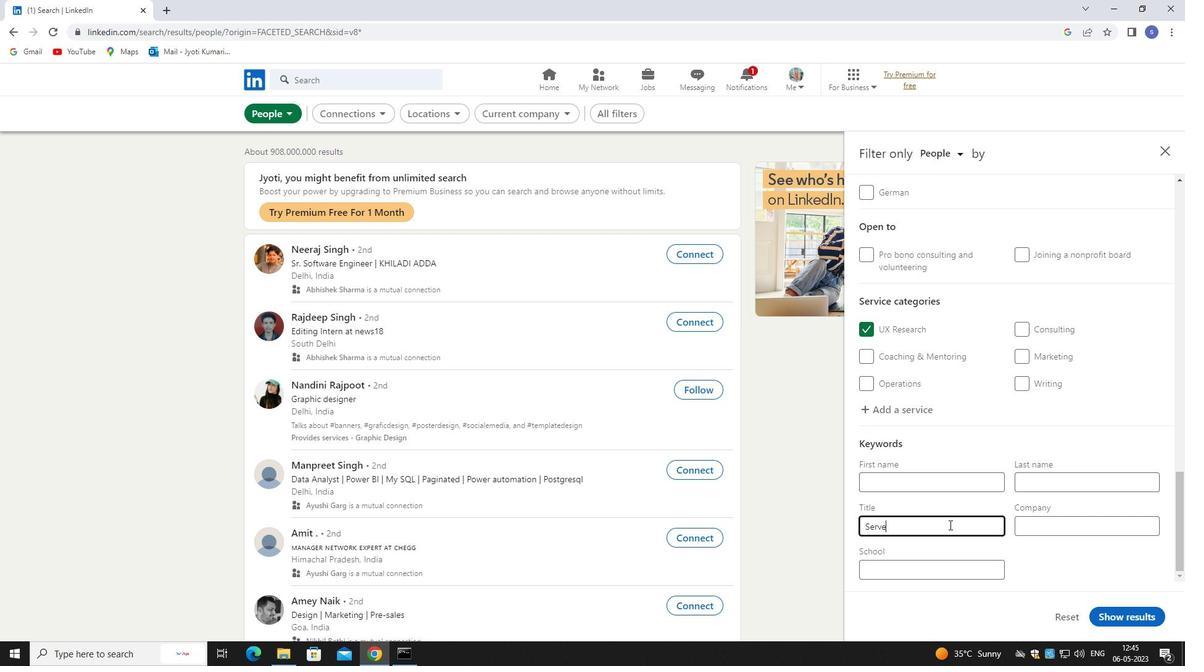 
Action: Mouse moved to (1116, 611)
Screenshot: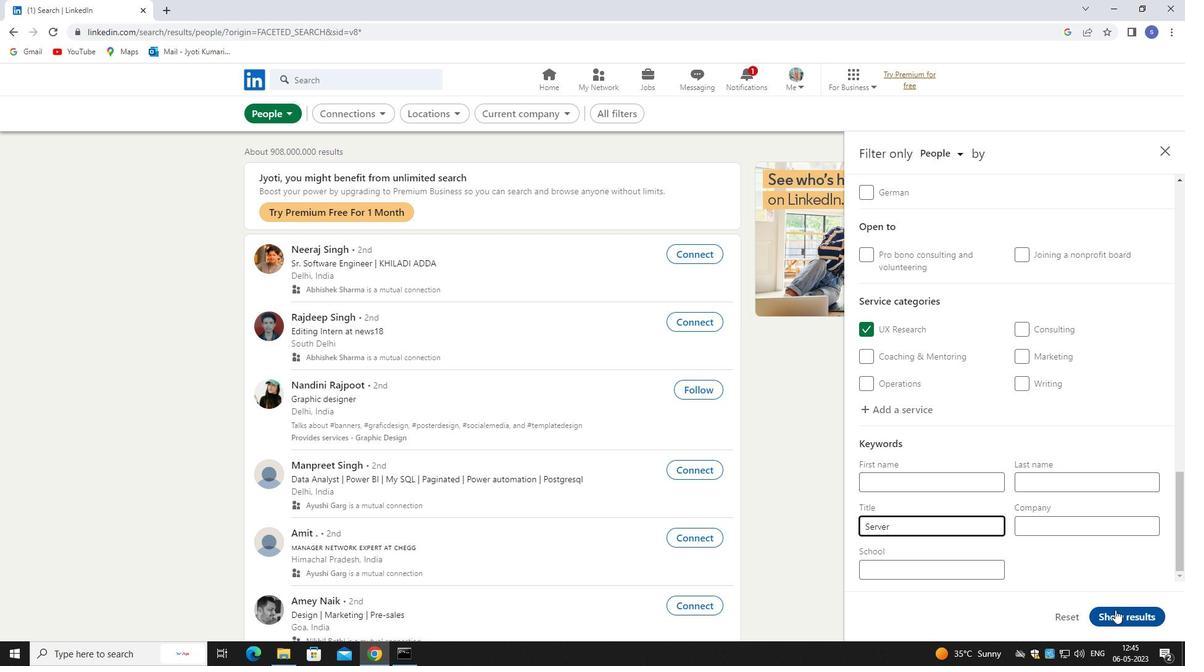 
Action: Mouse pressed left at (1116, 611)
Screenshot: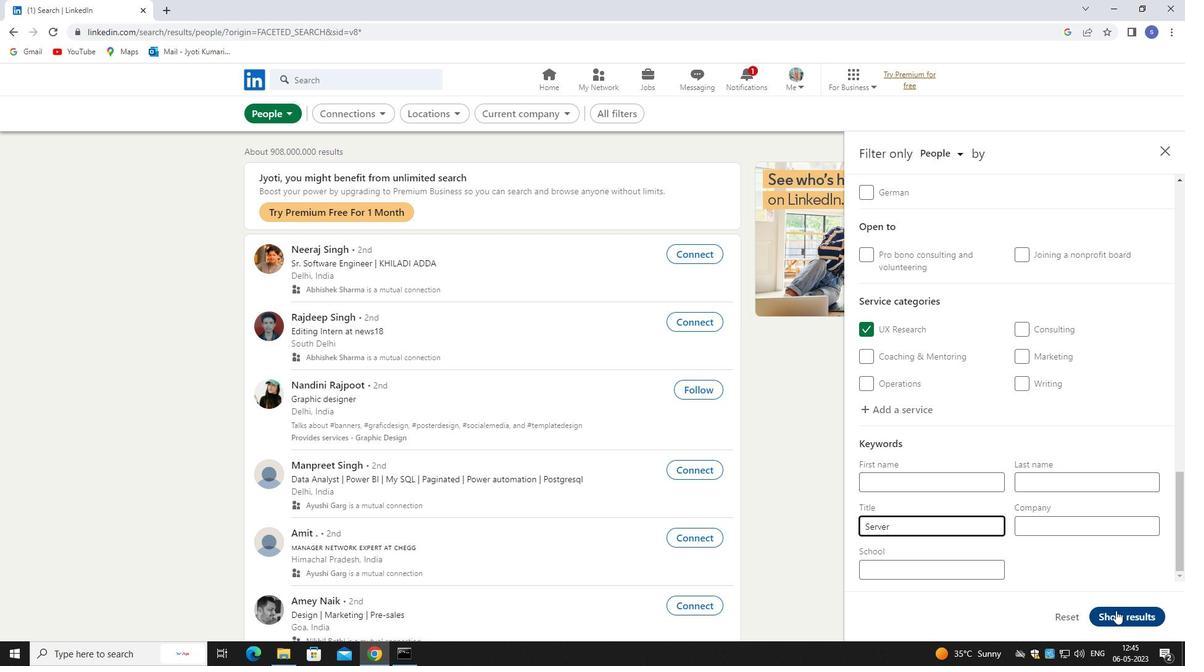 
Action: Mouse moved to (822, 498)
Screenshot: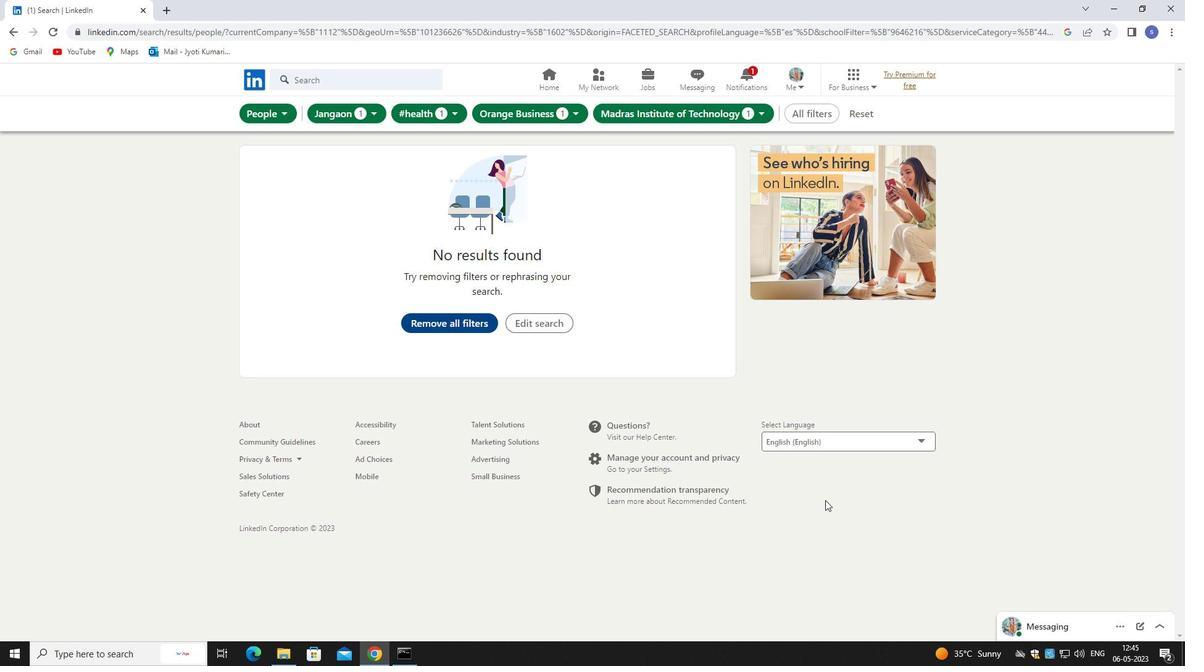 
